 Task: Schedule a cooking class for the 26th at 6:00 PM.
Action: Mouse pressed left at (565, 184)
Screenshot: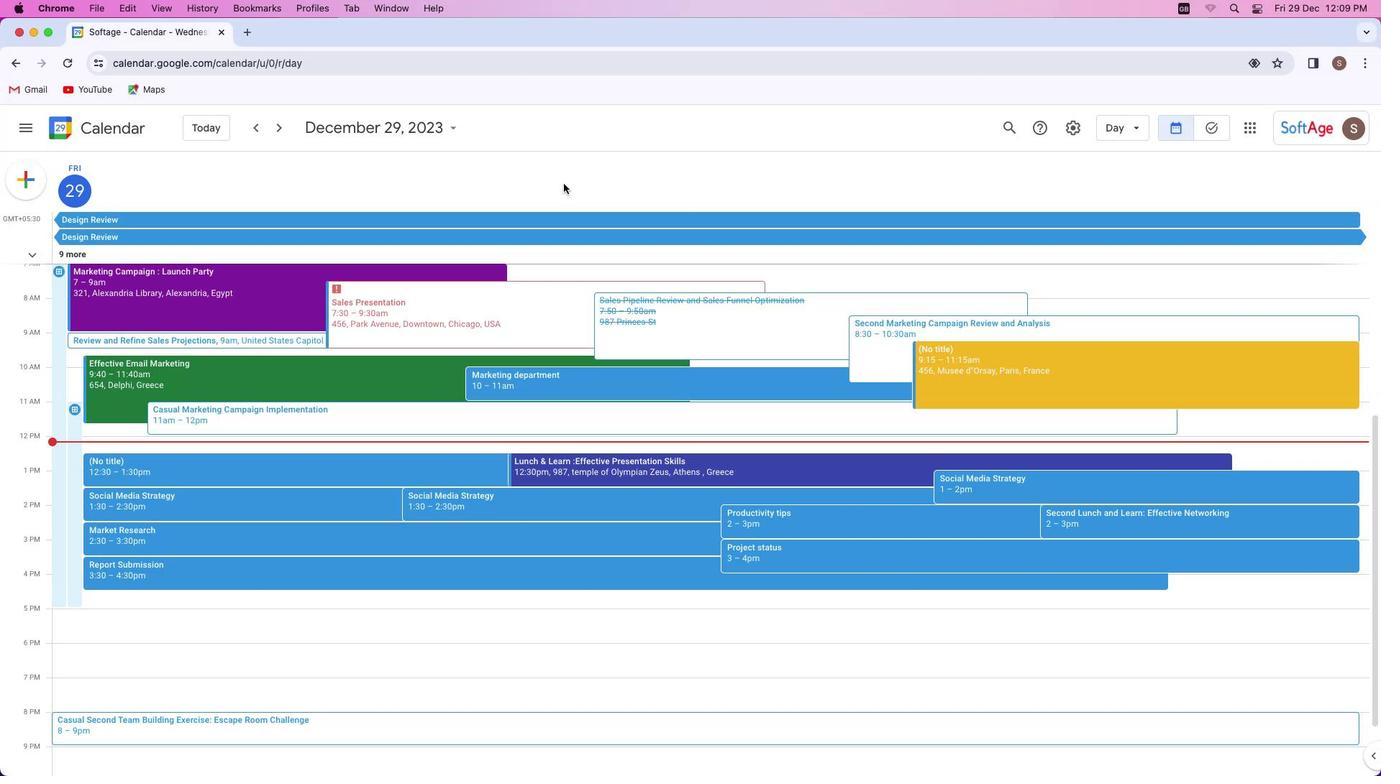 
Action: Mouse moved to (35, 181)
Screenshot: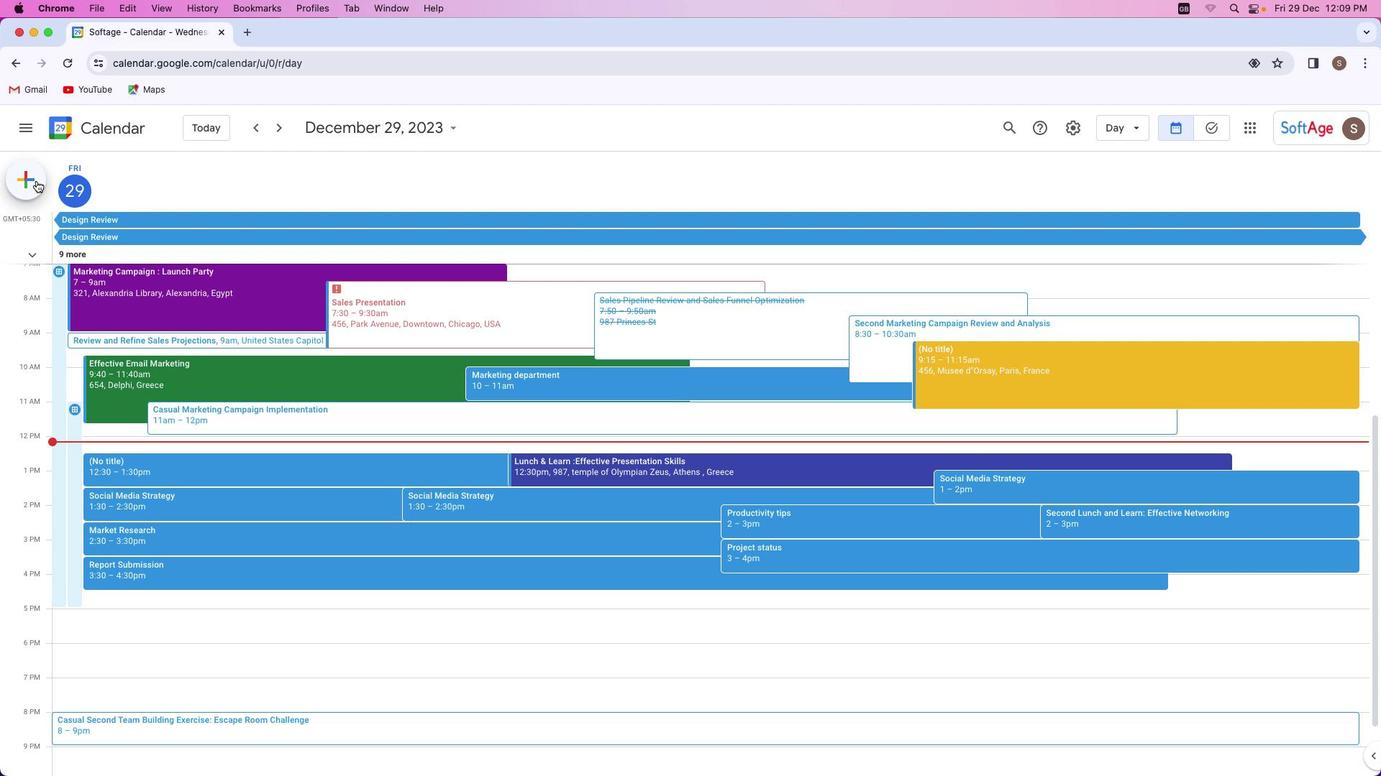 
Action: Mouse pressed left at (35, 181)
Screenshot: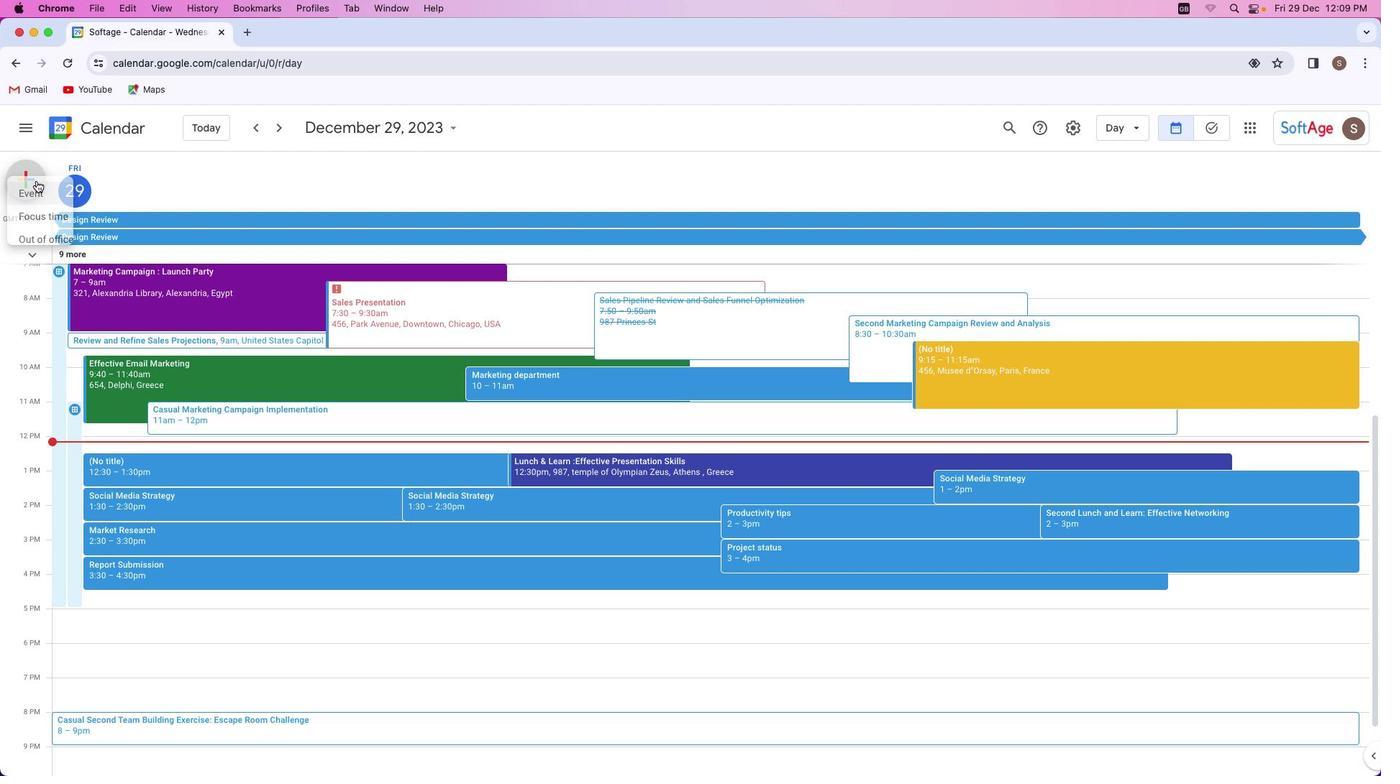 
Action: Mouse moved to (43, 219)
Screenshot: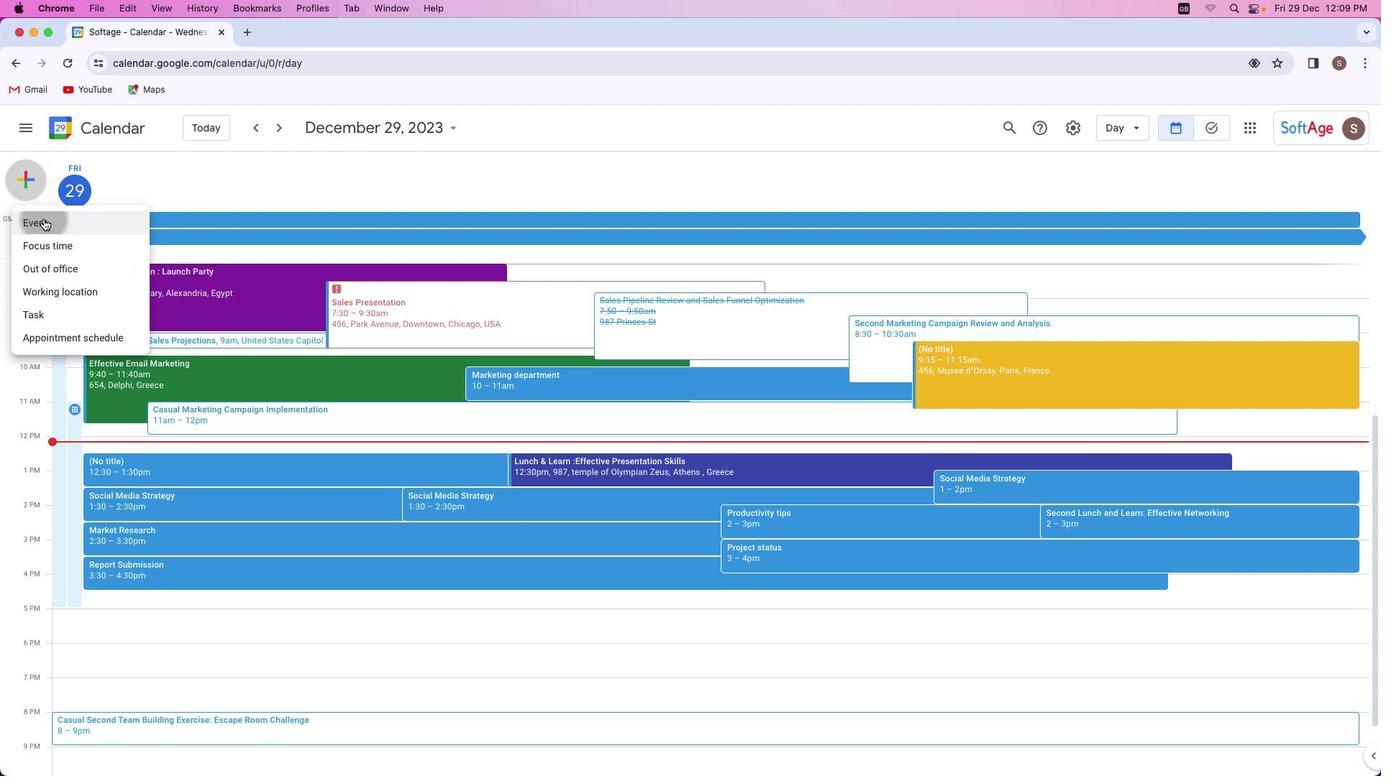
Action: Mouse pressed left at (43, 219)
Screenshot: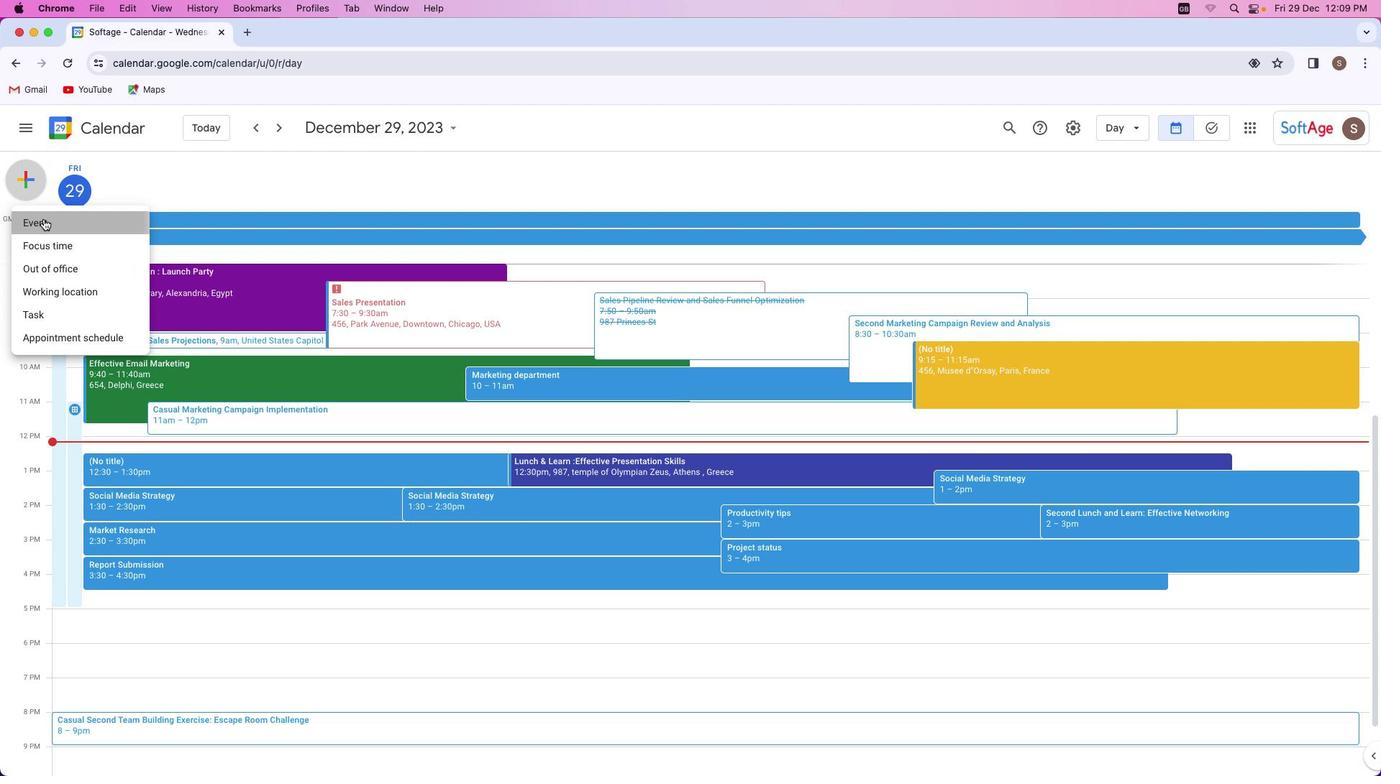 
Action: Mouse moved to (569, 297)
Screenshot: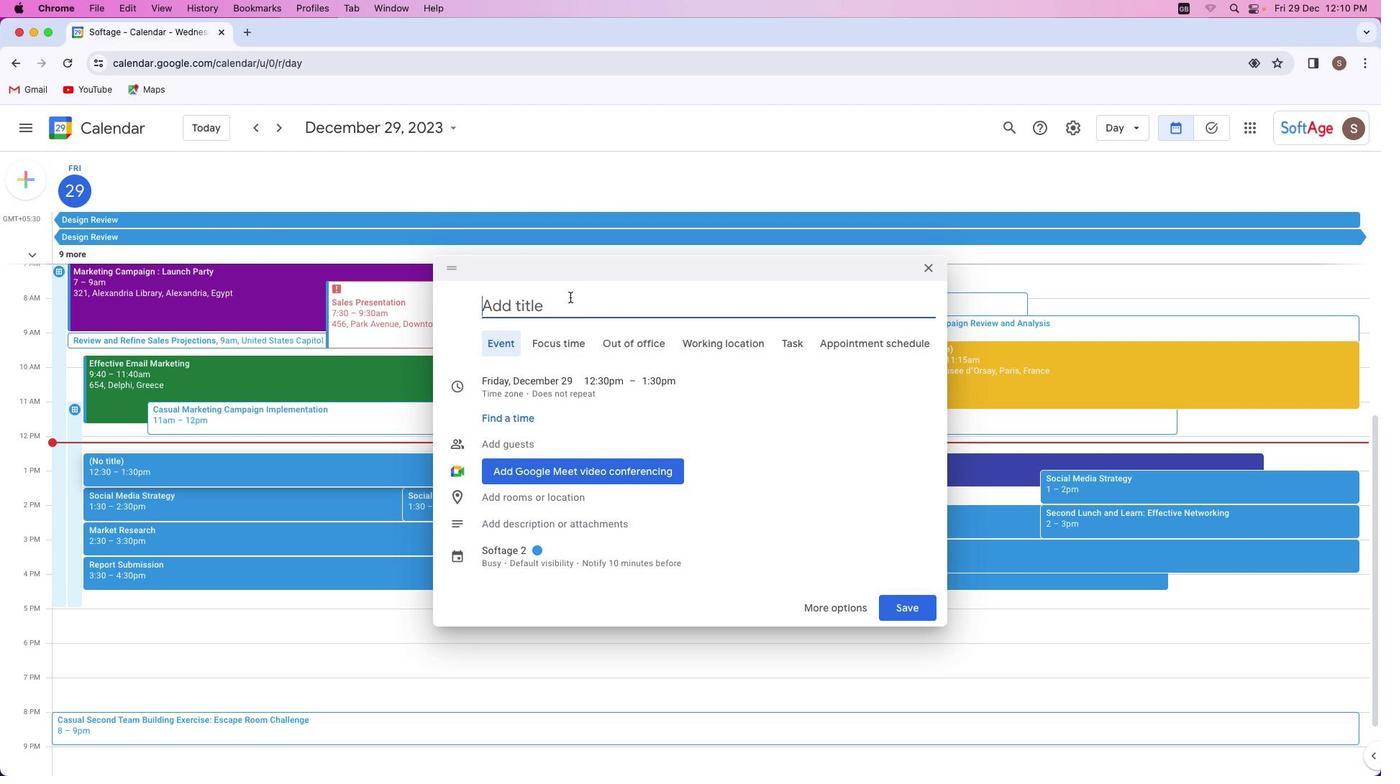 
Action: Mouse pressed left at (569, 297)
Screenshot: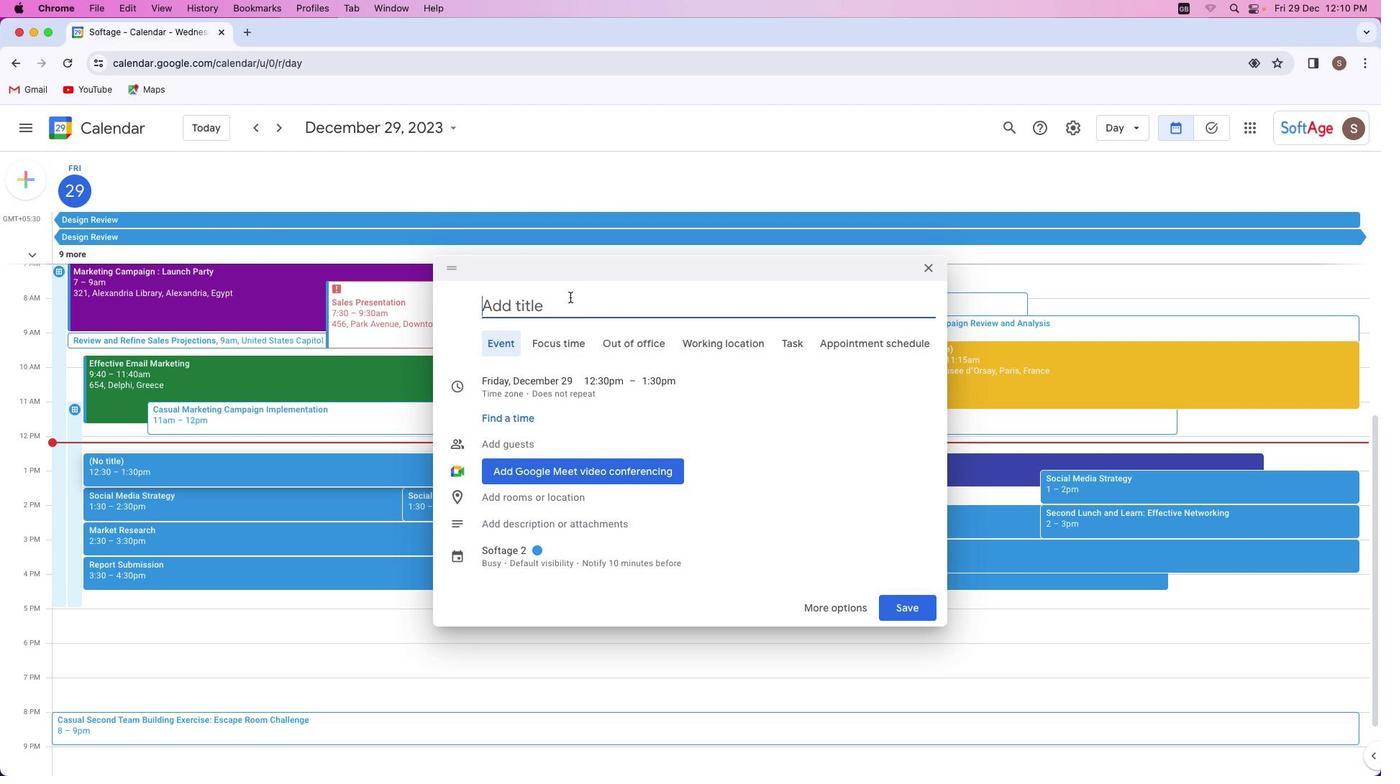 
Action: Key pressed Key.shift'C''o''o''k''i''n''g'Key.spaceKey.shift'C''l''a''s''s'
Screenshot: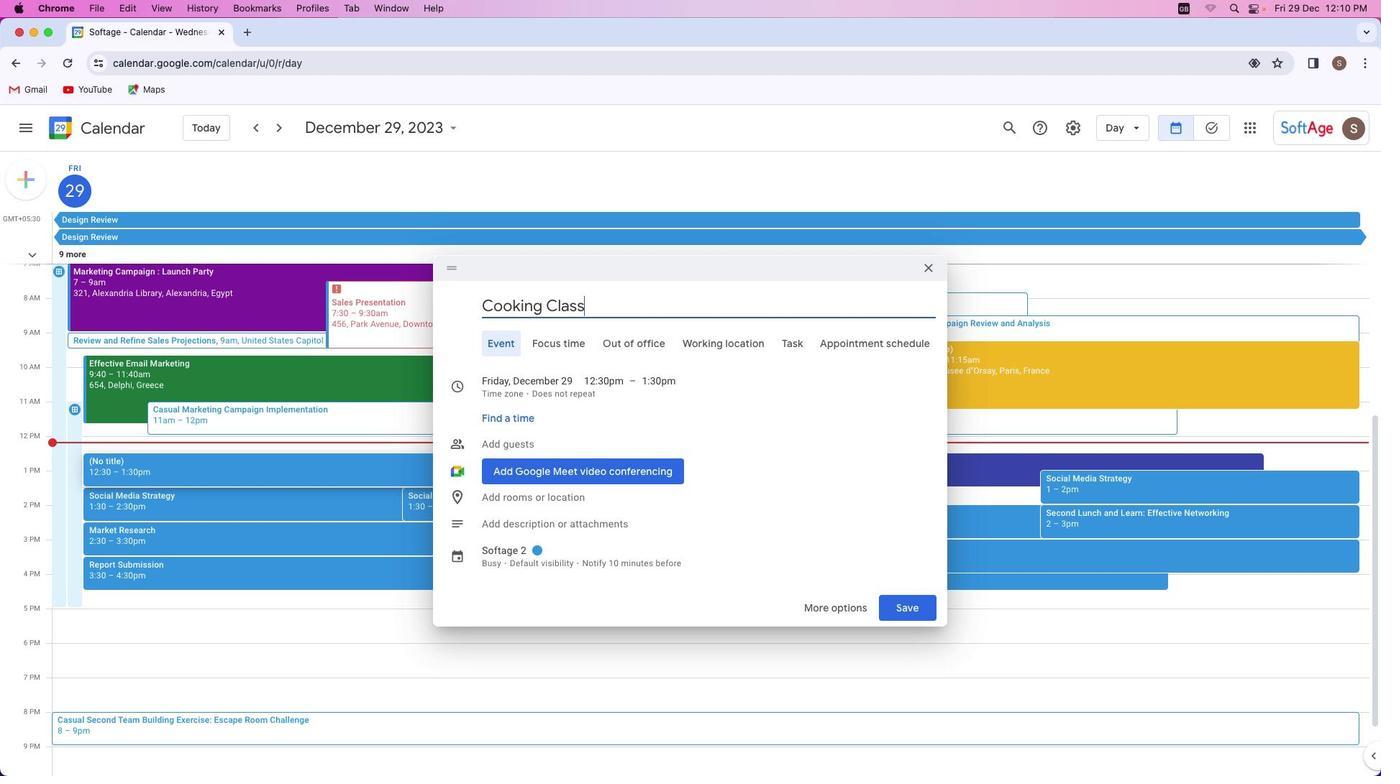 
Action: Mouse moved to (553, 392)
Screenshot: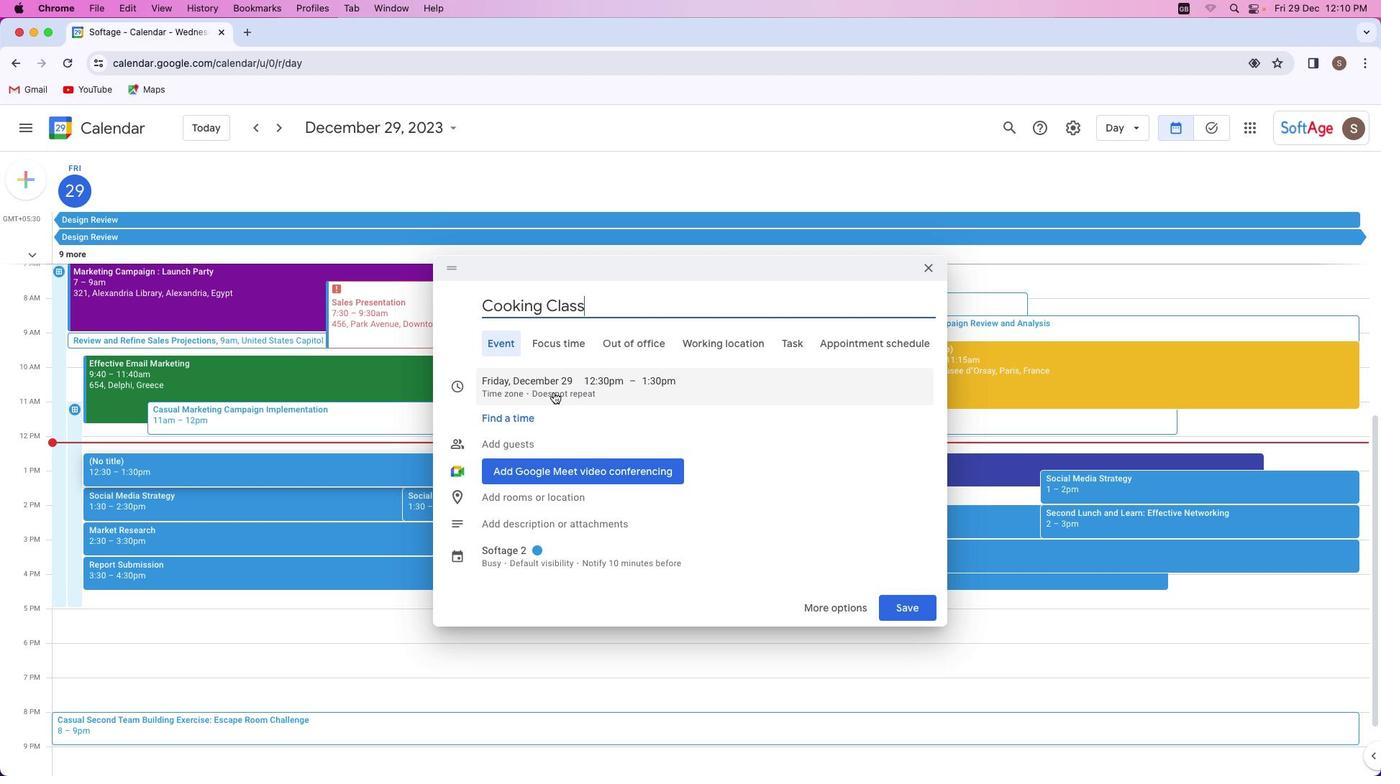 
Action: Mouse pressed left at (553, 392)
Screenshot: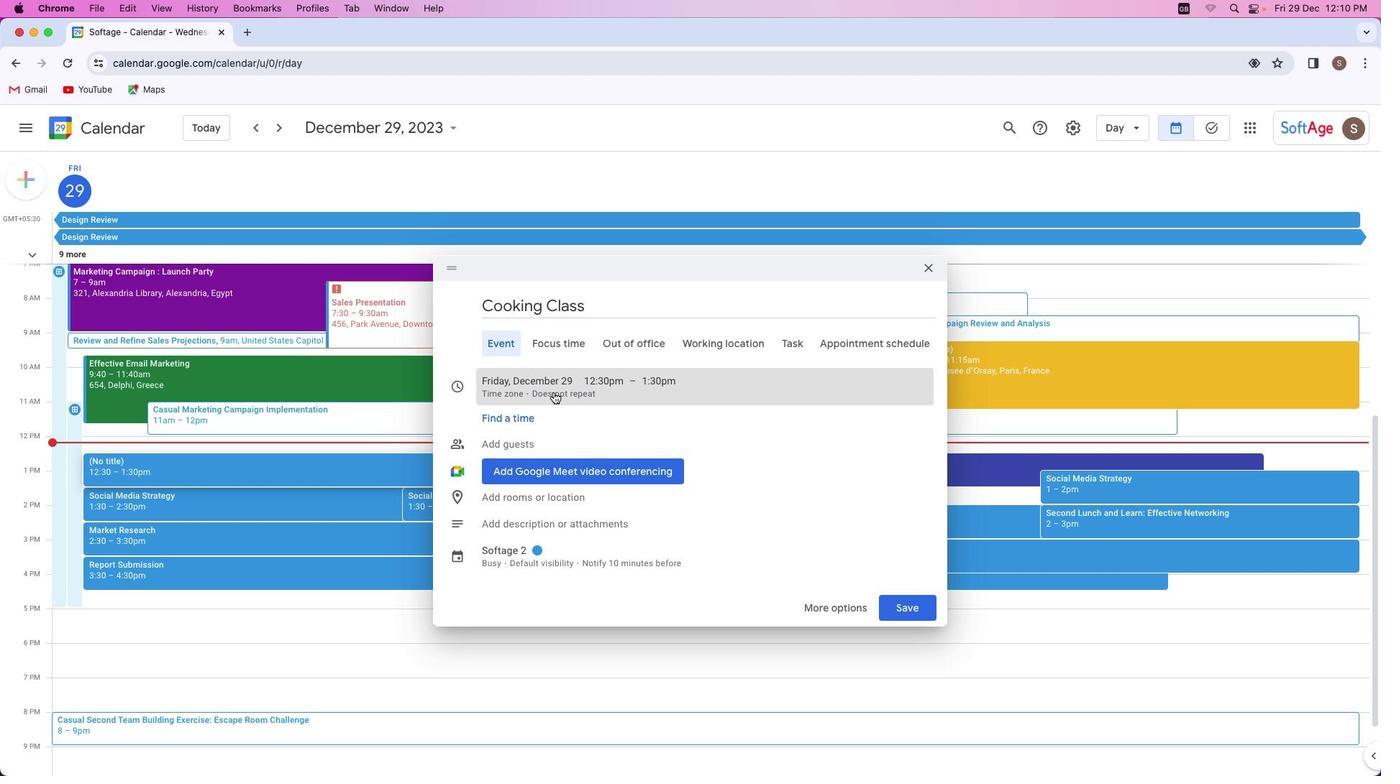
Action: Mouse moved to (558, 386)
Screenshot: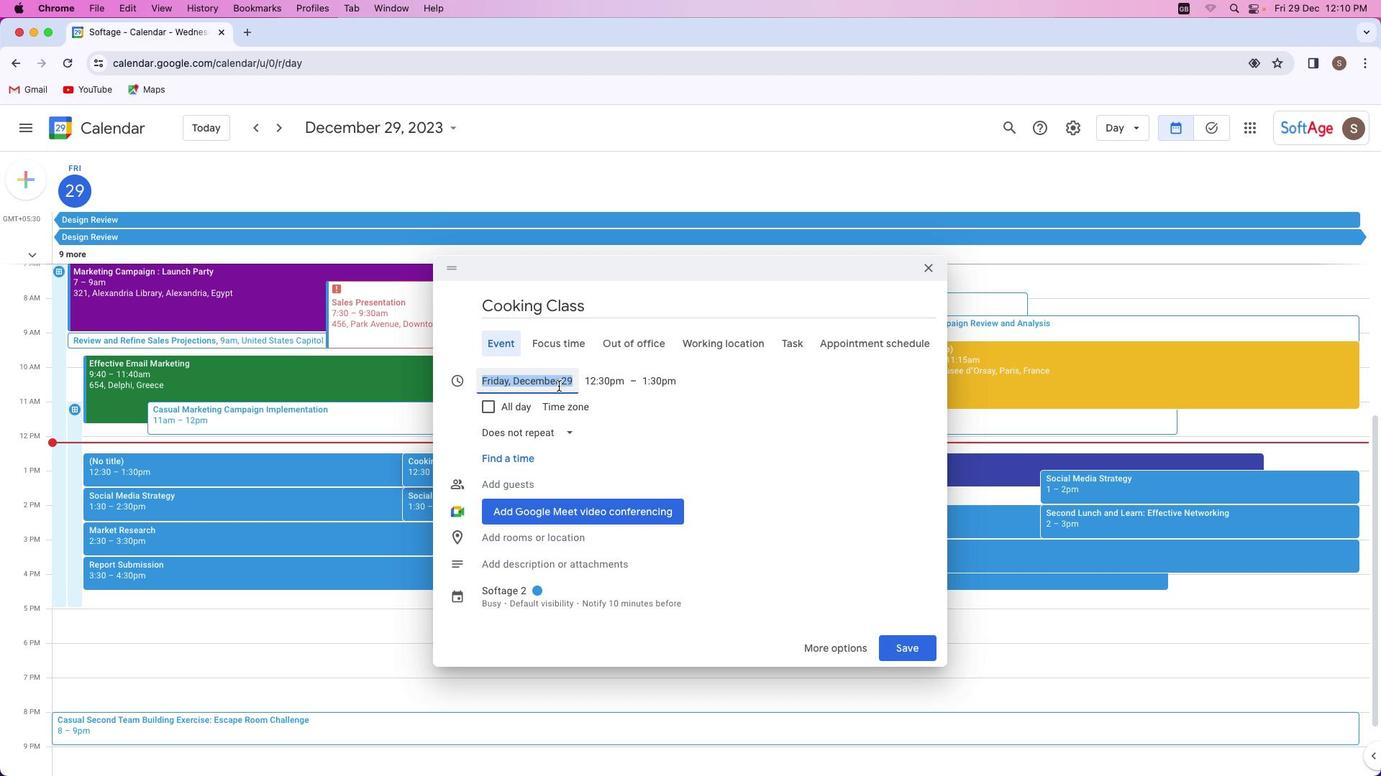 
Action: Mouse pressed left at (558, 386)
Screenshot: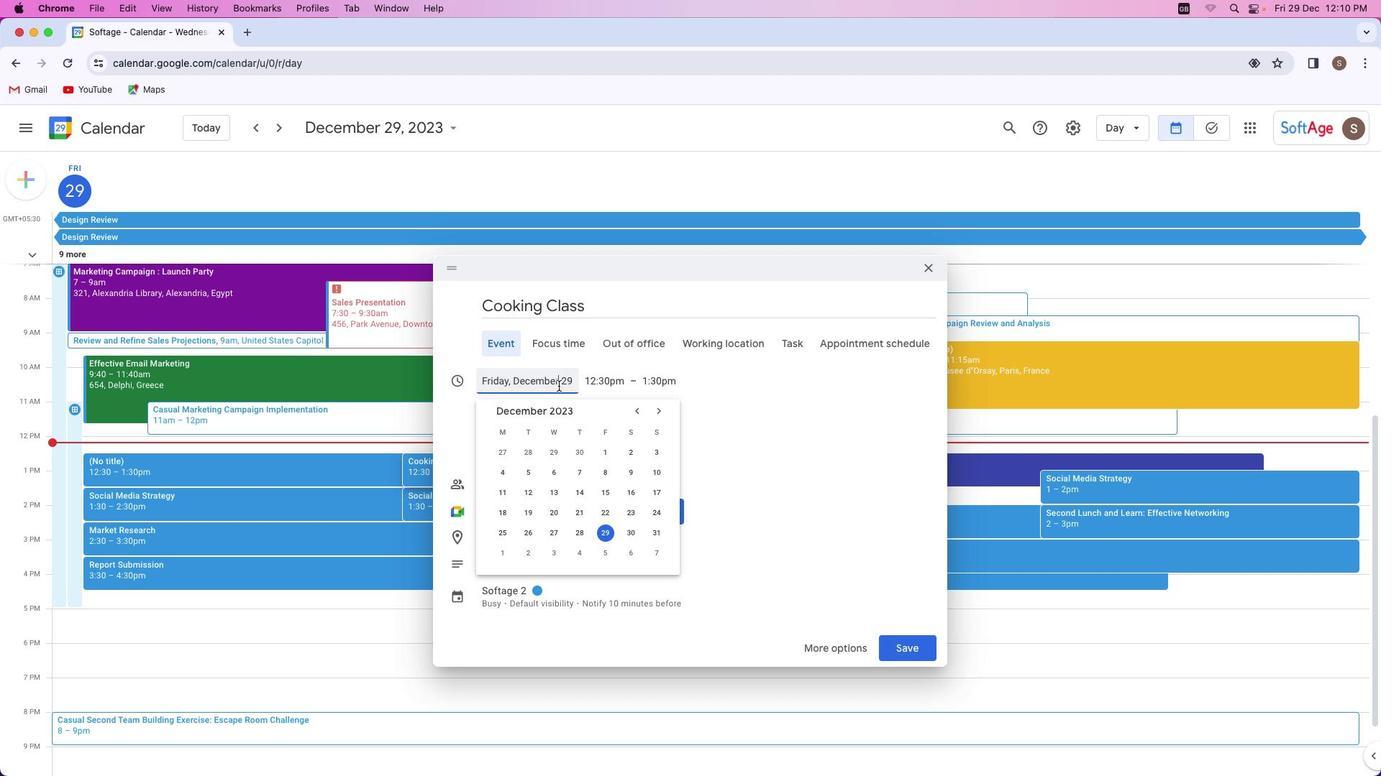 
Action: Mouse moved to (655, 409)
Screenshot: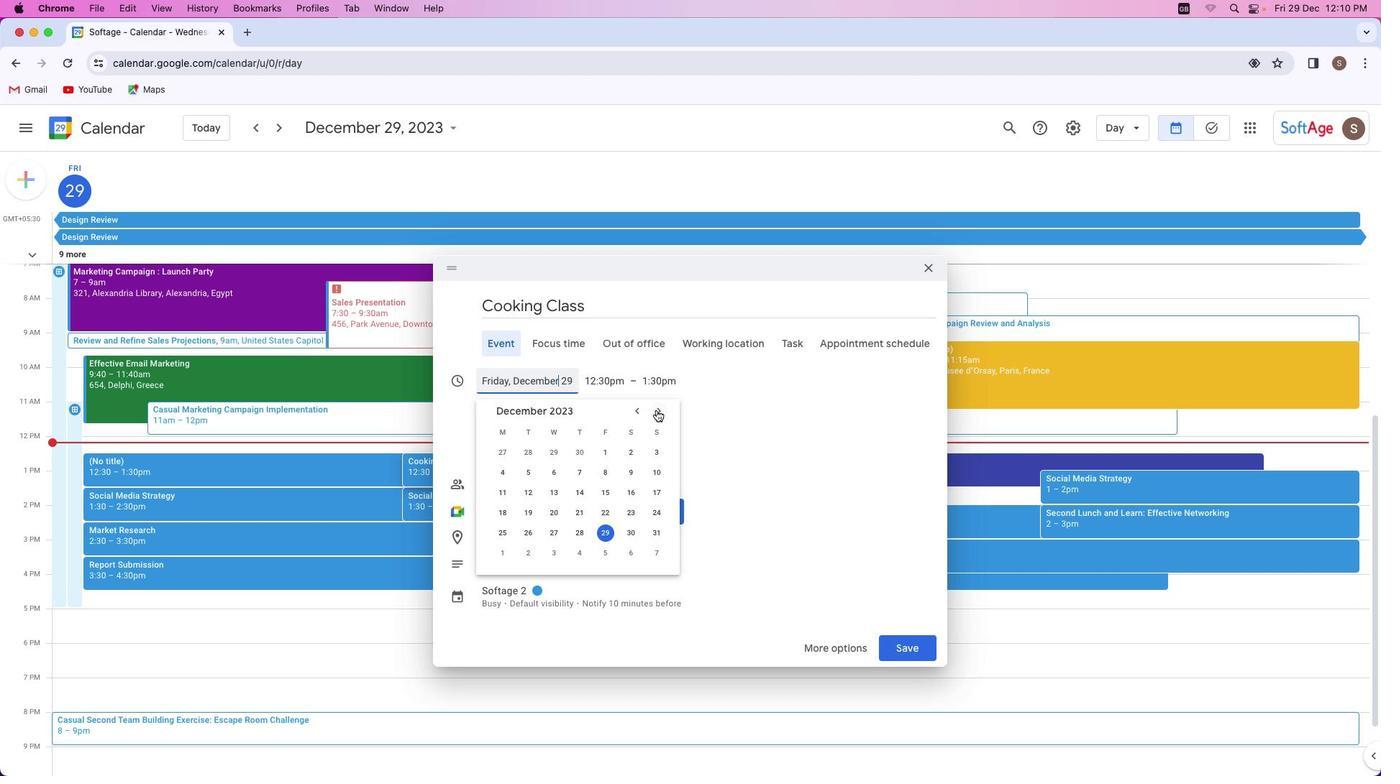 
Action: Mouse pressed left at (655, 409)
Screenshot: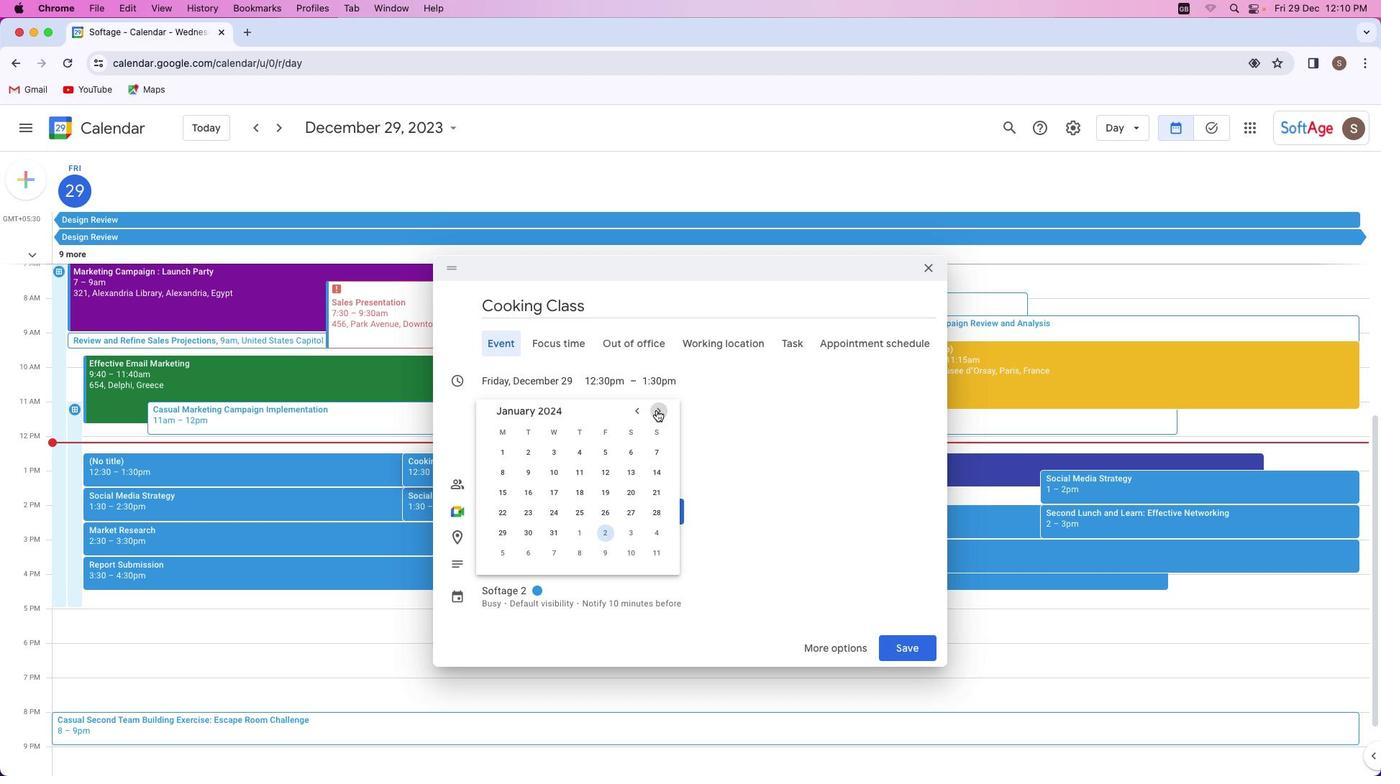 
Action: Mouse moved to (609, 511)
Screenshot: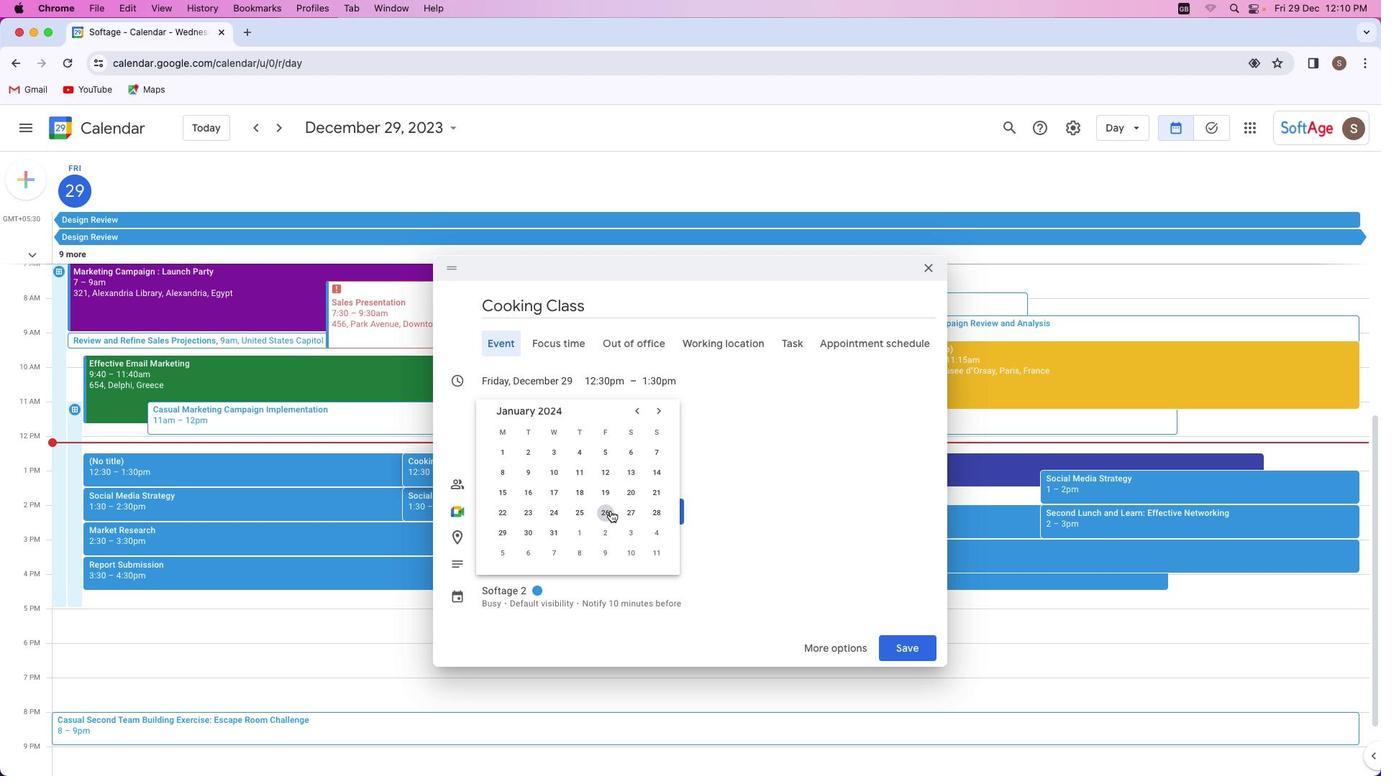 
Action: Mouse pressed left at (609, 511)
Screenshot: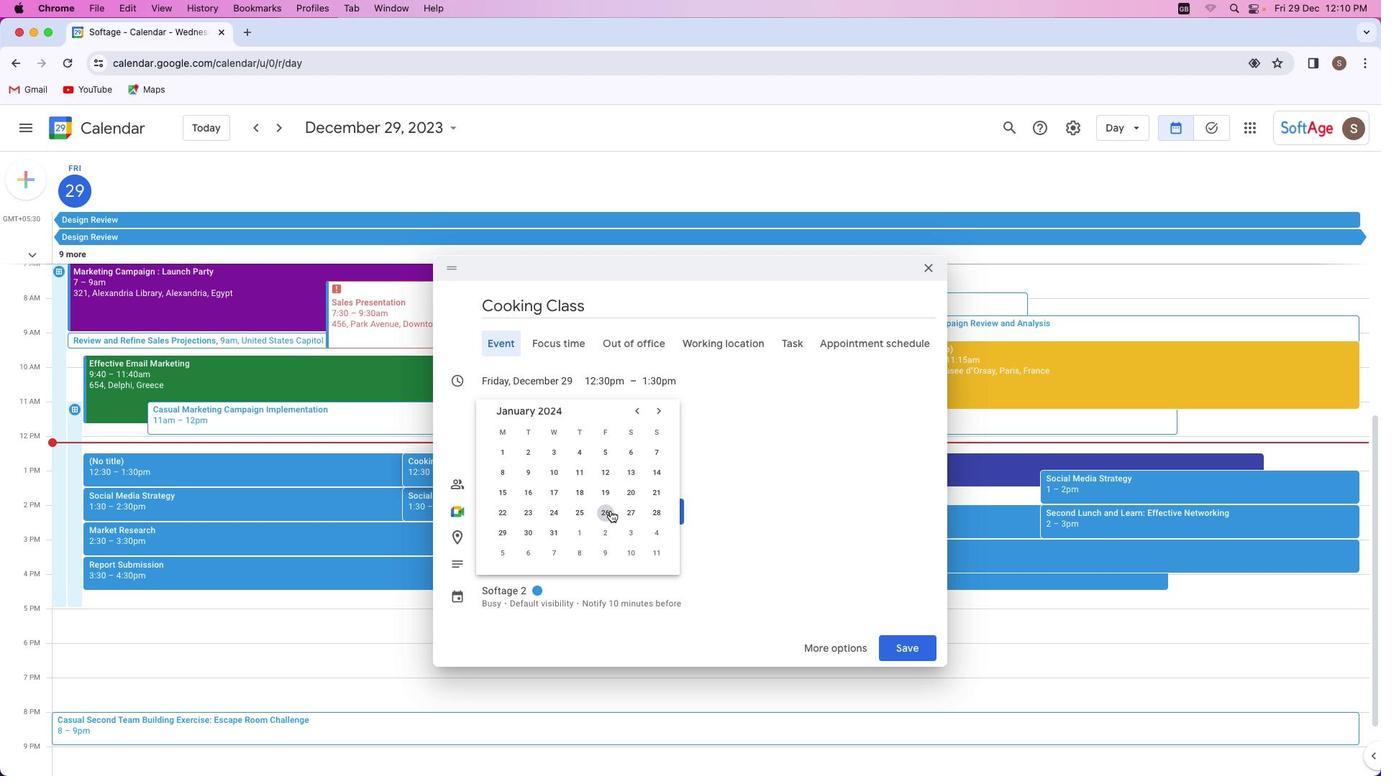 
Action: Mouse moved to (630, 382)
Screenshot: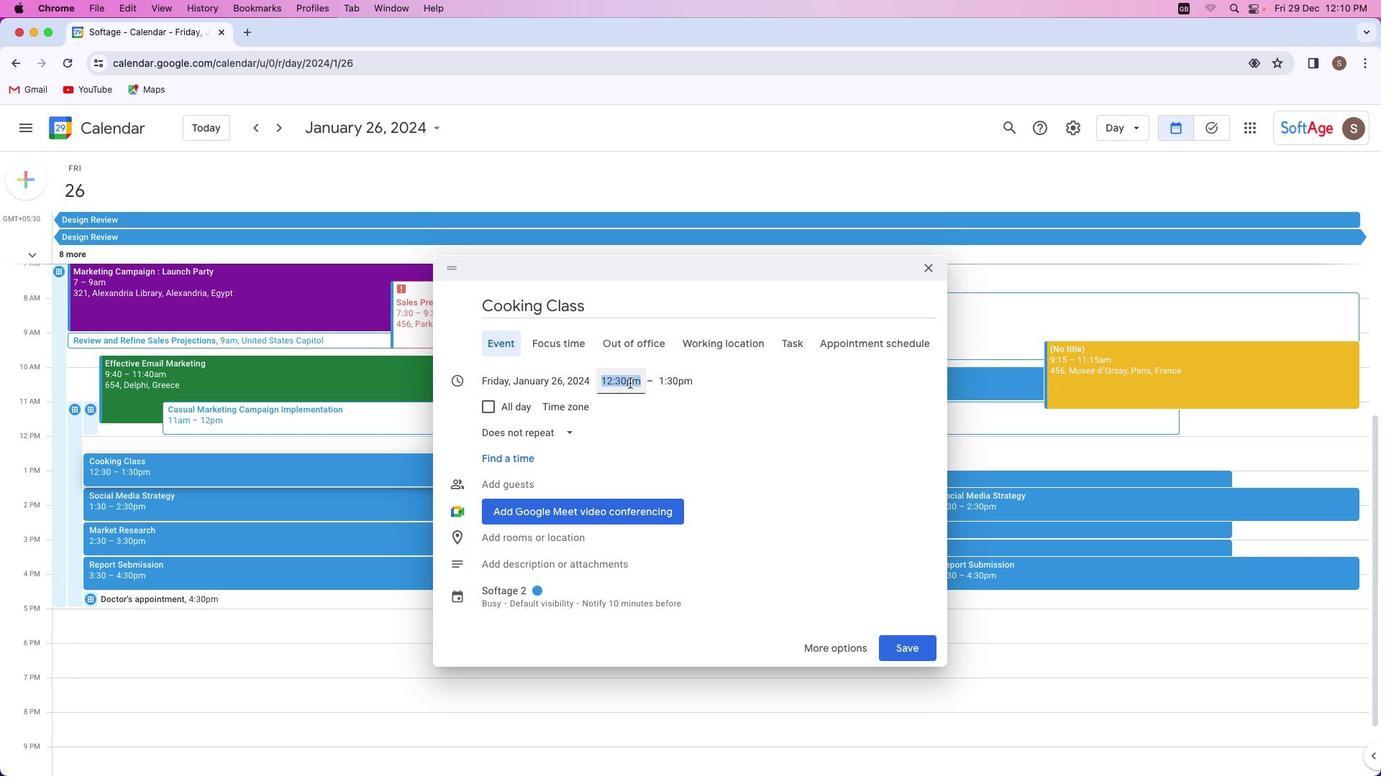 
Action: Mouse pressed left at (630, 382)
Screenshot: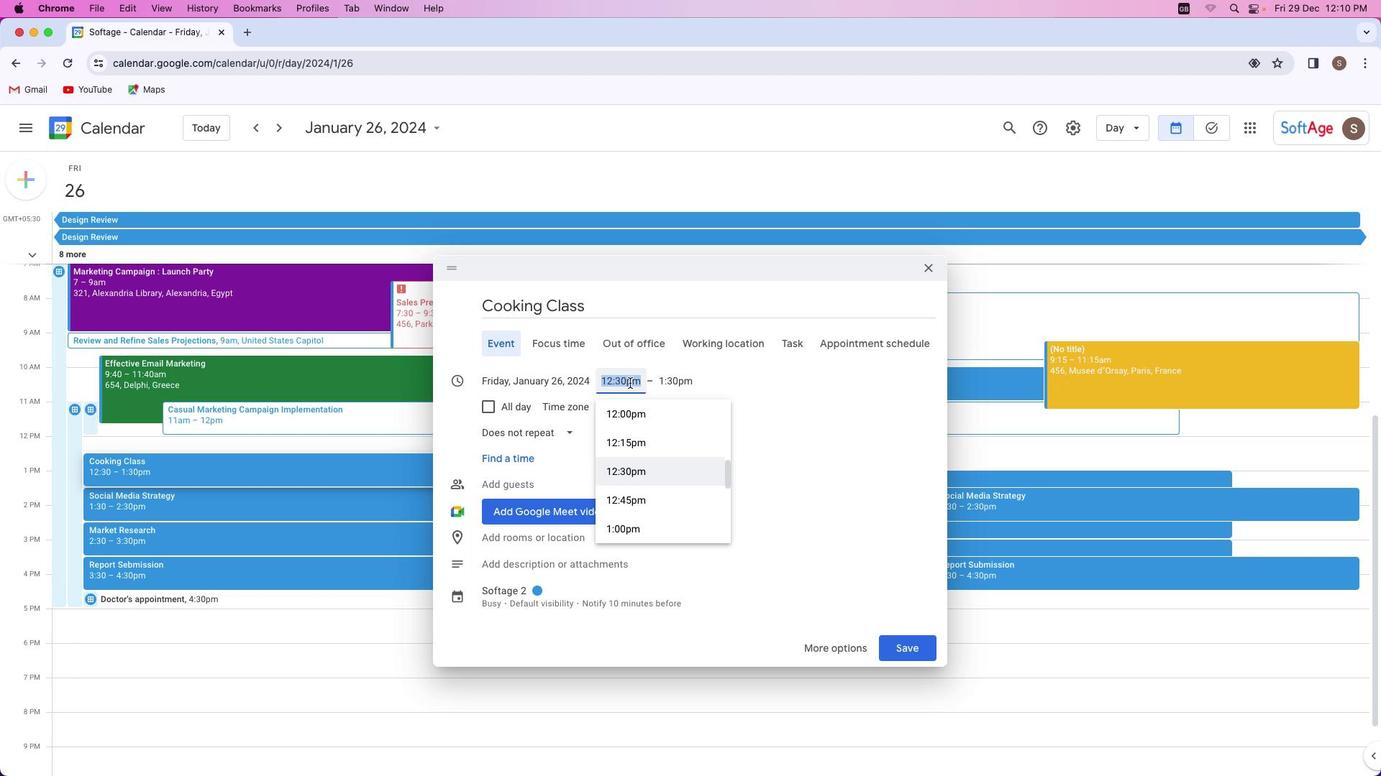 
Action: Mouse moved to (632, 443)
Screenshot: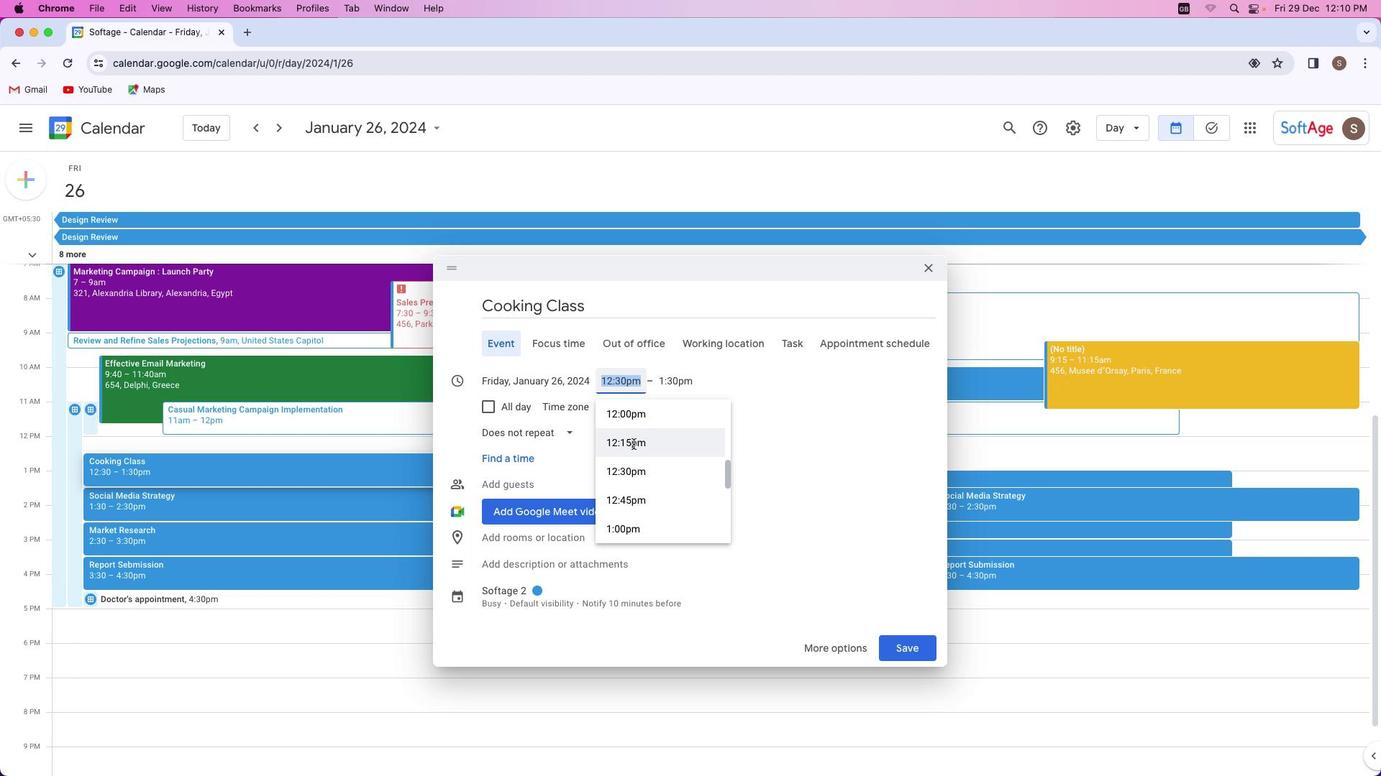 
Action: Mouse scrolled (632, 443) with delta (0, 0)
Screenshot: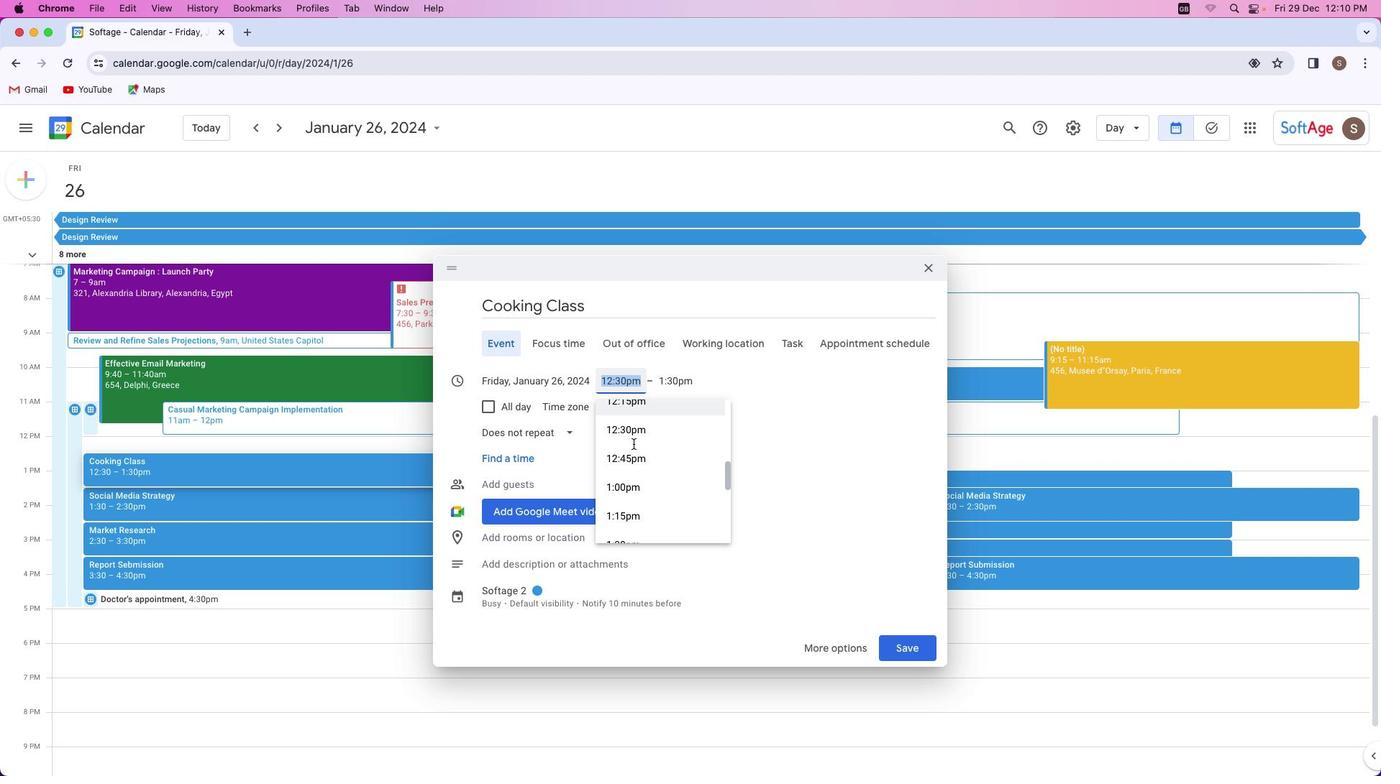
Action: Mouse scrolled (632, 443) with delta (0, 0)
Screenshot: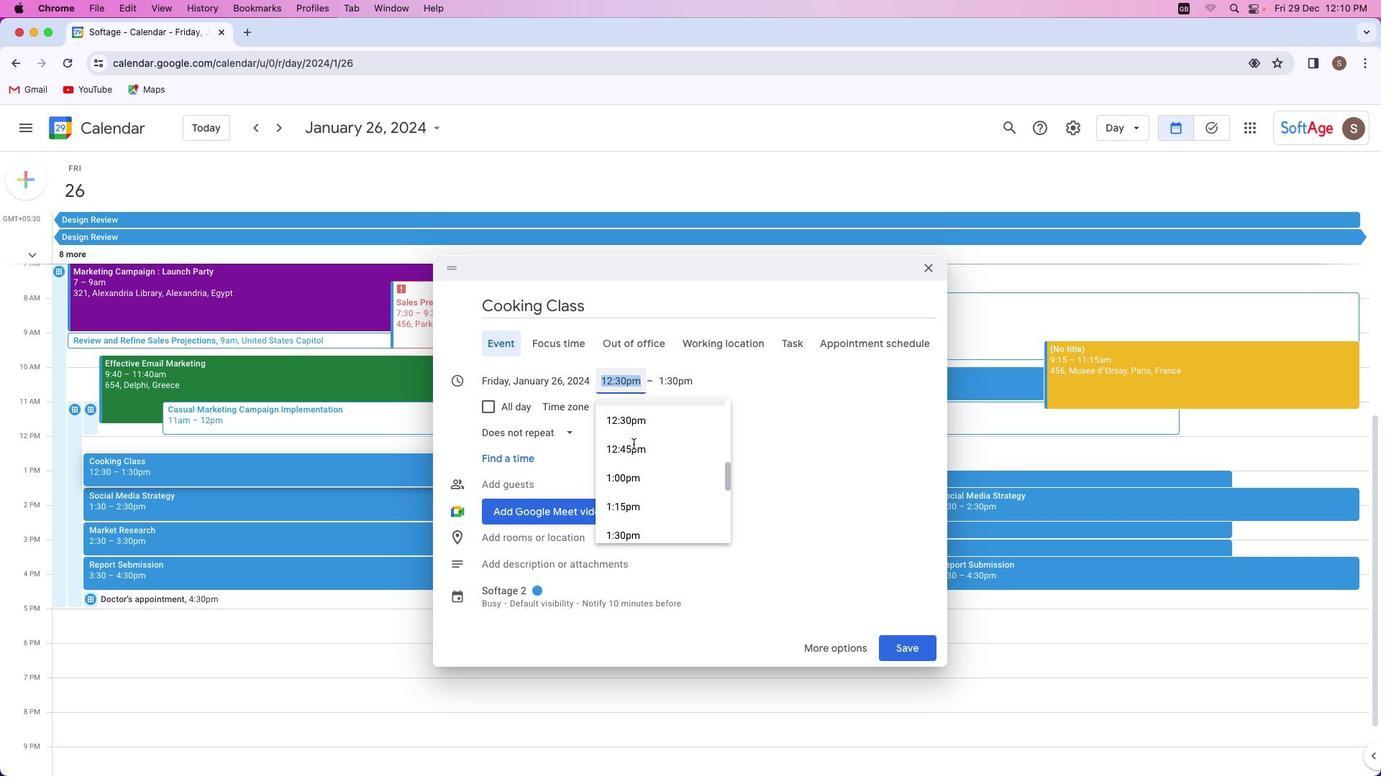 
Action: Mouse scrolled (632, 443) with delta (0, 0)
Screenshot: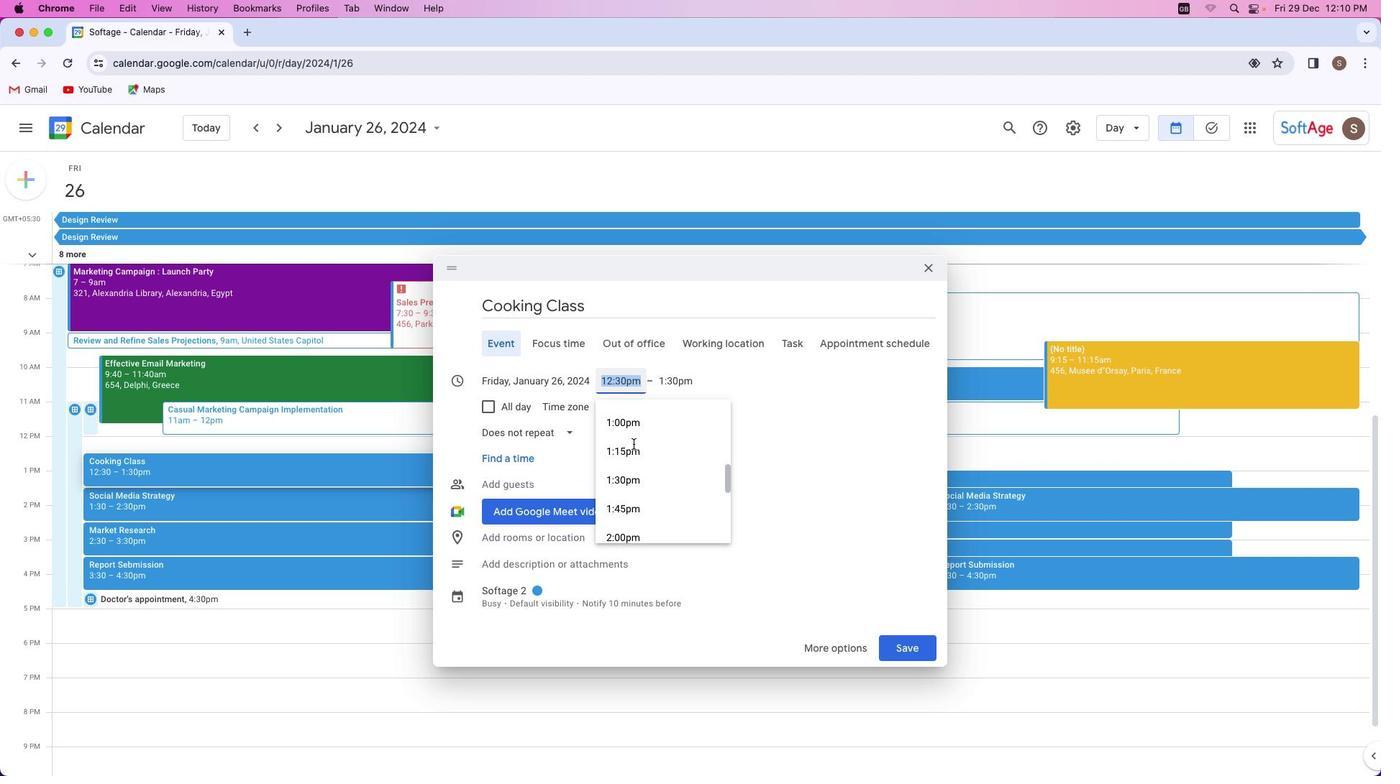 
Action: Mouse scrolled (632, 443) with delta (0, -1)
Screenshot: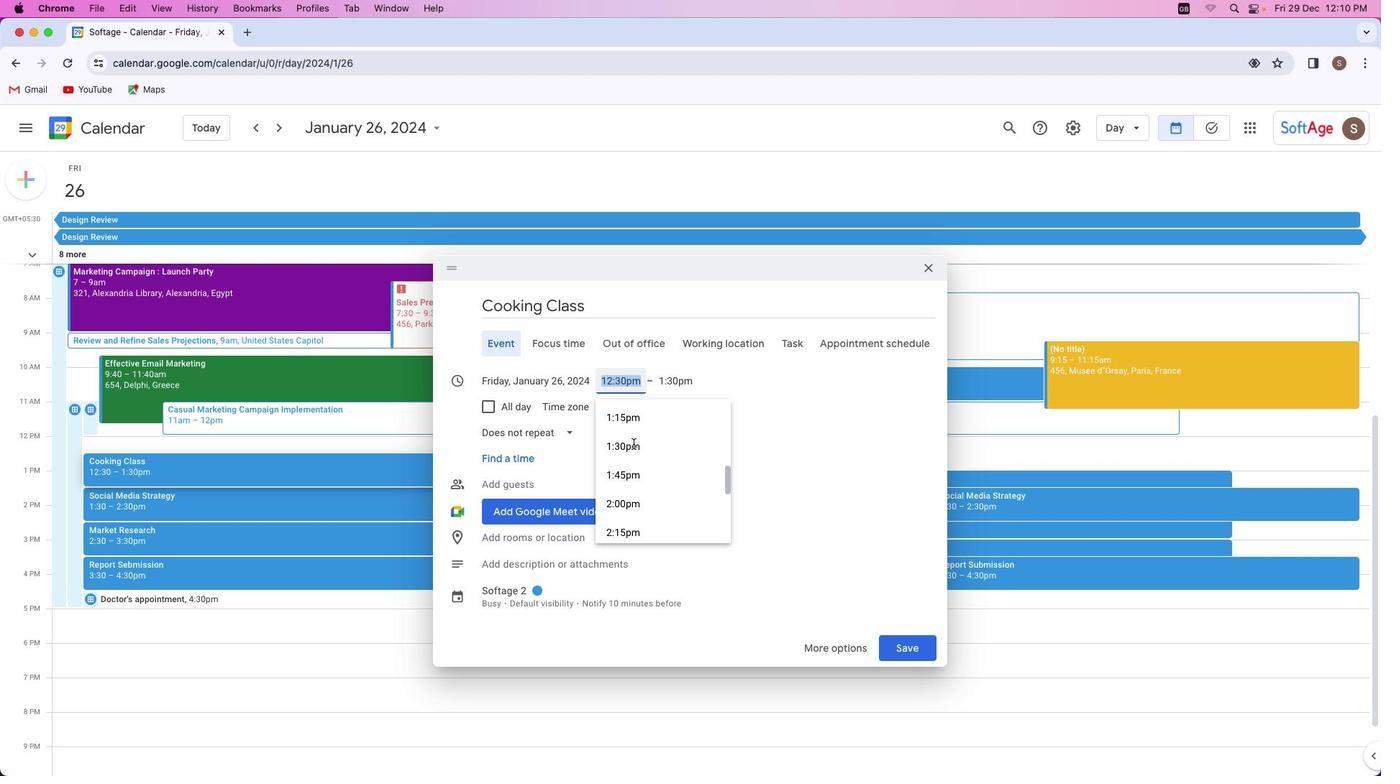 
Action: Mouse scrolled (632, 443) with delta (0, 0)
Screenshot: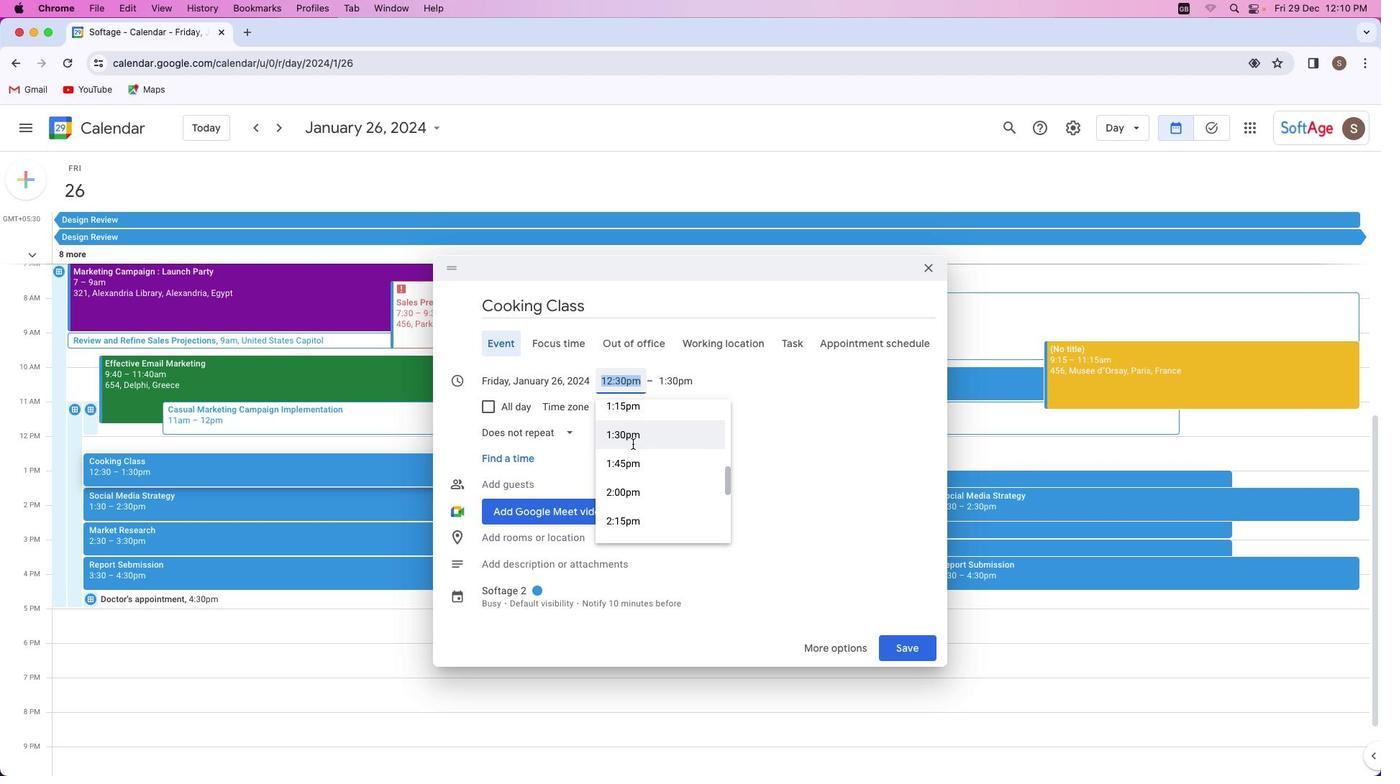 
Action: Mouse moved to (632, 444)
Screenshot: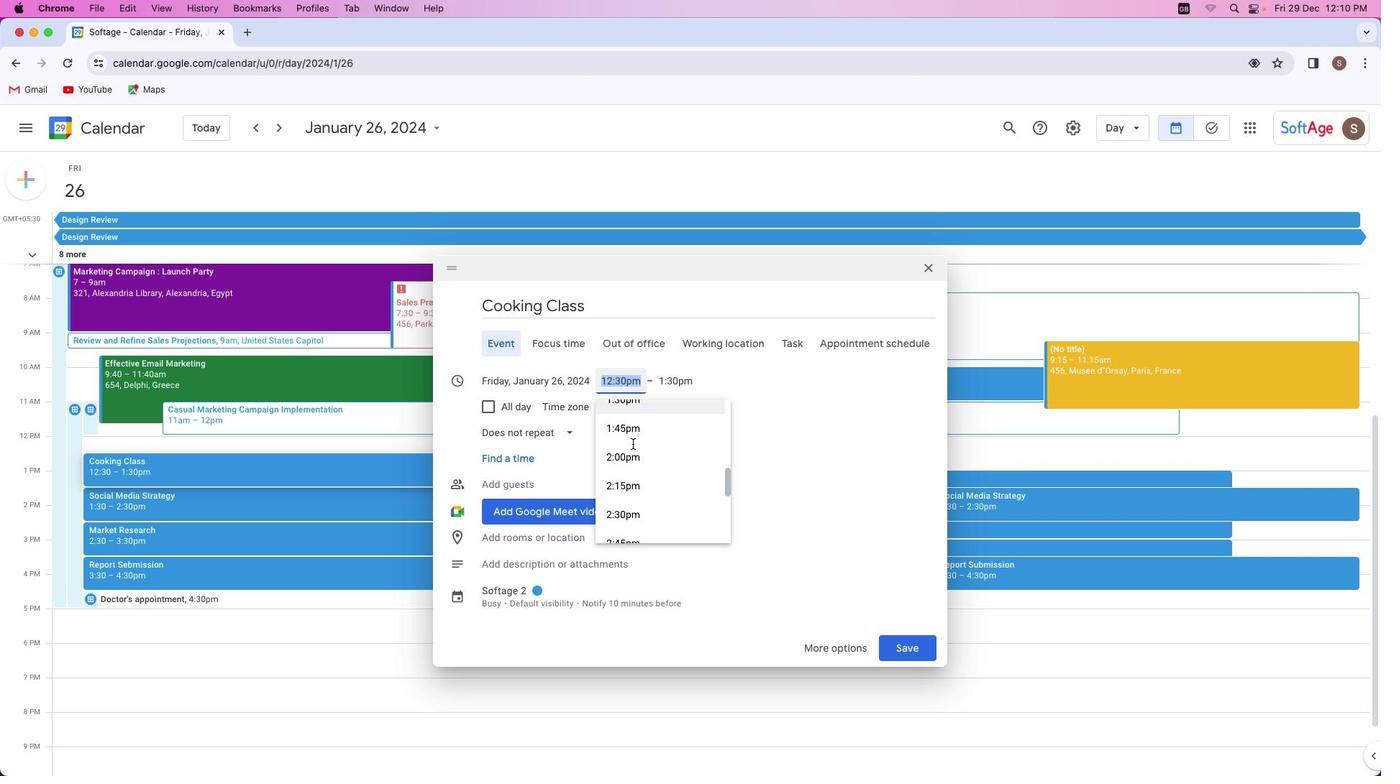 
Action: Mouse scrolled (632, 444) with delta (0, 0)
Screenshot: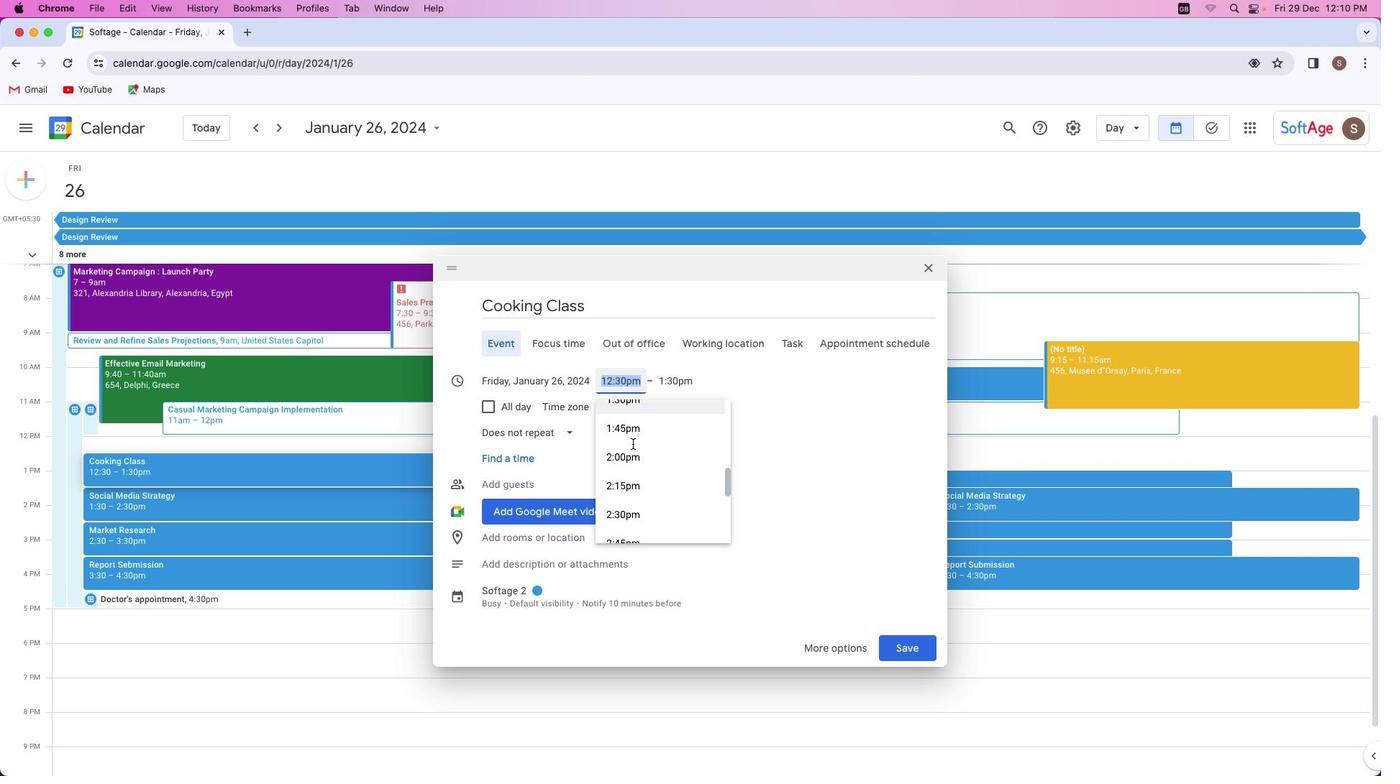 
Action: Mouse moved to (632, 444)
Screenshot: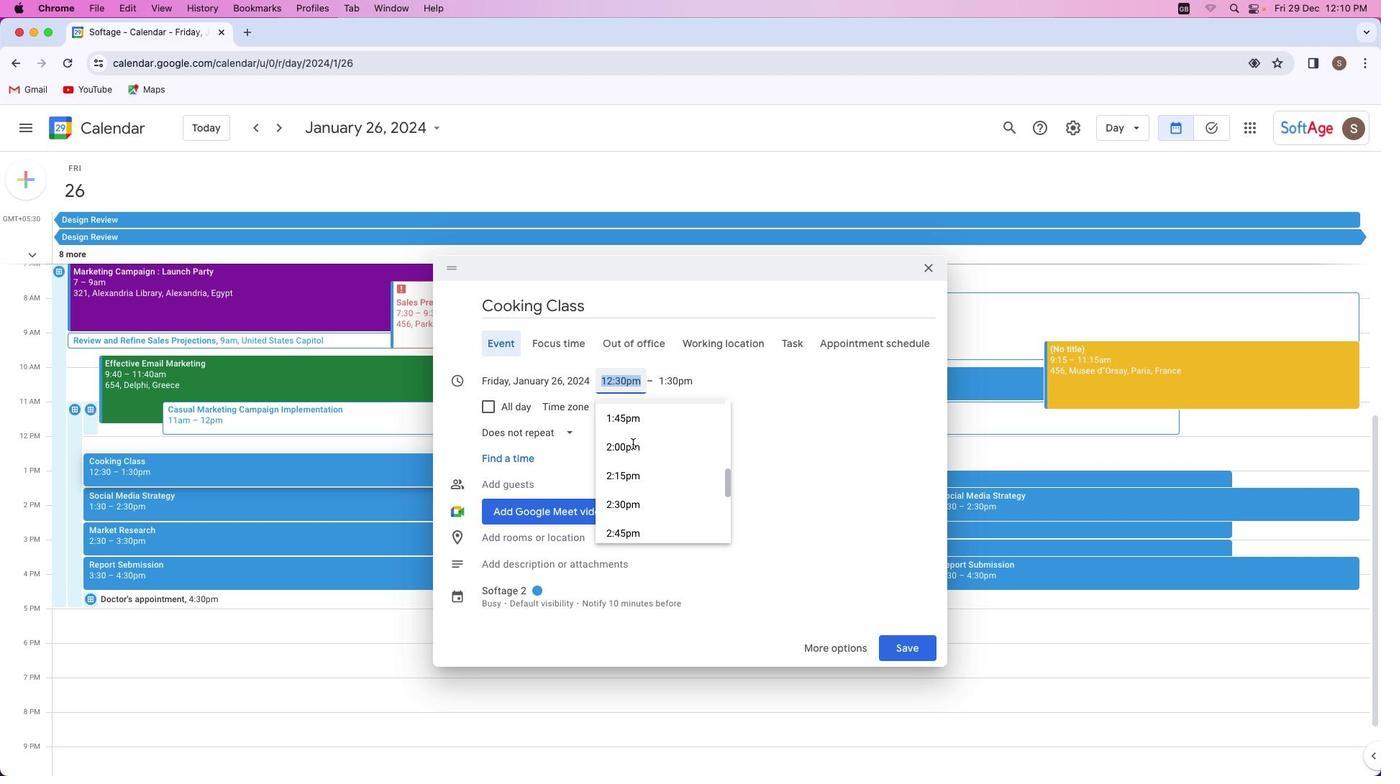 
Action: Mouse scrolled (632, 444) with delta (0, 0)
Screenshot: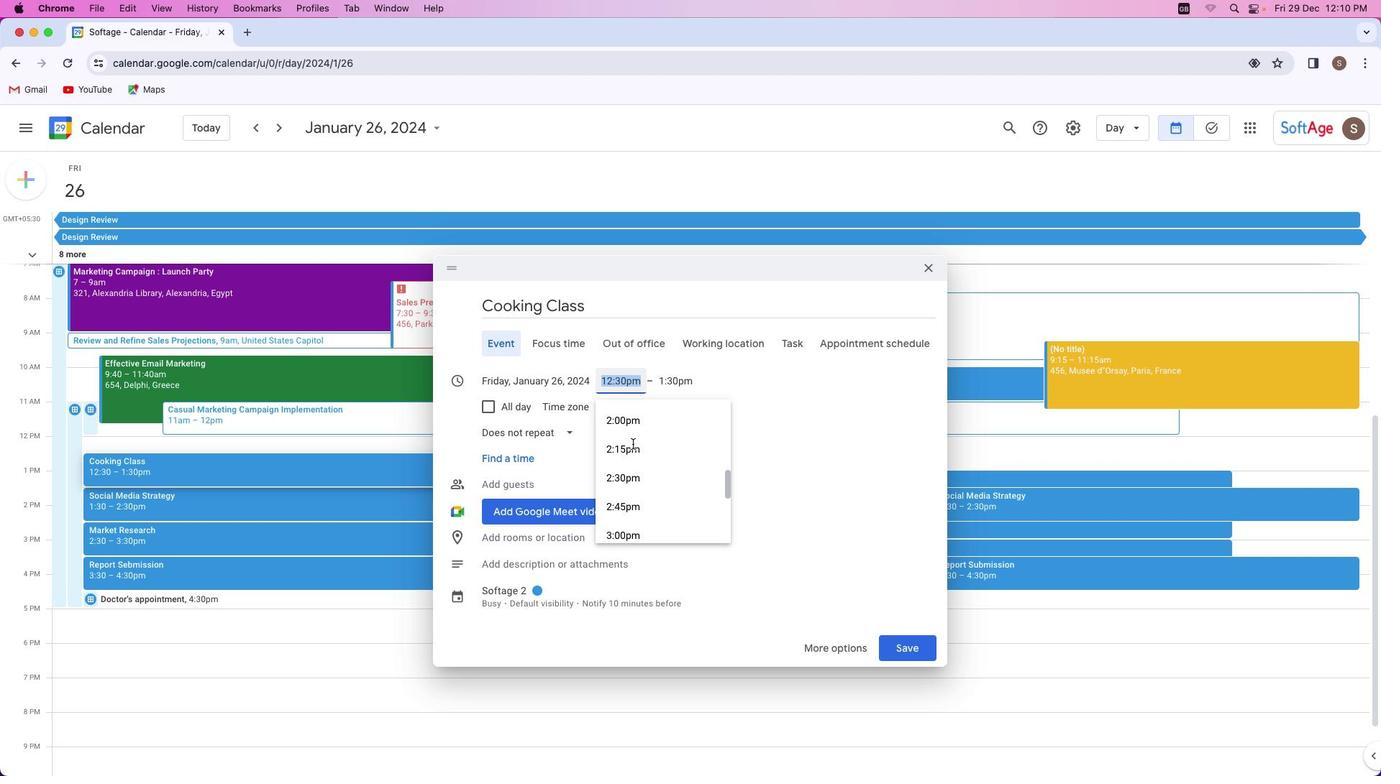 
Action: Mouse scrolled (632, 444) with delta (0, -1)
Screenshot: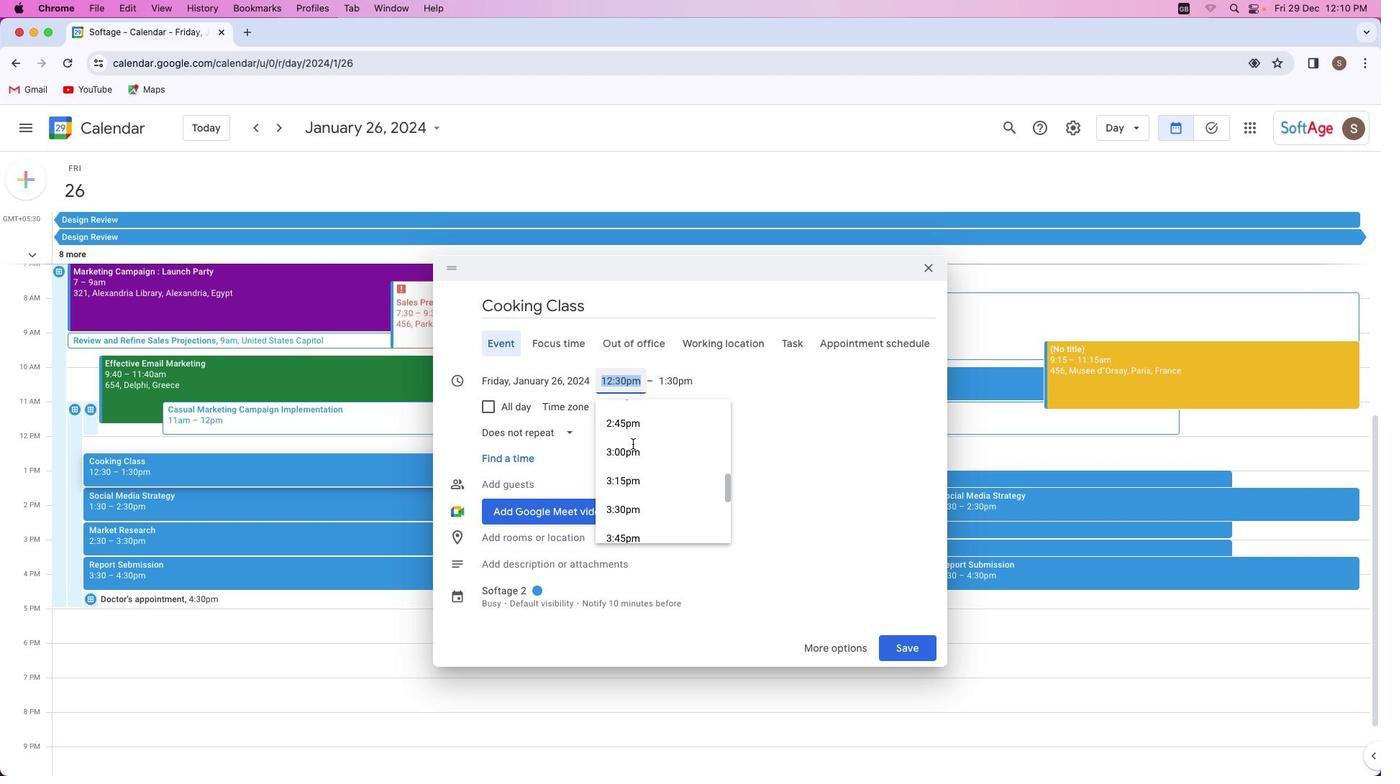 
Action: Mouse scrolled (632, 444) with delta (0, -1)
Screenshot: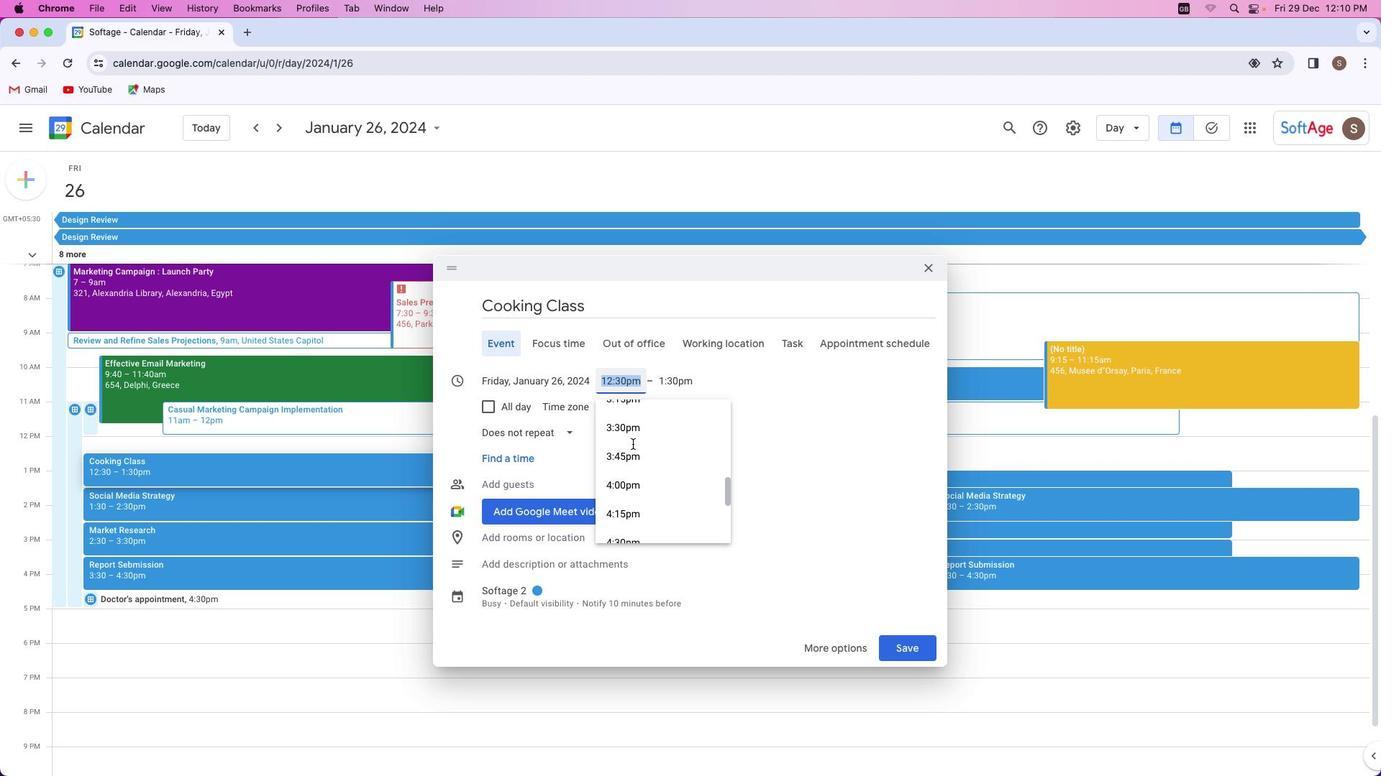 
Action: Mouse scrolled (632, 444) with delta (0, -2)
Screenshot: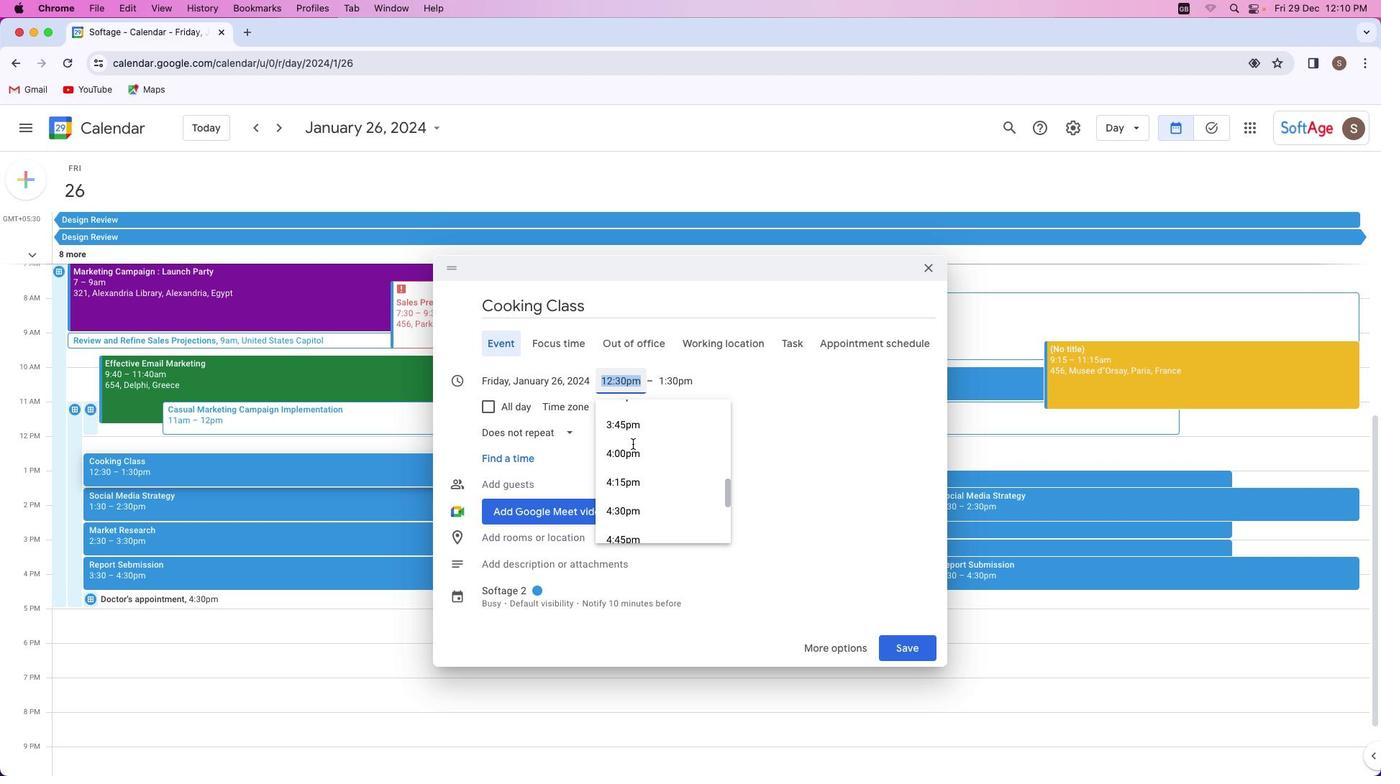 
Action: Mouse scrolled (632, 444) with delta (0, 0)
Screenshot: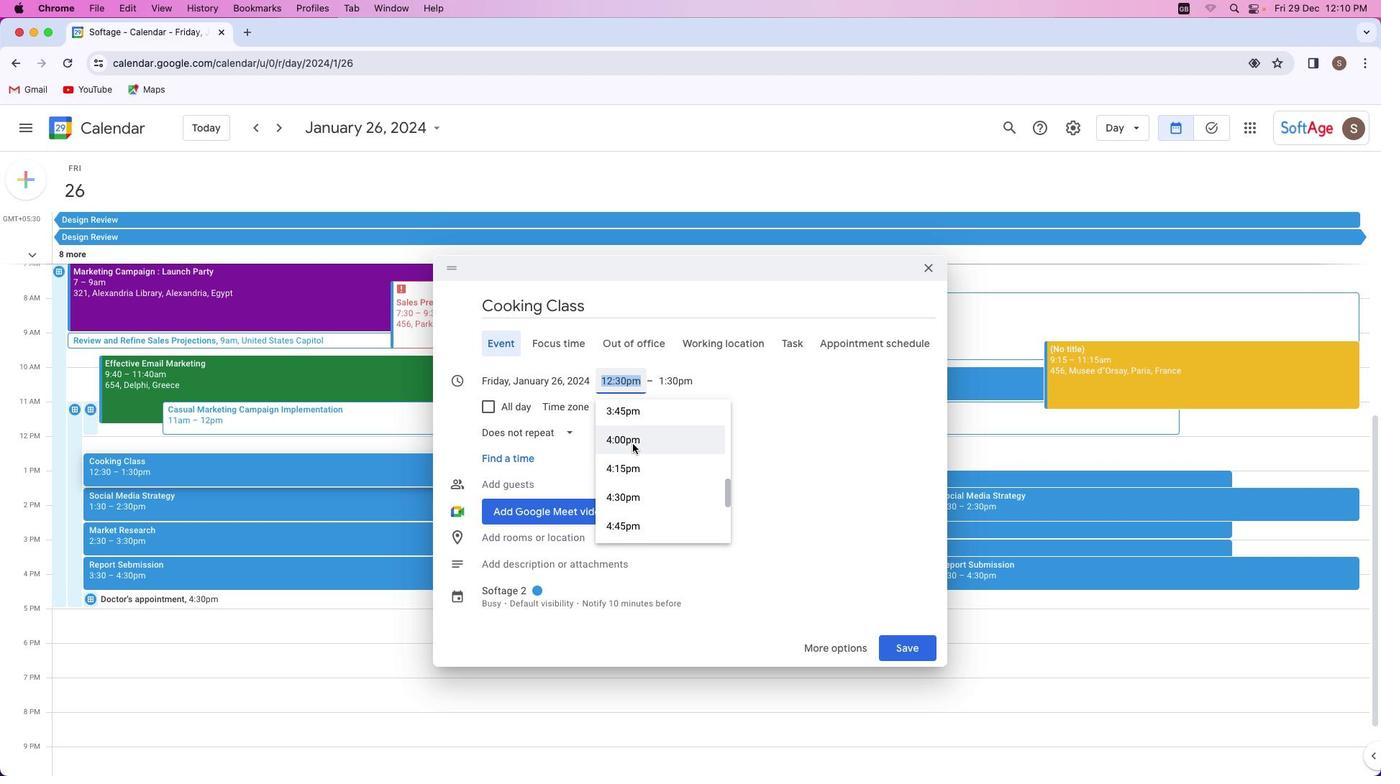 
Action: Mouse scrolled (632, 444) with delta (0, 0)
Screenshot: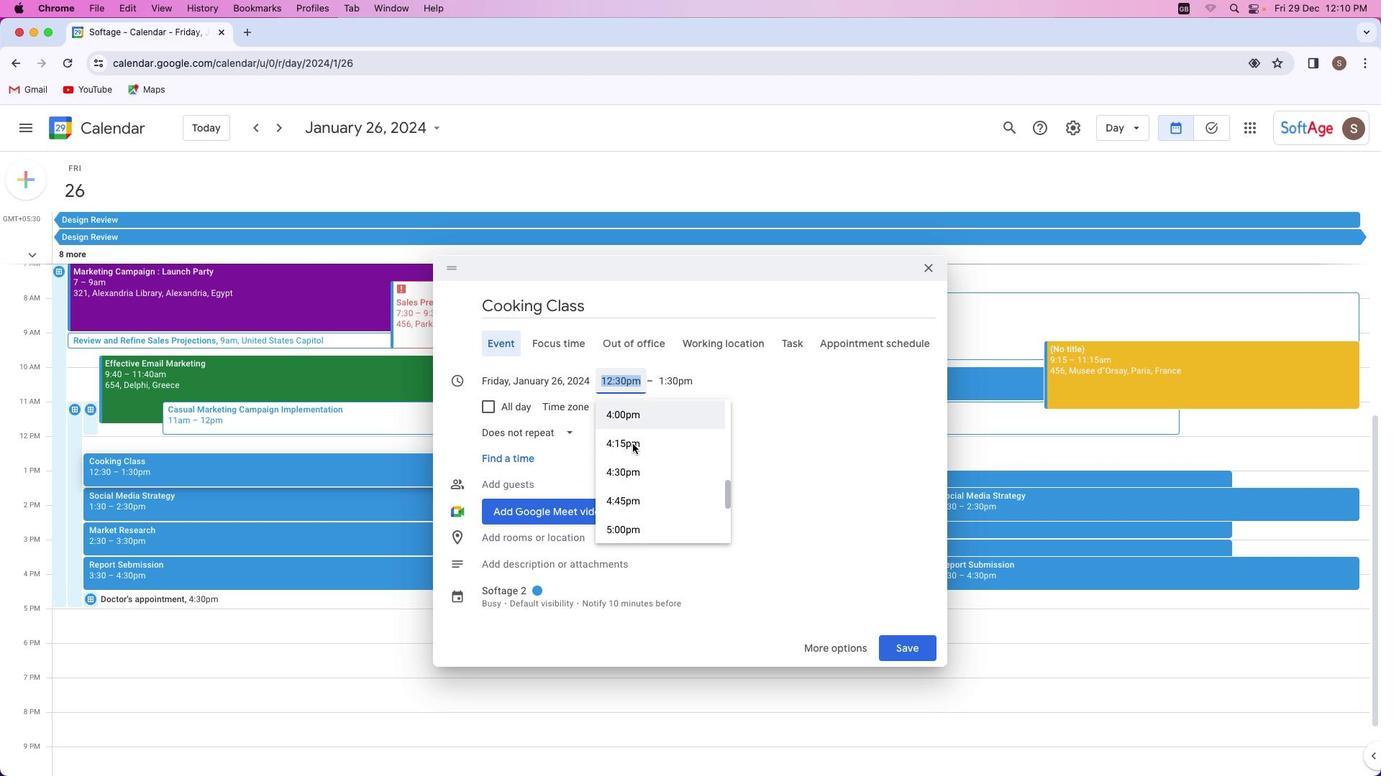 
Action: Mouse scrolled (632, 444) with delta (0, 0)
Screenshot: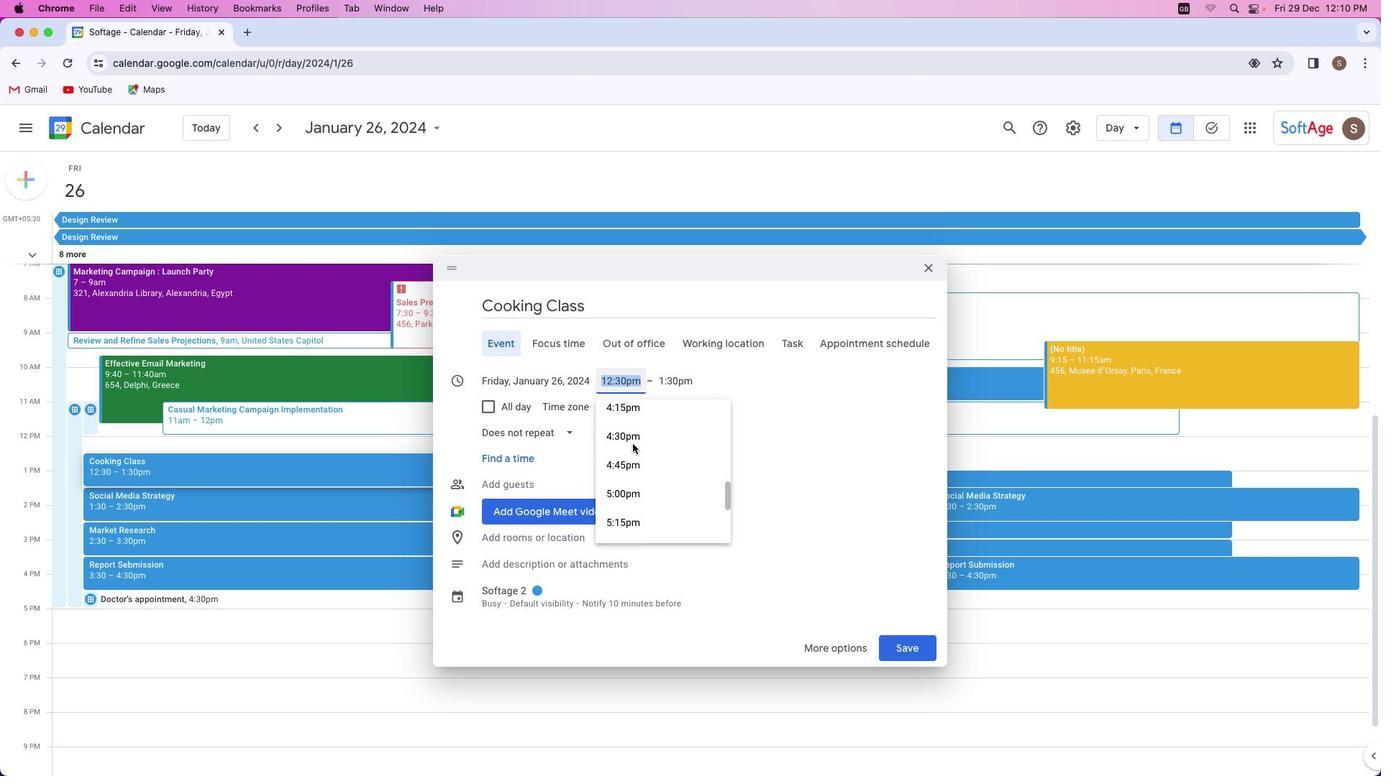 
Action: Mouse scrolled (632, 444) with delta (0, 0)
Screenshot: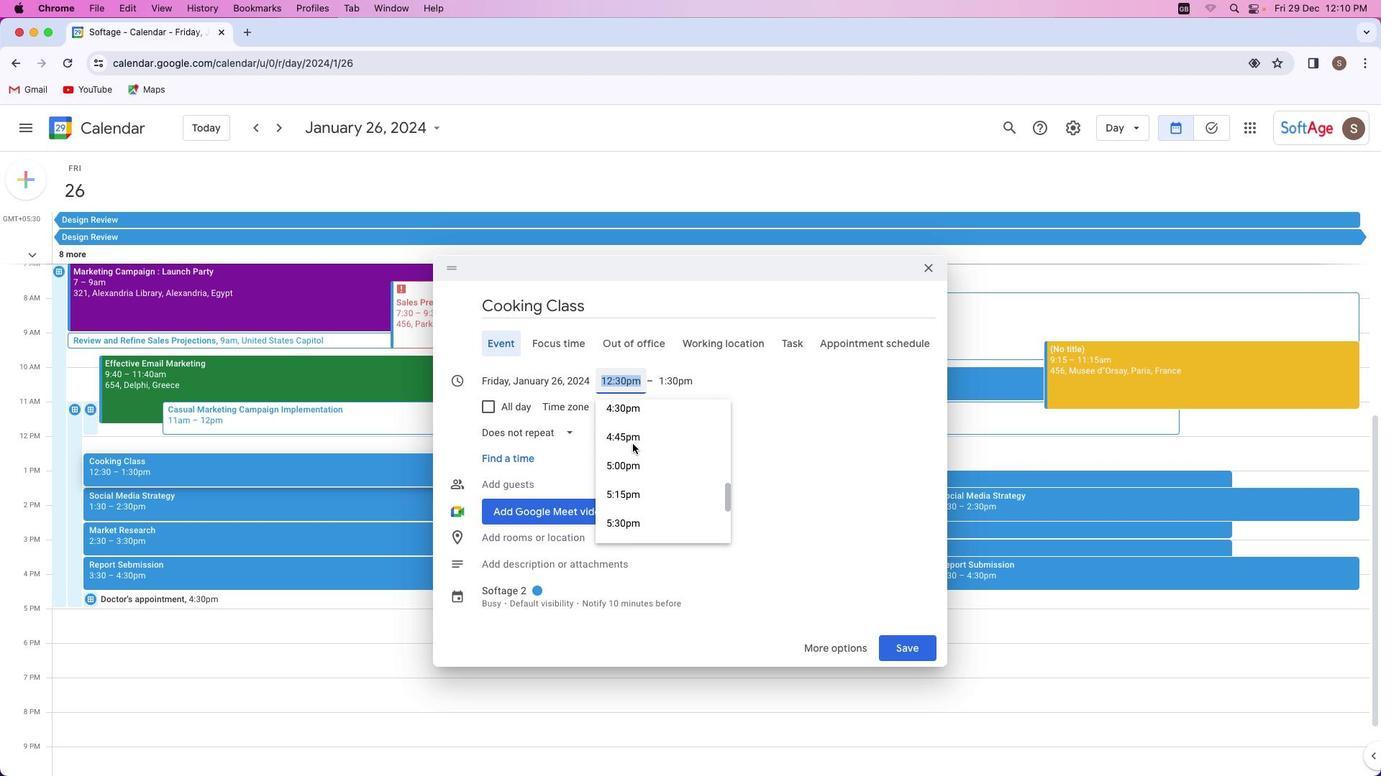 
Action: Mouse scrolled (632, 444) with delta (0, 0)
Screenshot: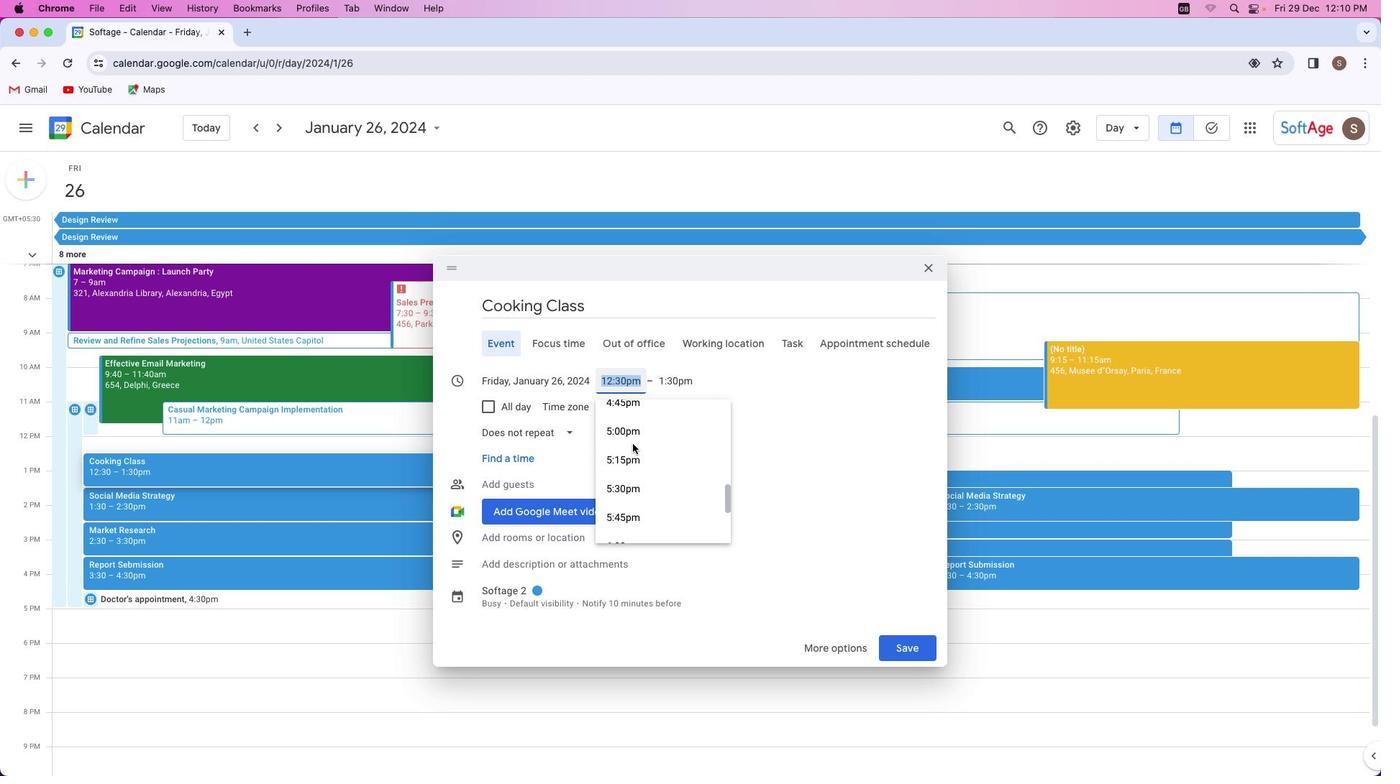 
Action: Mouse scrolled (632, 444) with delta (0, 0)
Screenshot: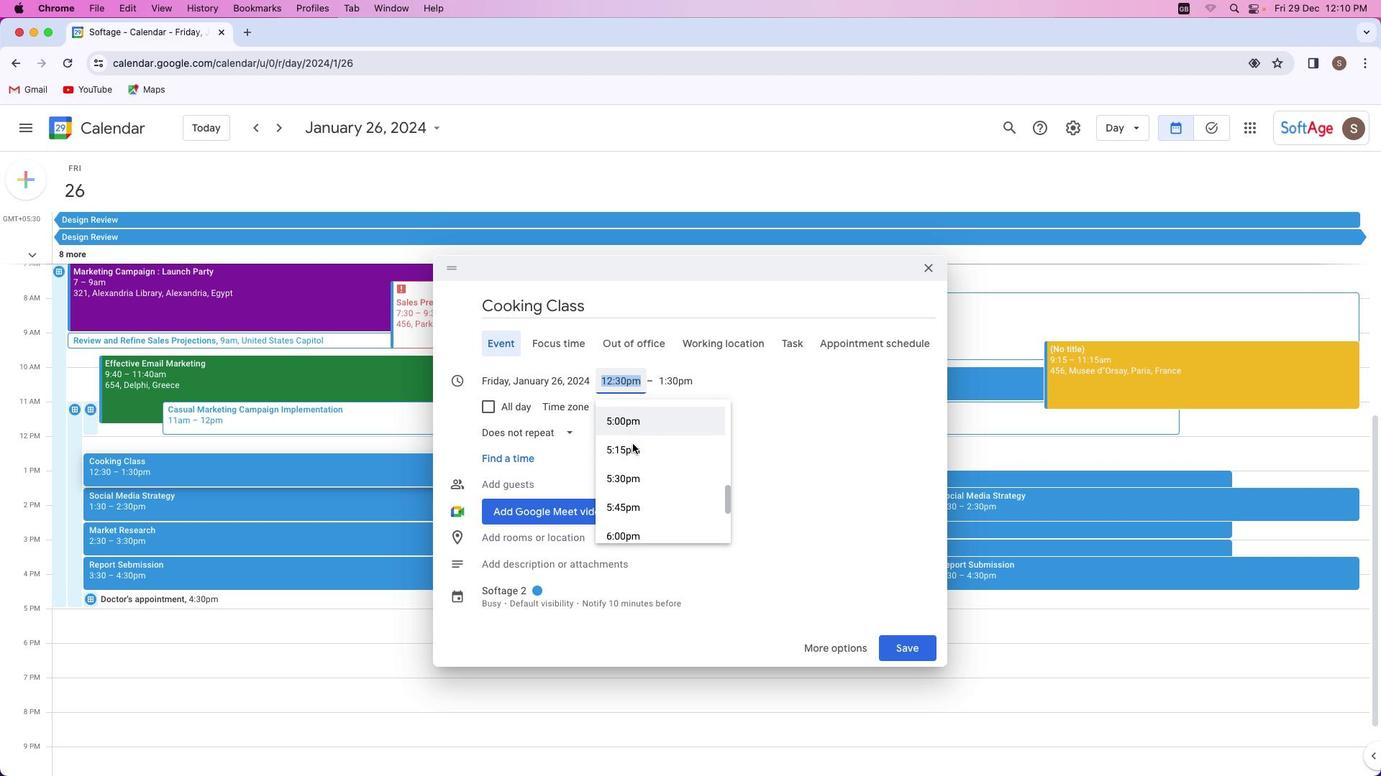 
Action: Mouse scrolled (632, 444) with delta (0, 0)
Screenshot: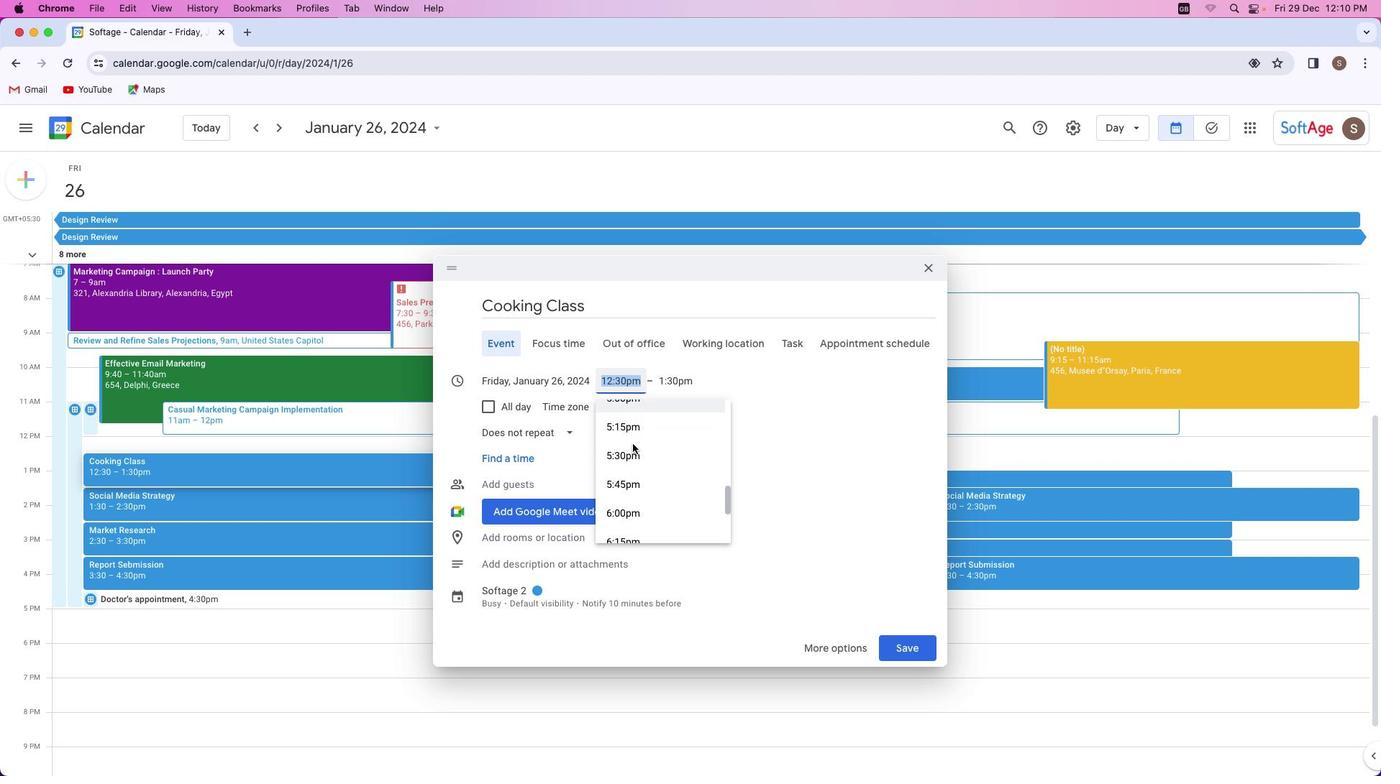 
Action: Mouse scrolled (632, 444) with delta (0, 0)
Screenshot: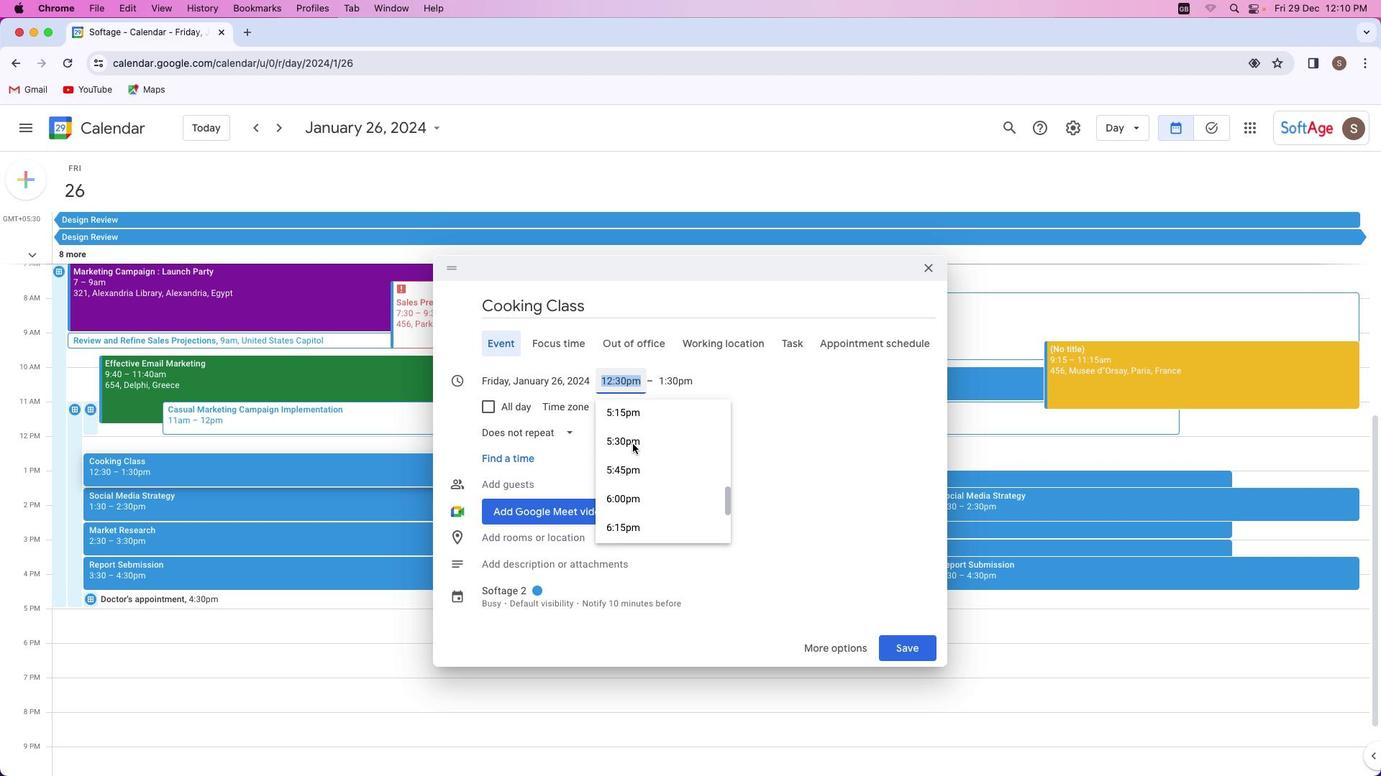 
Action: Mouse scrolled (632, 444) with delta (0, 0)
Screenshot: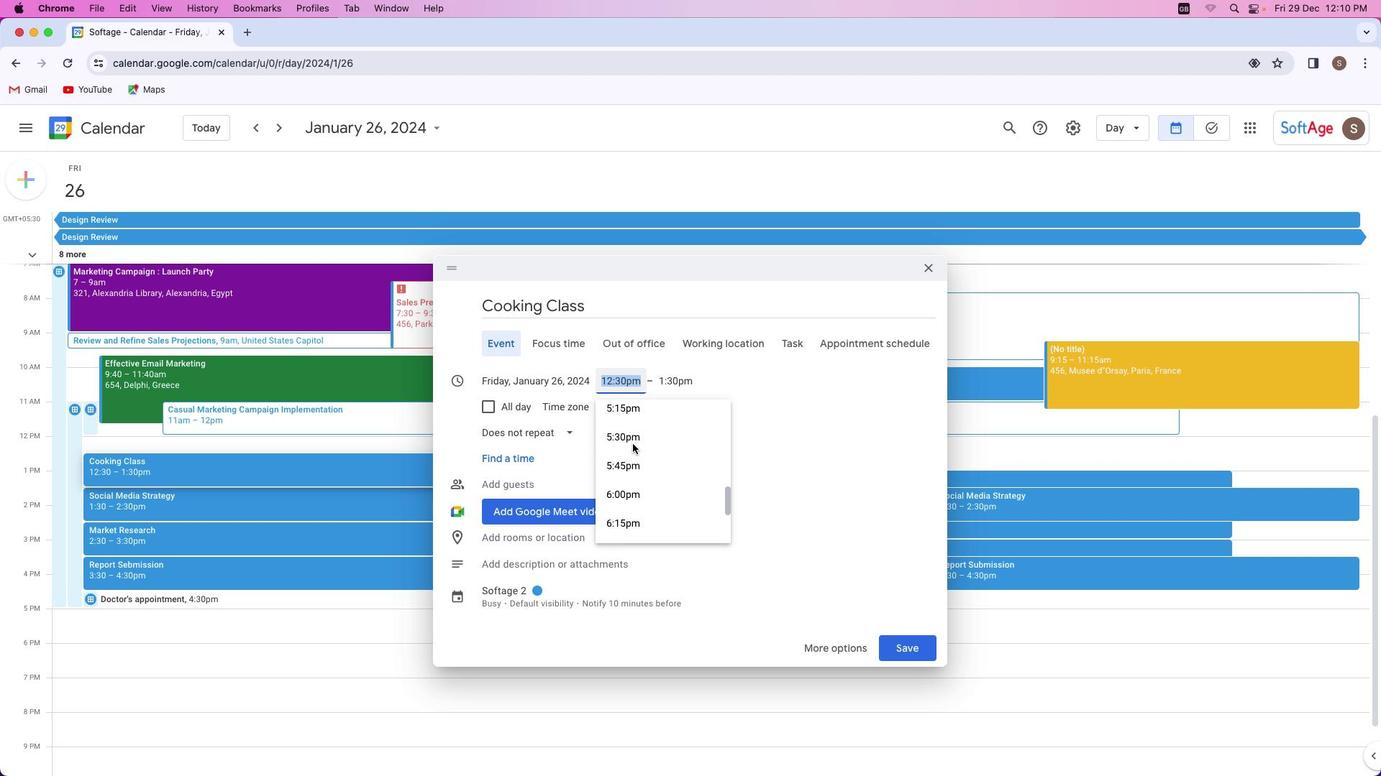 
Action: Mouse scrolled (632, 444) with delta (0, 0)
Screenshot: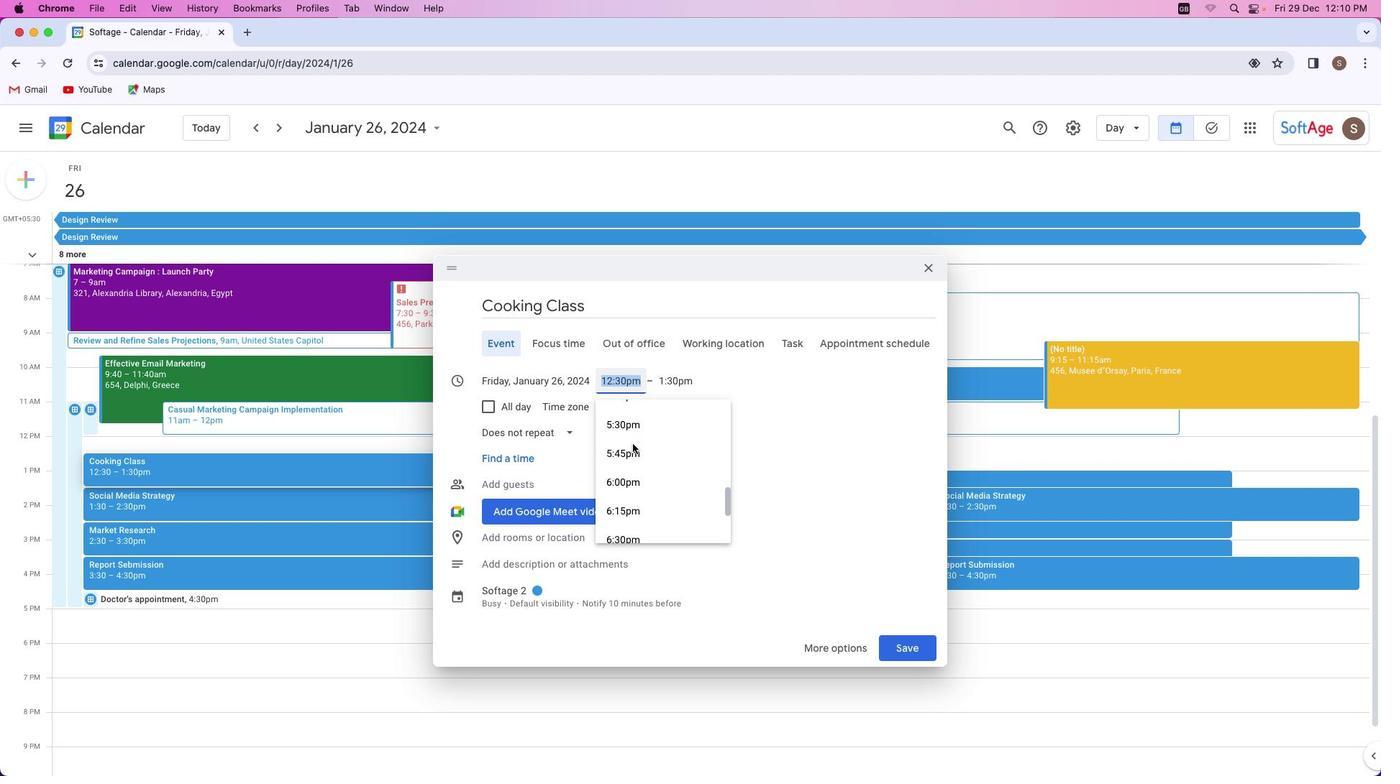 
Action: Mouse scrolled (632, 444) with delta (0, 0)
Screenshot: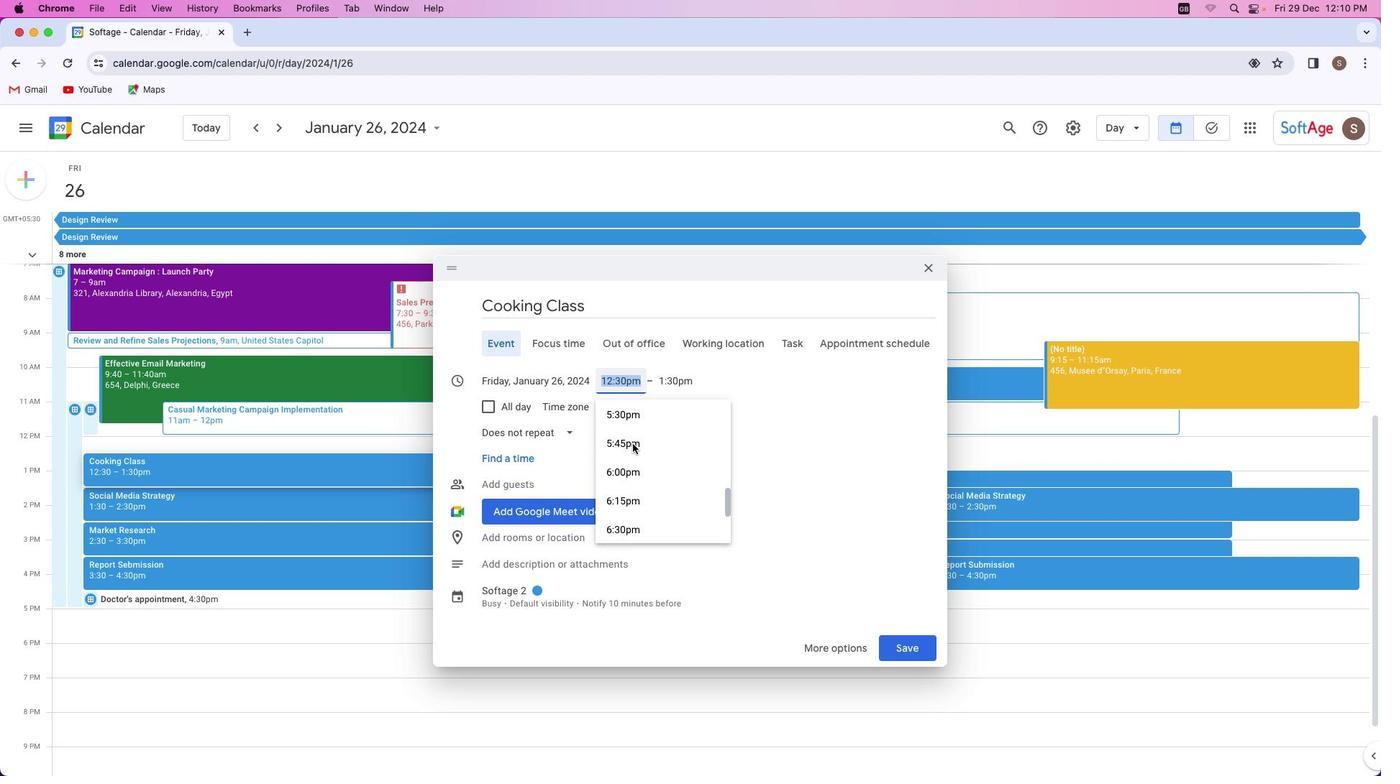 
Action: Mouse moved to (627, 472)
Screenshot: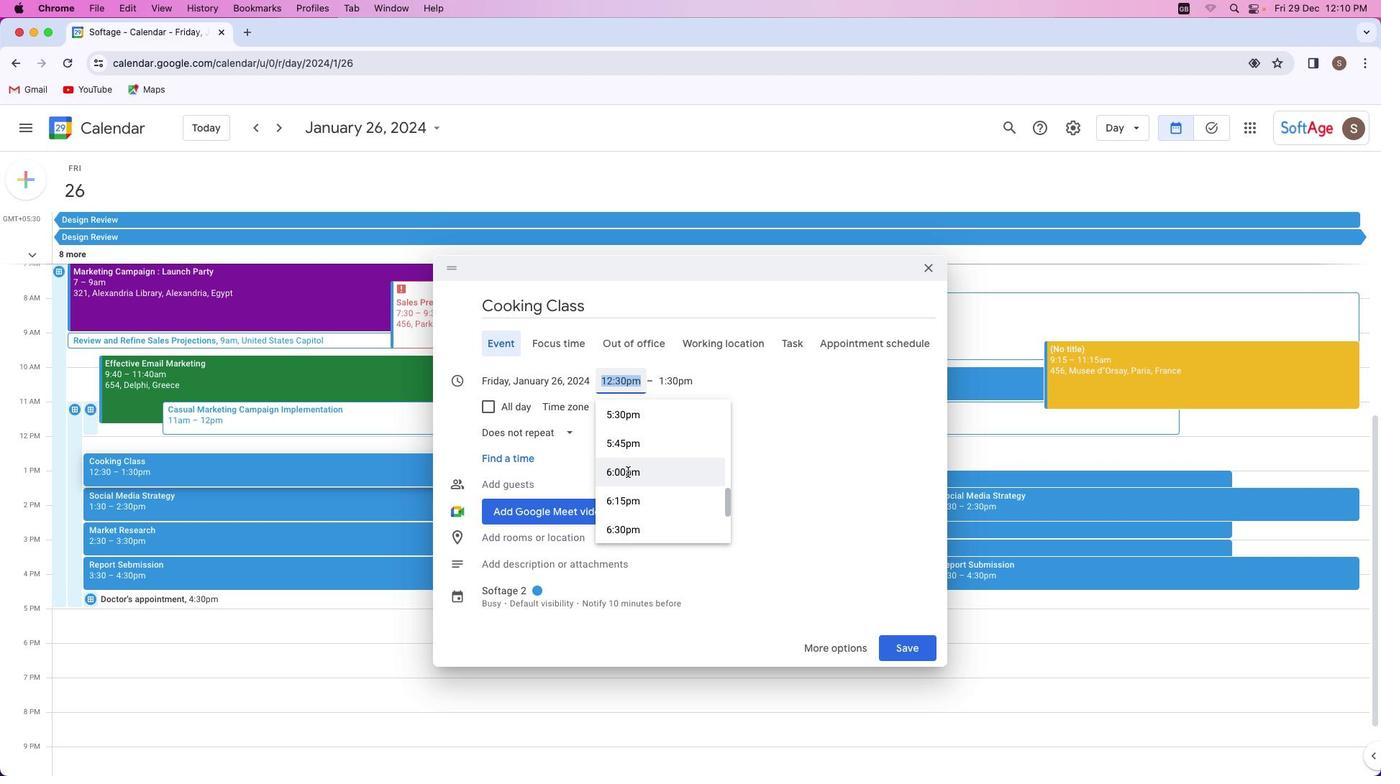 
Action: Mouse pressed left at (627, 472)
Screenshot: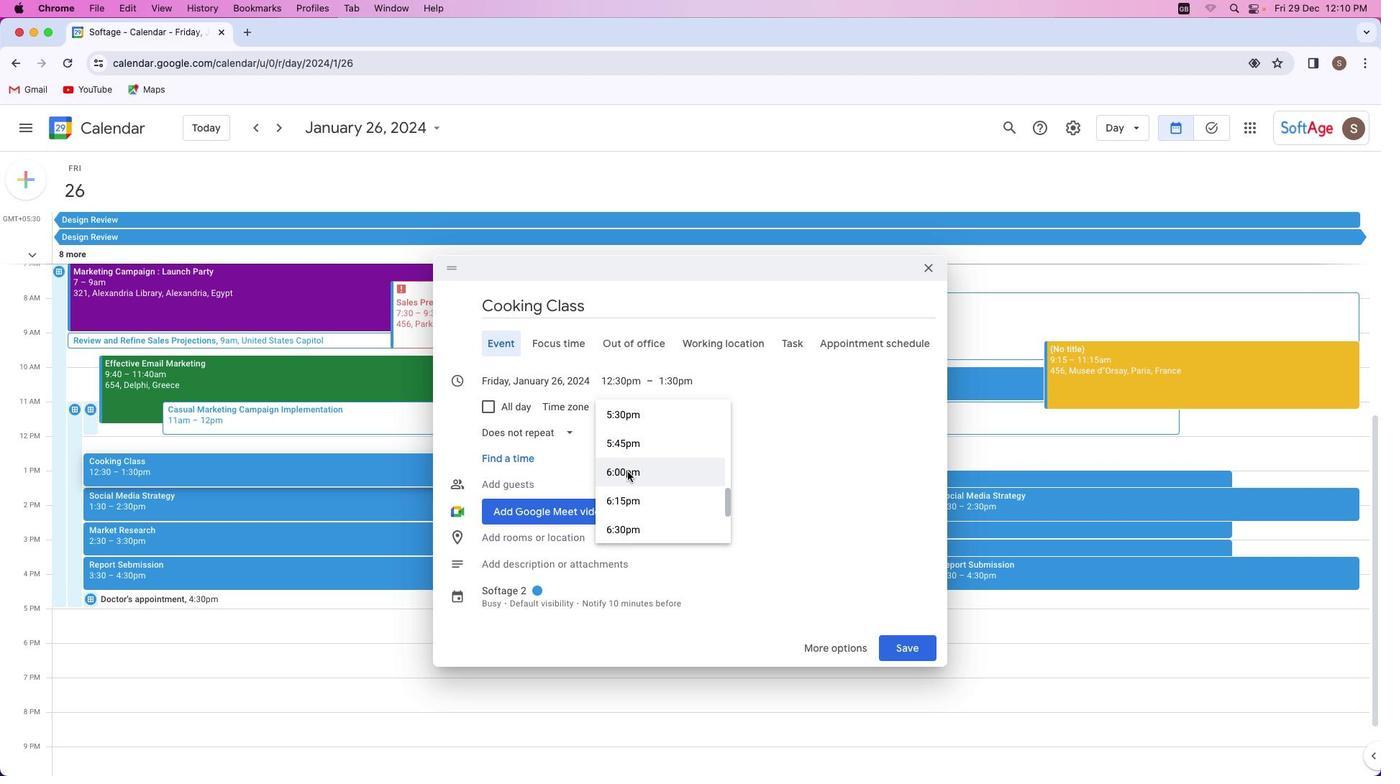 
Action: Mouse moved to (676, 395)
Screenshot: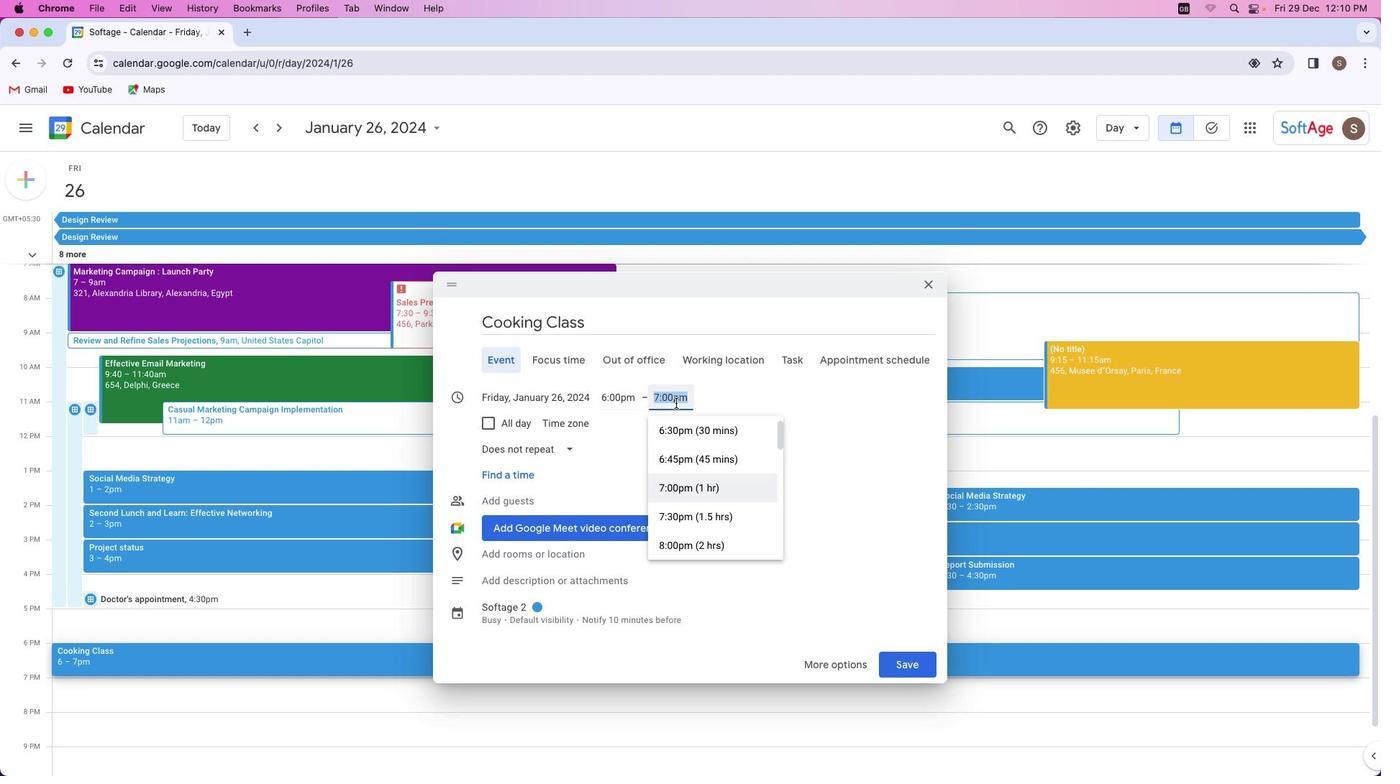
Action: Mouse pressed left at (676, 395)
Screenshot: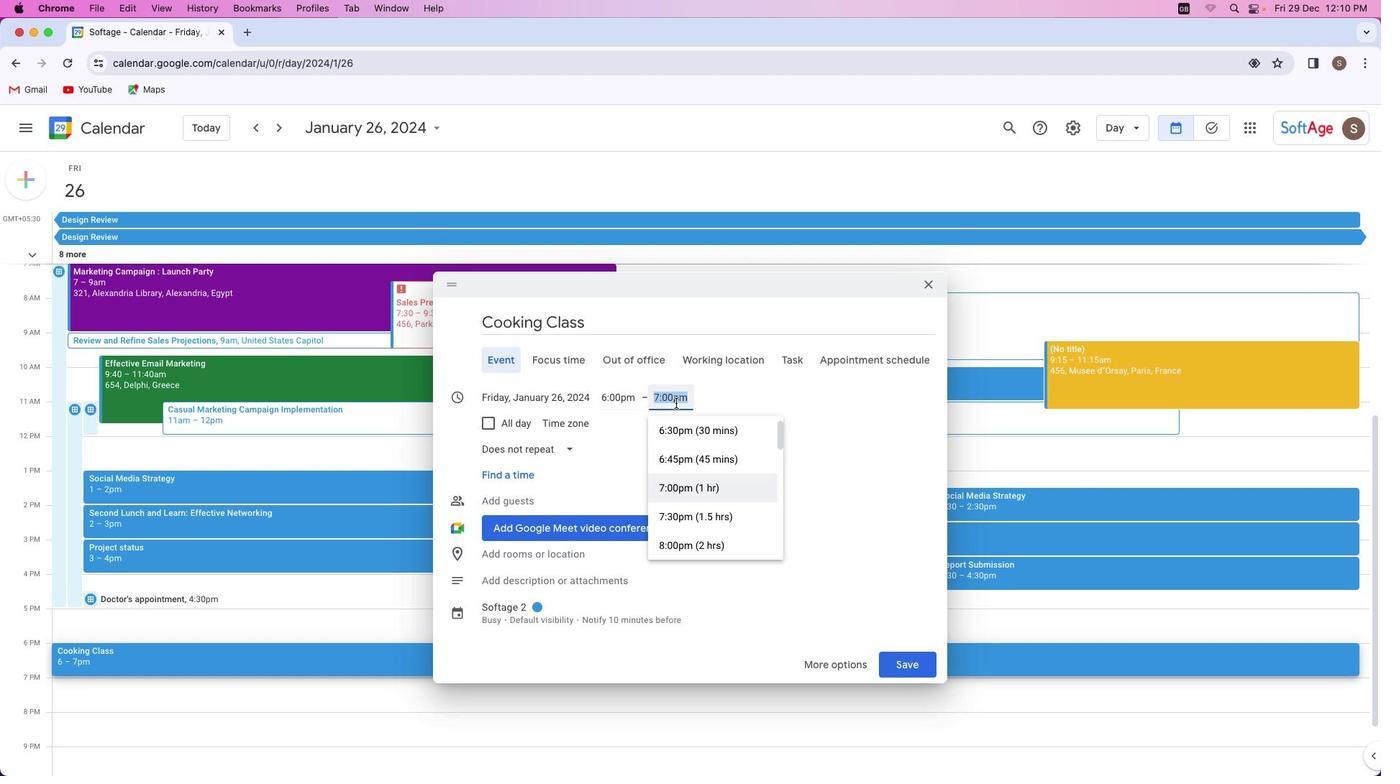 
Action: Mouse moved to (682, 452)
Screenshot: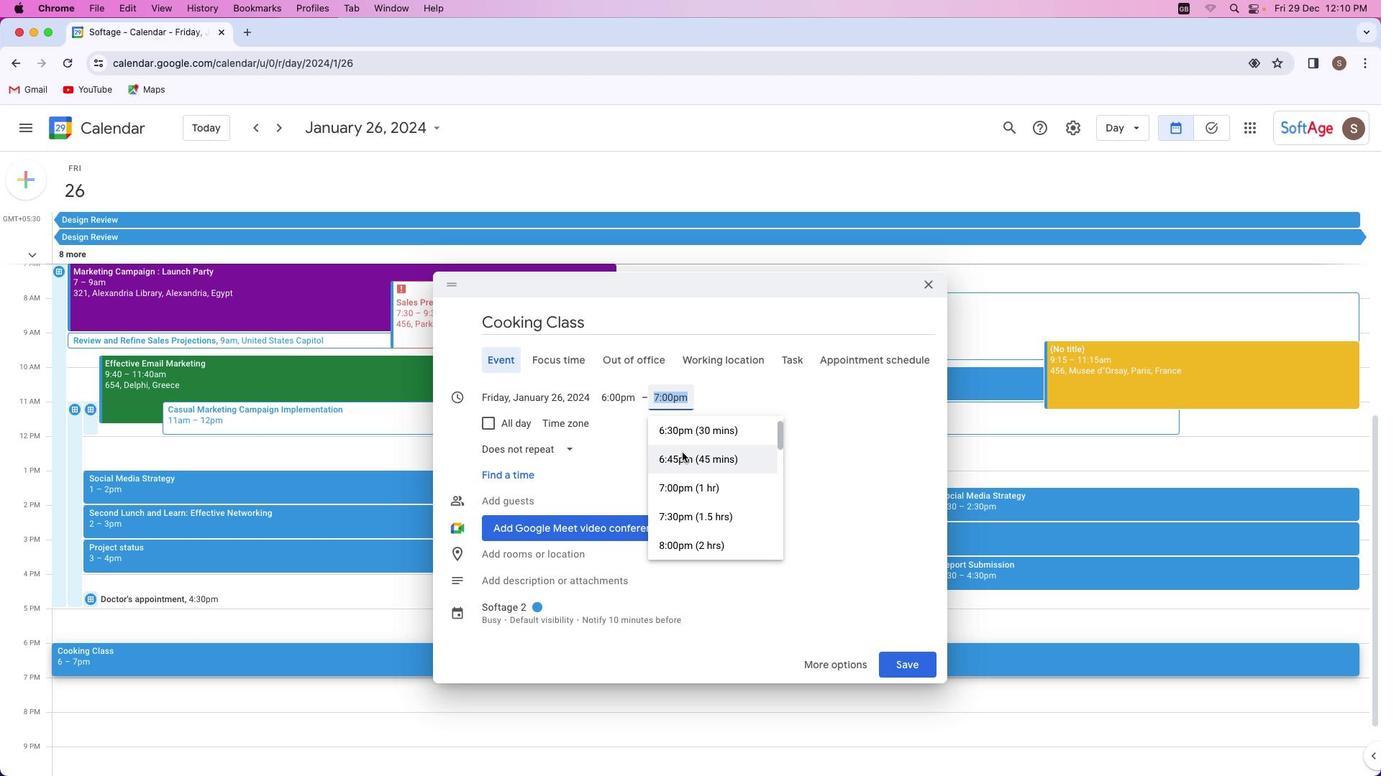 
Action: Mouse scrolled (682, 452) with delta (0, 0)
Screenshot: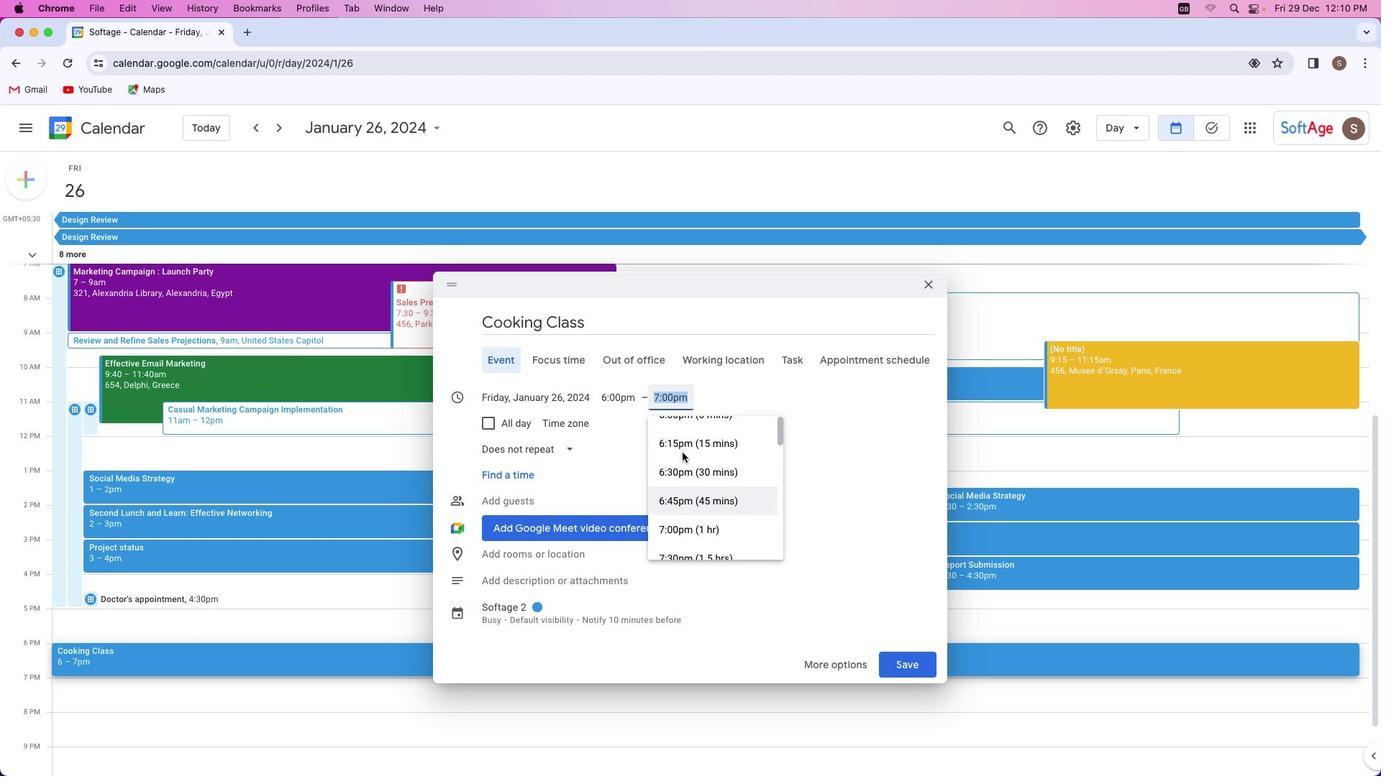 
Action: Mouse scrolled (682, 452) with delta (0, 0)
Screenshot: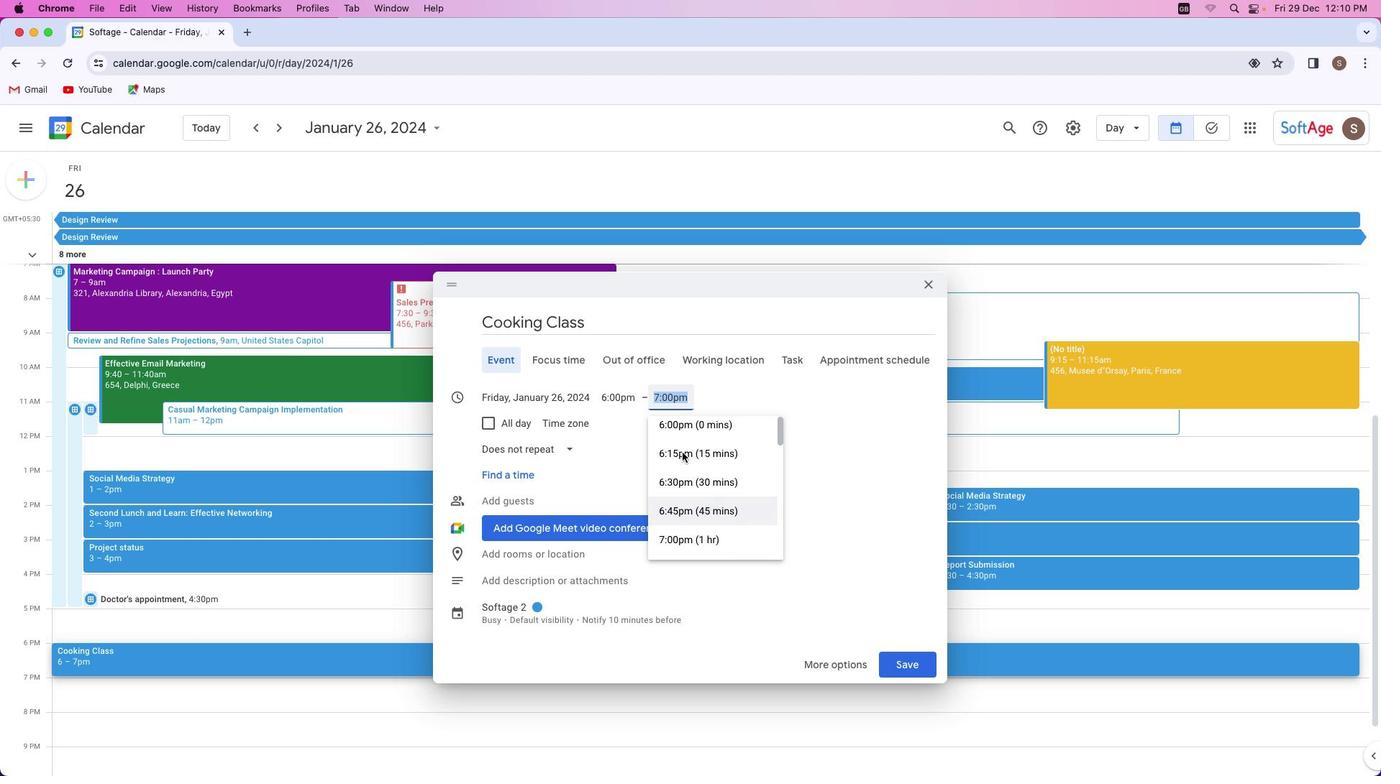 
Action: Mouse scrolled (682, 452) with delta (0, 2)
Screenshot: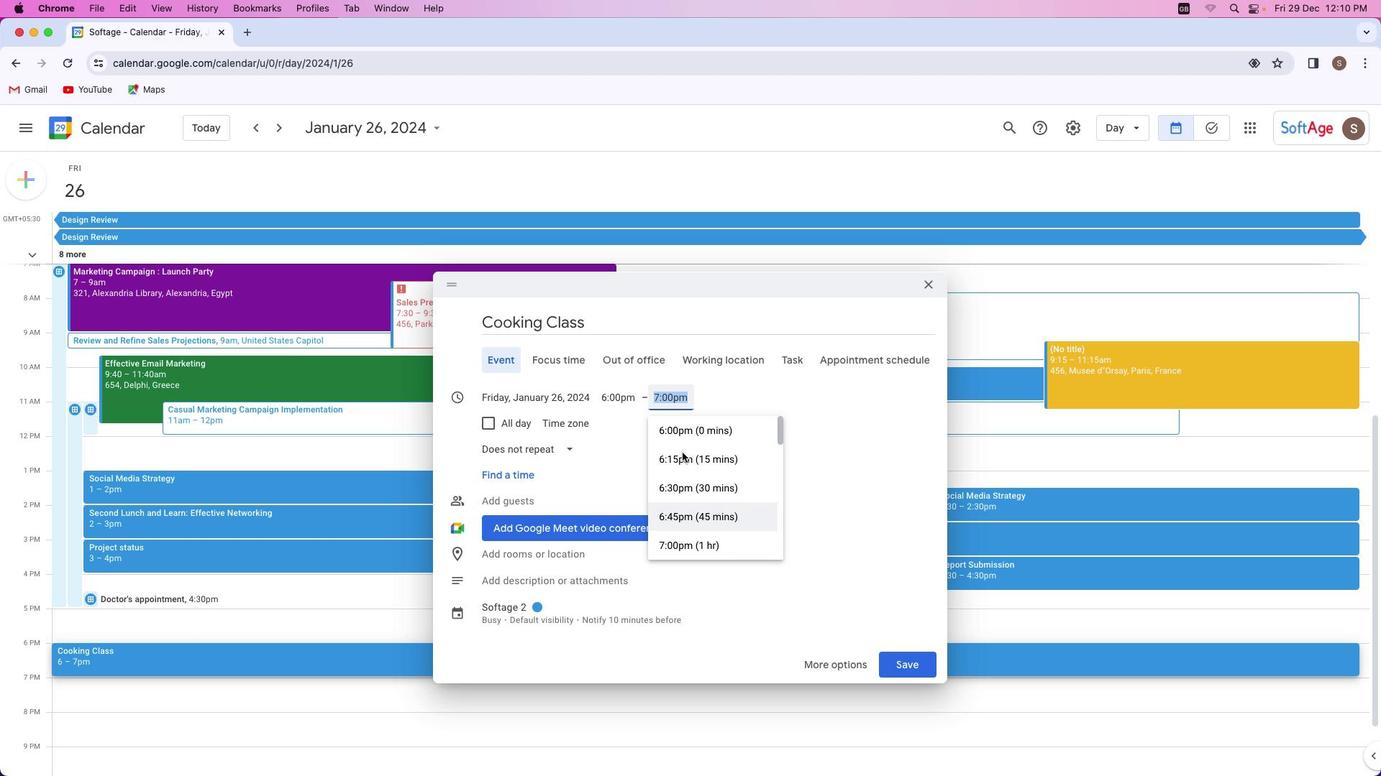 
Action: Mouse moved to (687, 434)
Screenshot: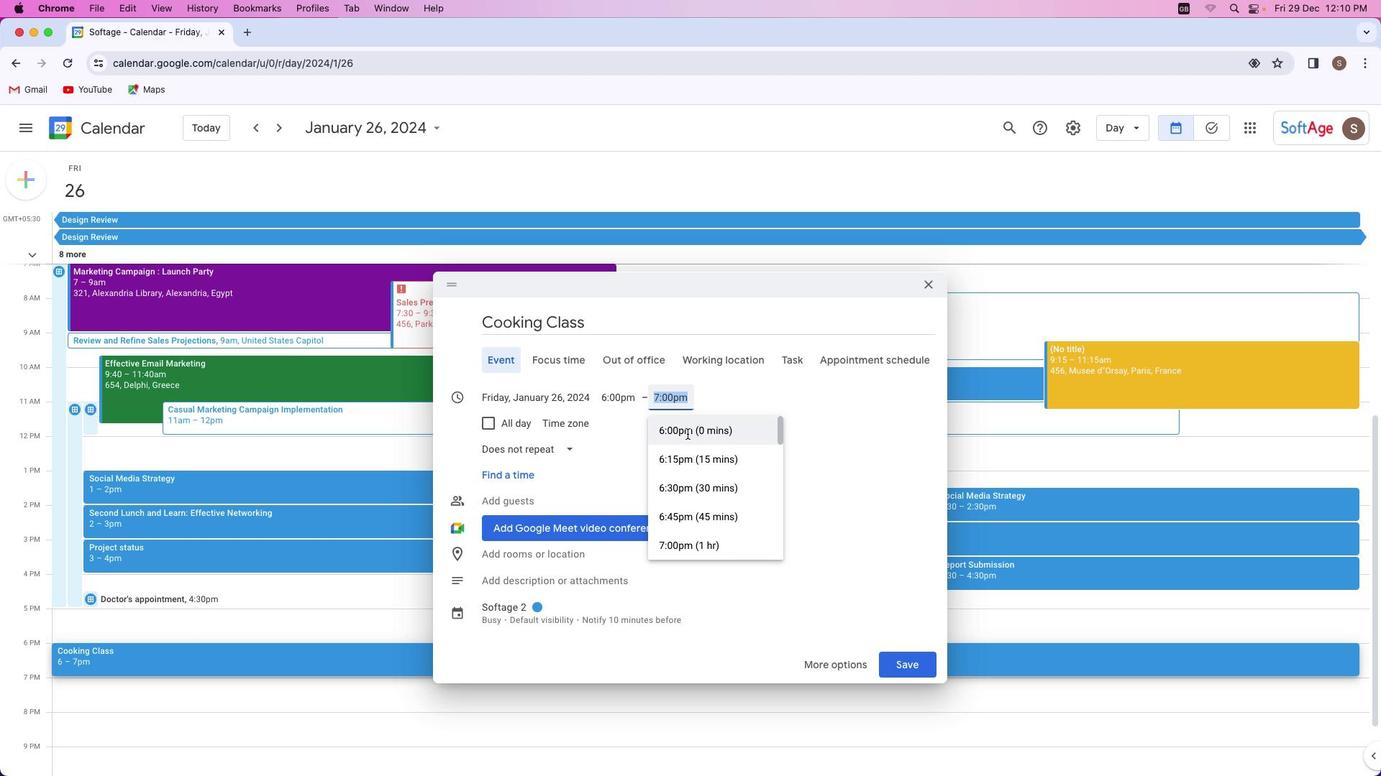 
Action: Mouse pressed left at (687, 434)
Screenshot: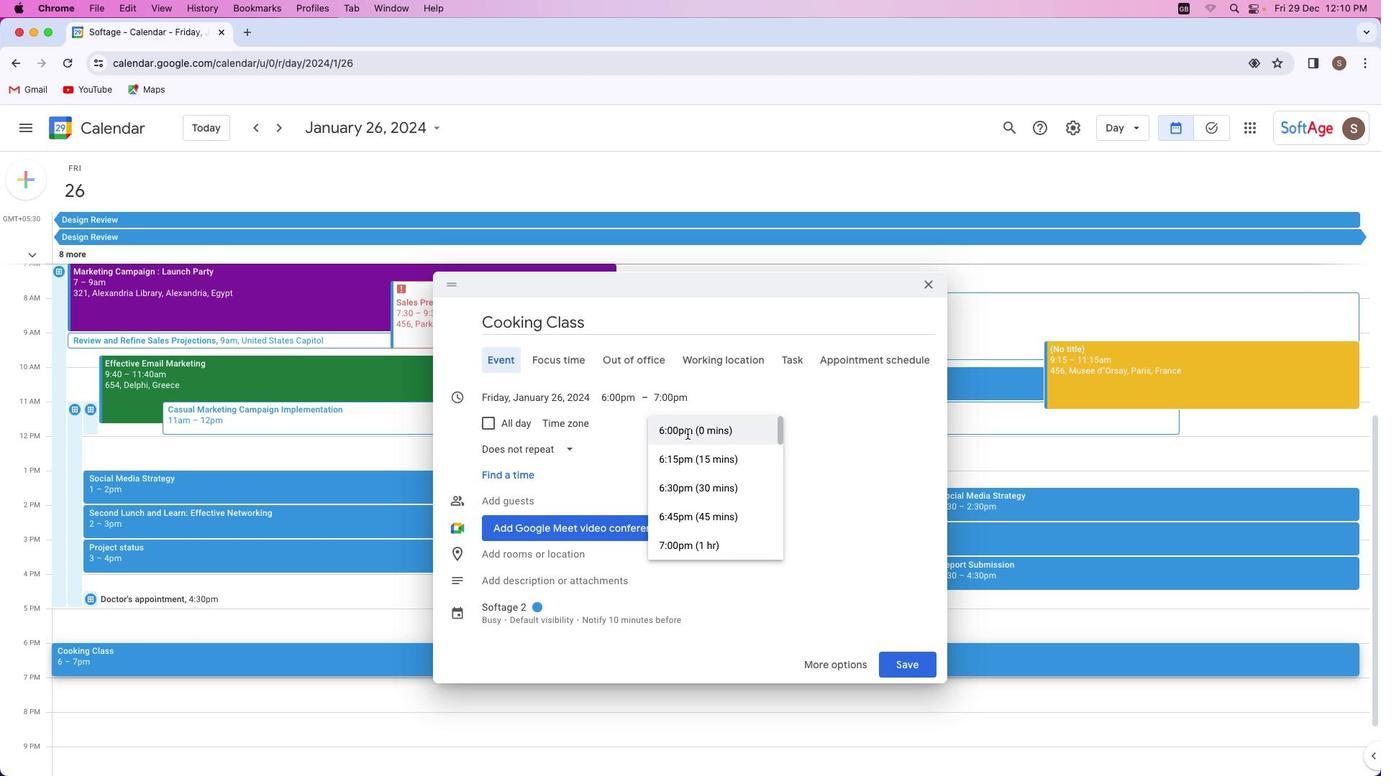 
Action: Mouse moved to (540, 579)
Screenshot: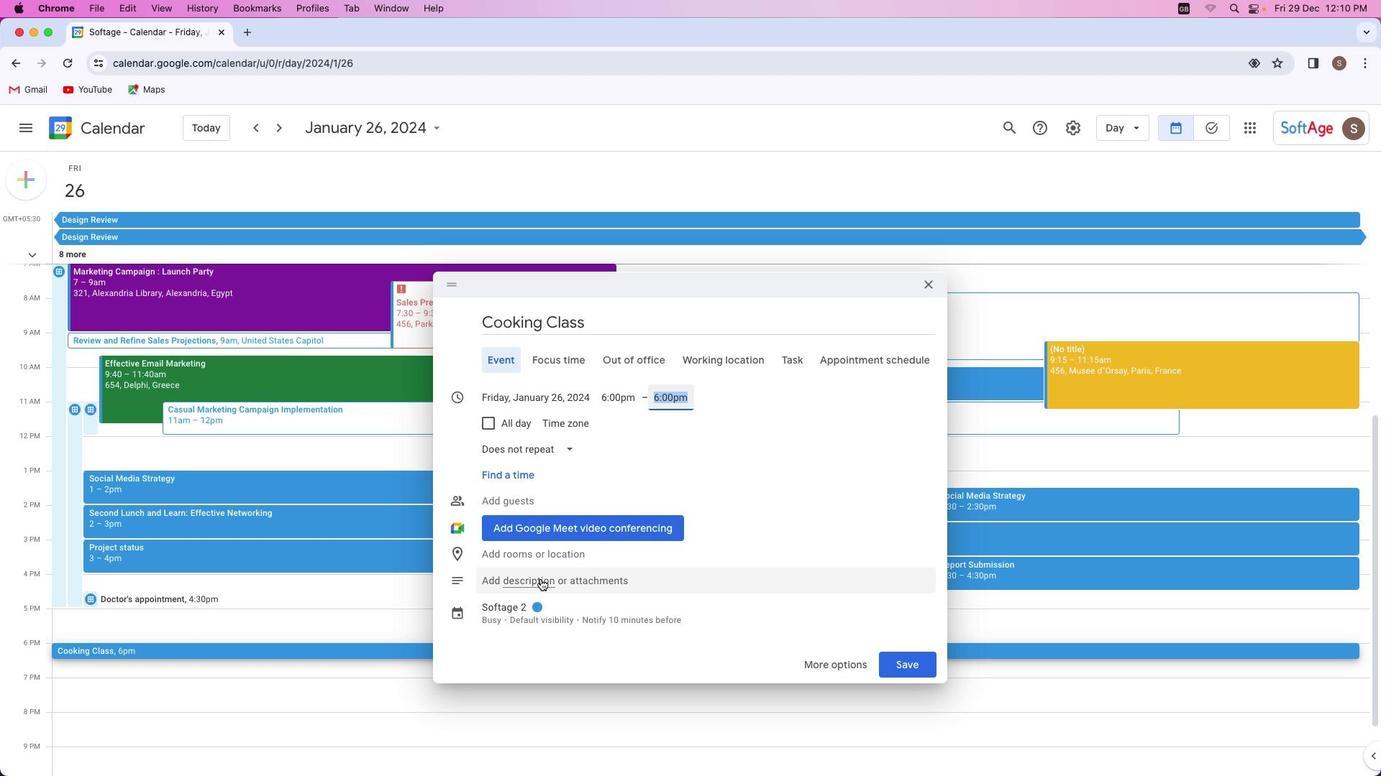 
Action: Mouse pressed left at (540, 579)
Screenshot: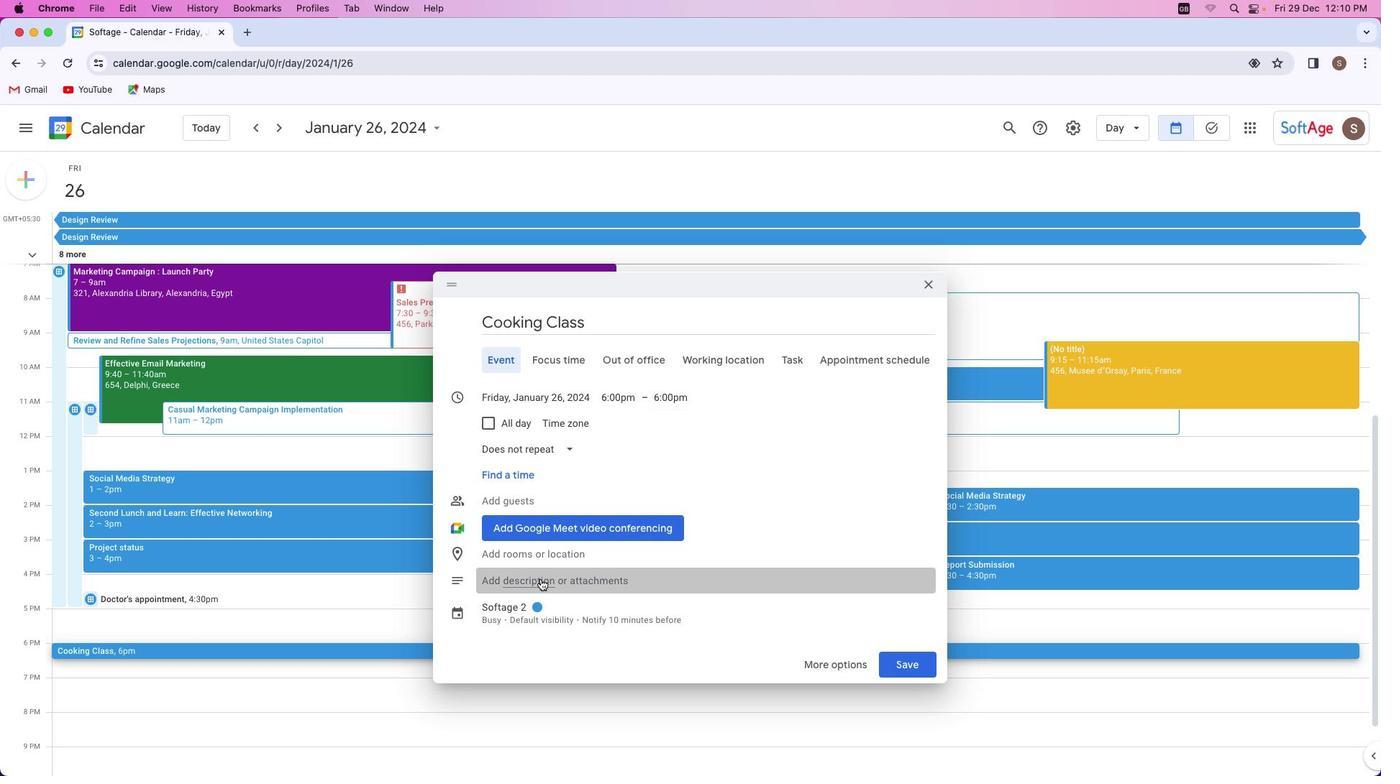 
Action: Mouse moved to (544, 579)
Screenshot: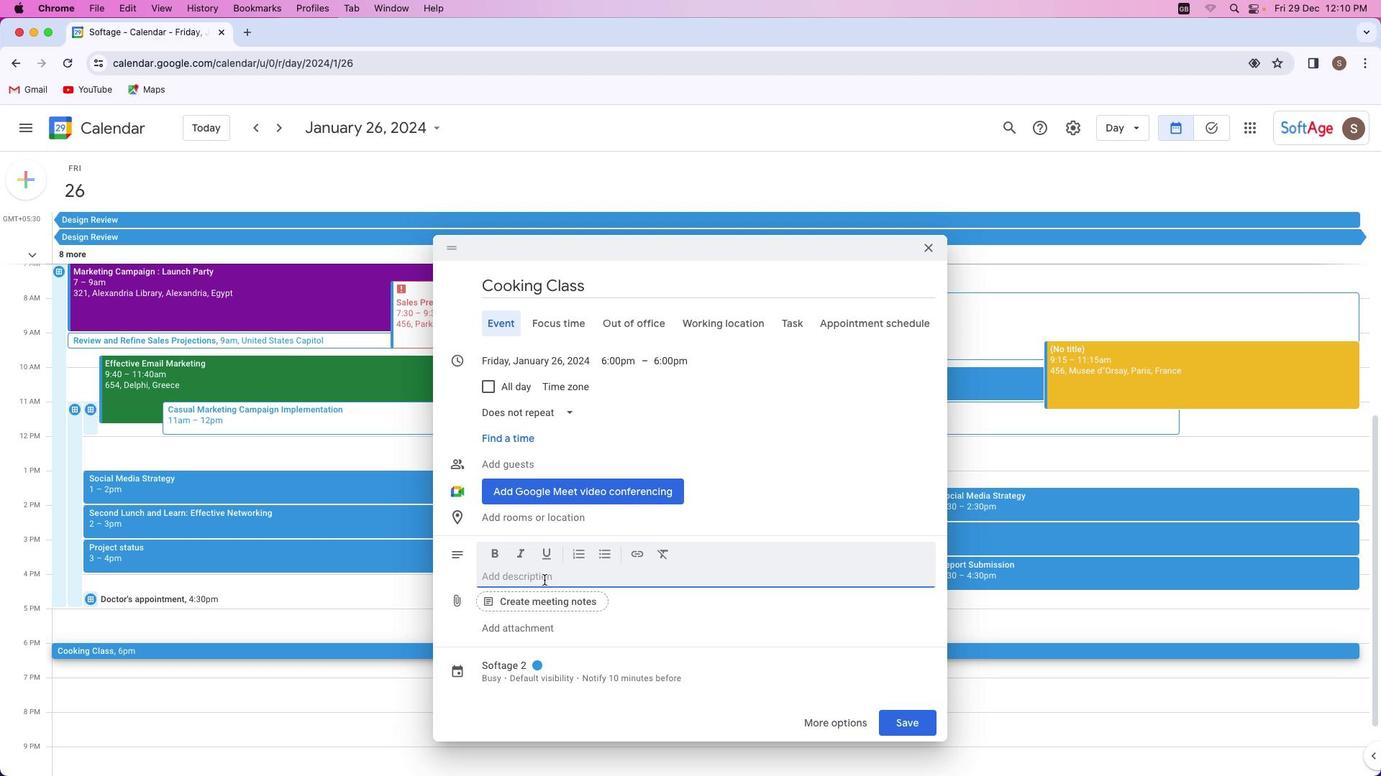 
Action: Key pressed Key.shift_r'I''t'Key.space'i''s'Key.space's''c''h''e''d''u''l''e'Key.space'f''o''r'Key.space'c''o''o''k''i''n''g'Key.space'c''l''a''s''s''.'
Screenshot: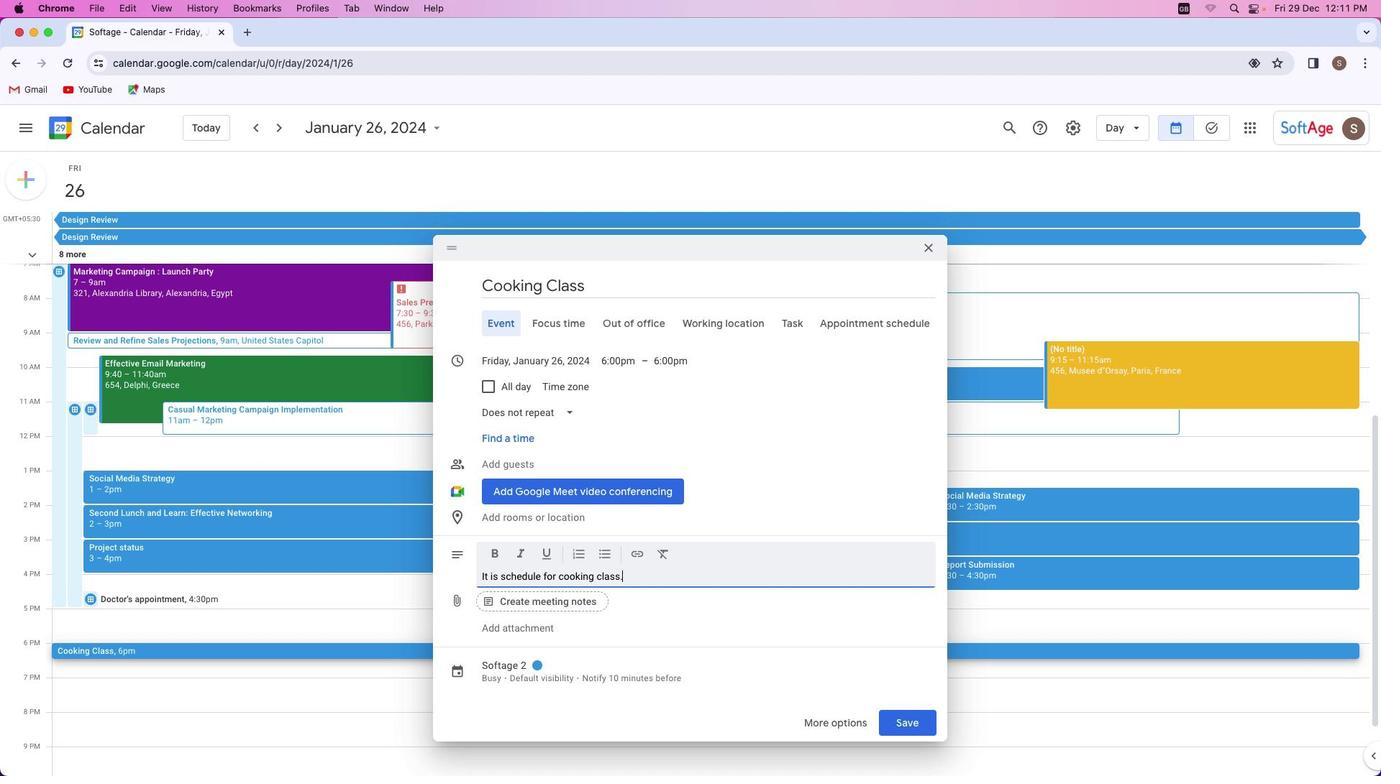 
Action: Mouse moved to (534, 662)
Screenshot: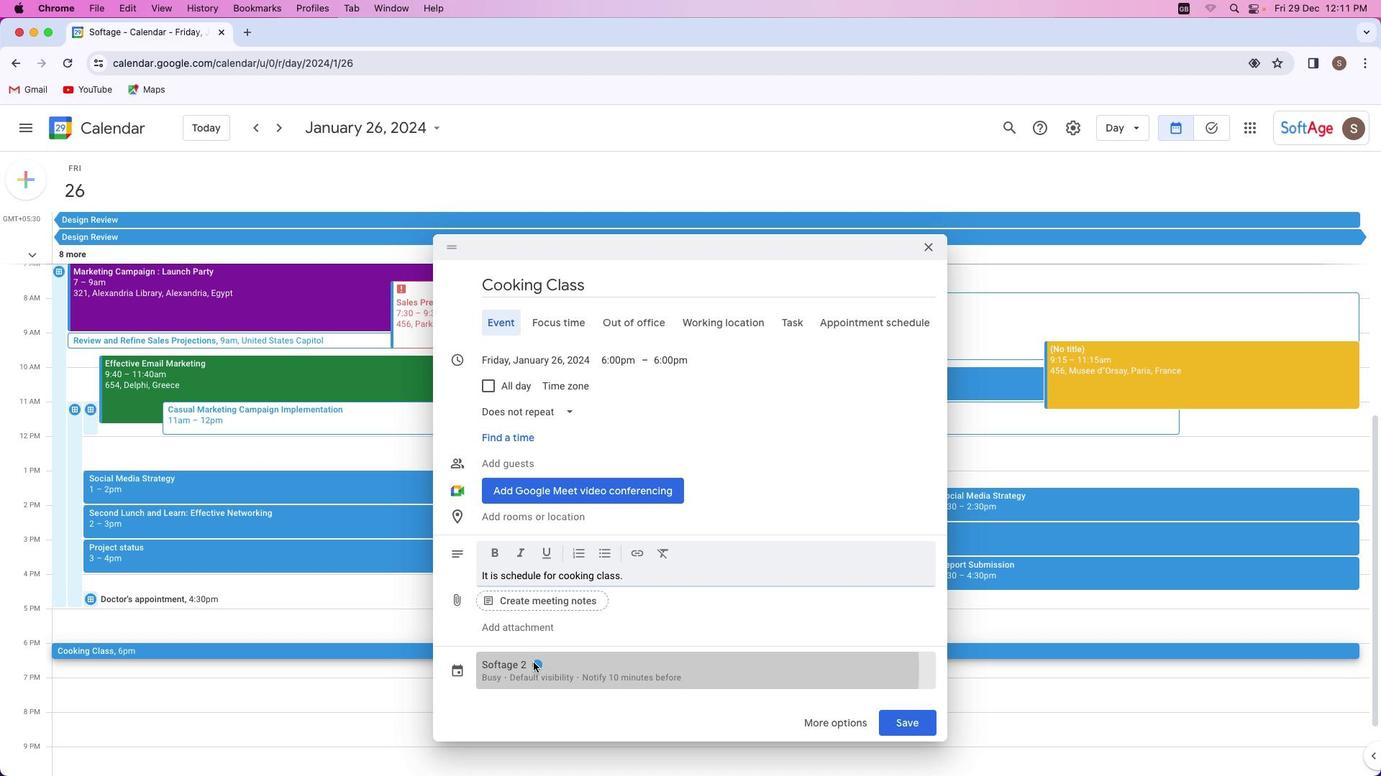 
Action: Mouse pressed left at (534, 662)
Screenshot: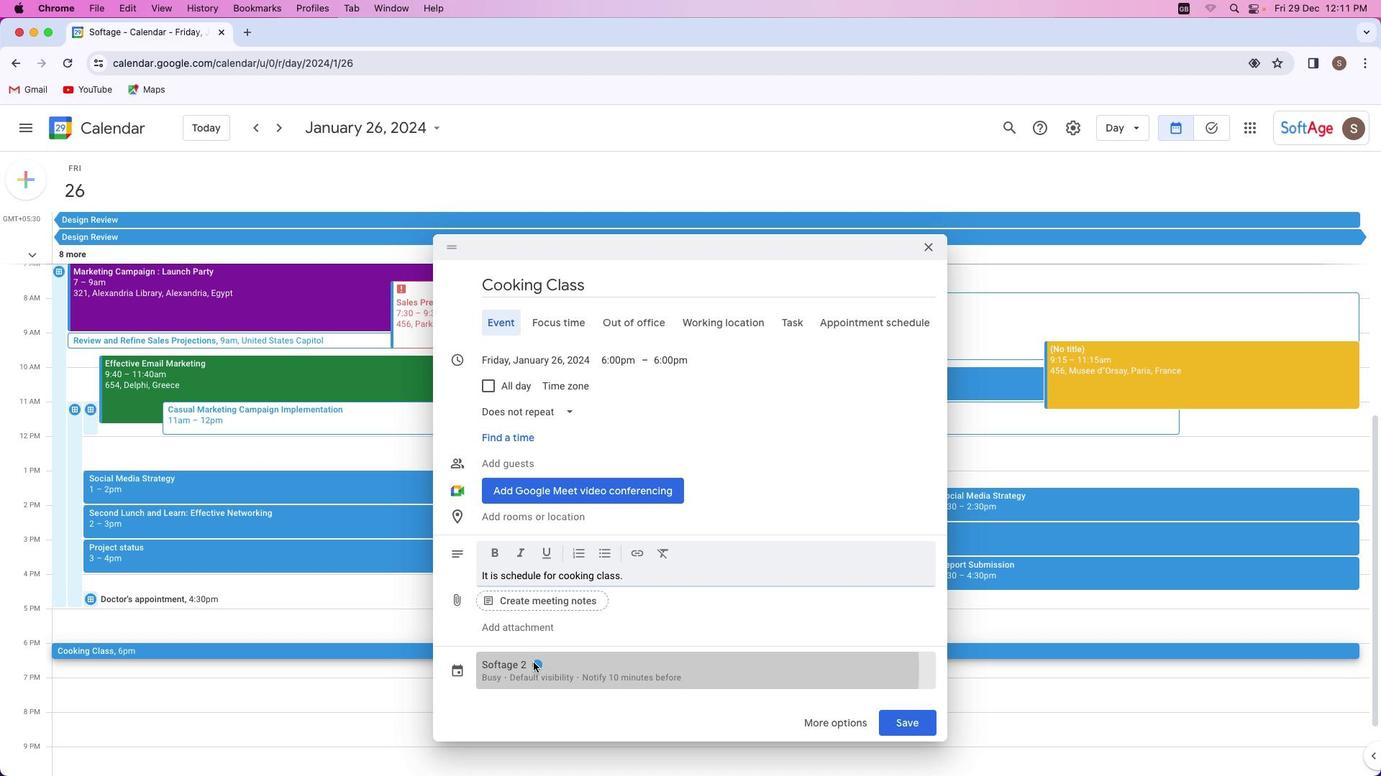 
Action: Mouse moved to (562, 567)
Screenshot: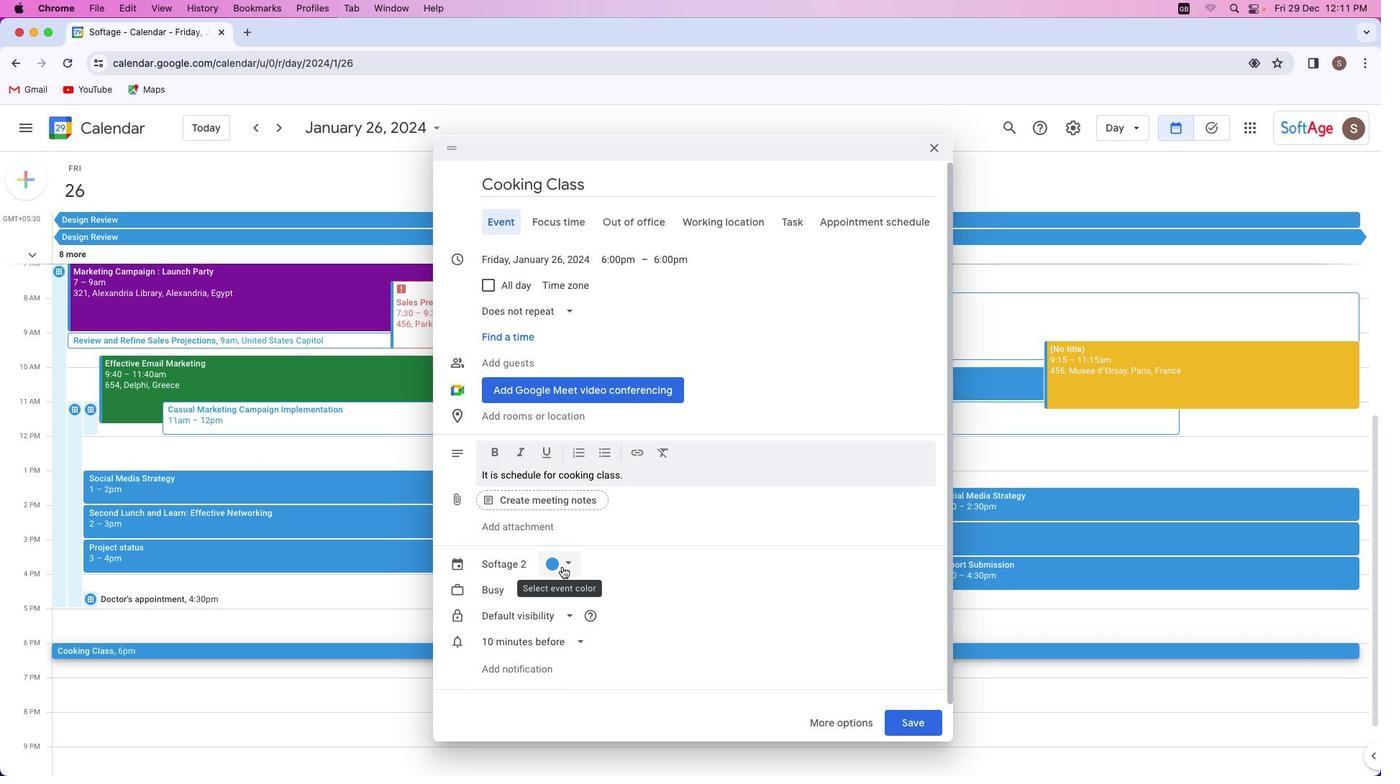 
Action: Mouse pressed left at (562, 567)
Screenshot: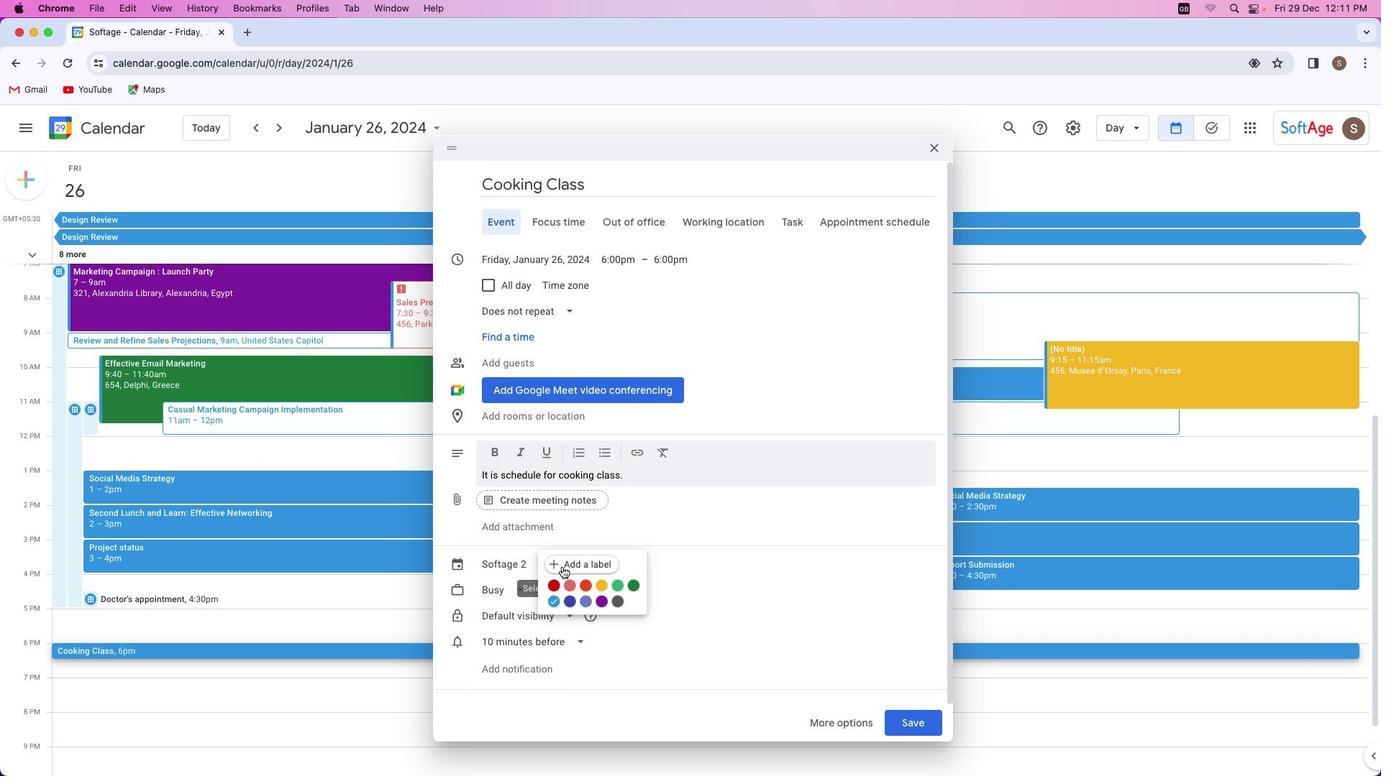 
Action: Mouse moved to (553, 586)
Screenshot: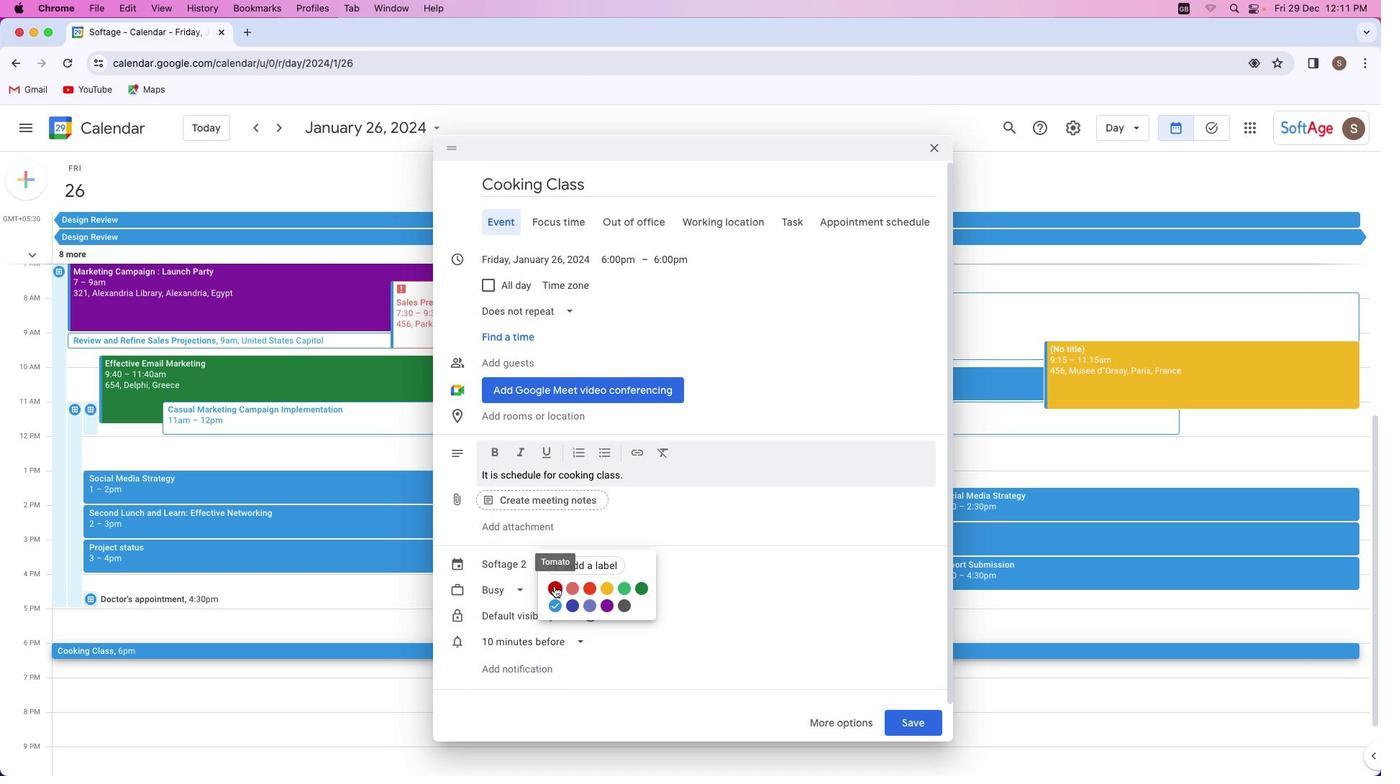 
Action: Mouse pressed left at (553, 586)
Screenshot: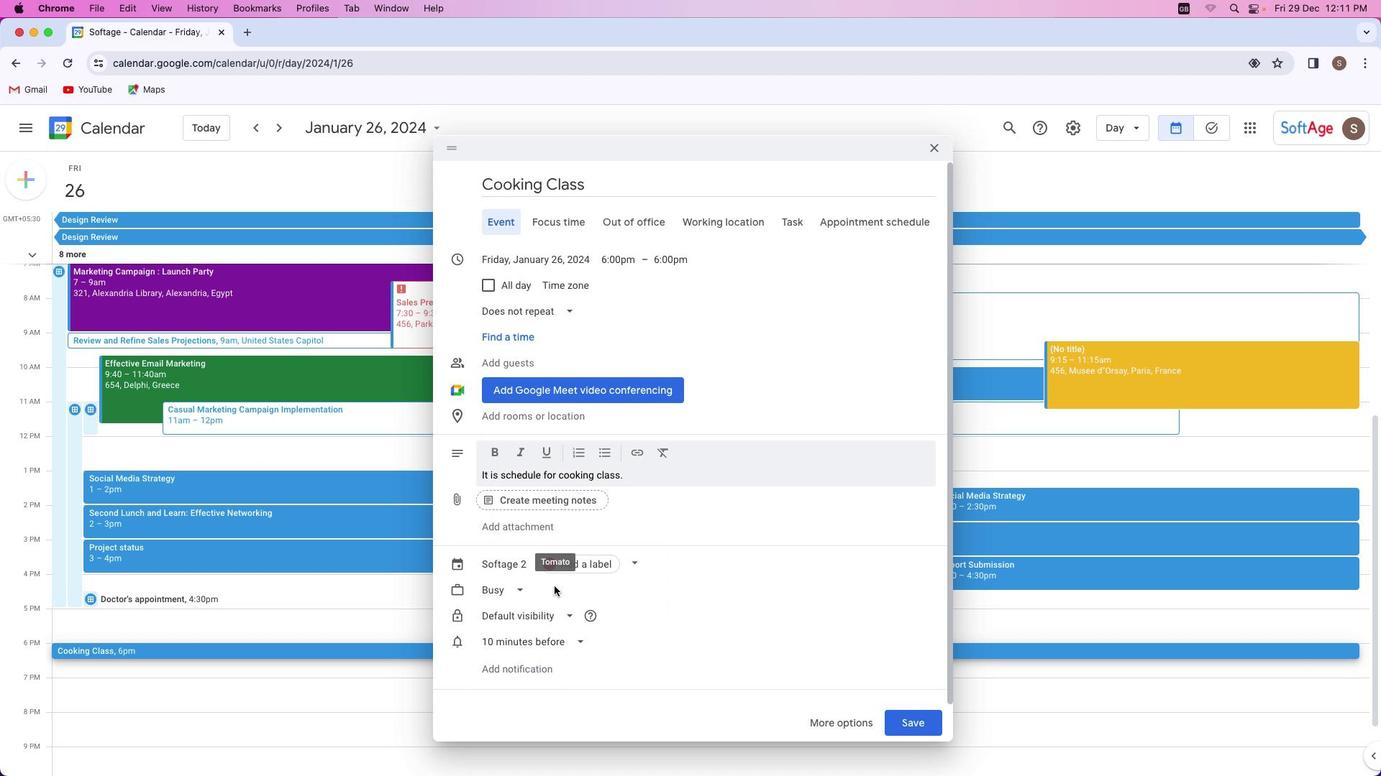 
Action: Mouse moved to (904, 719)
Screenshot: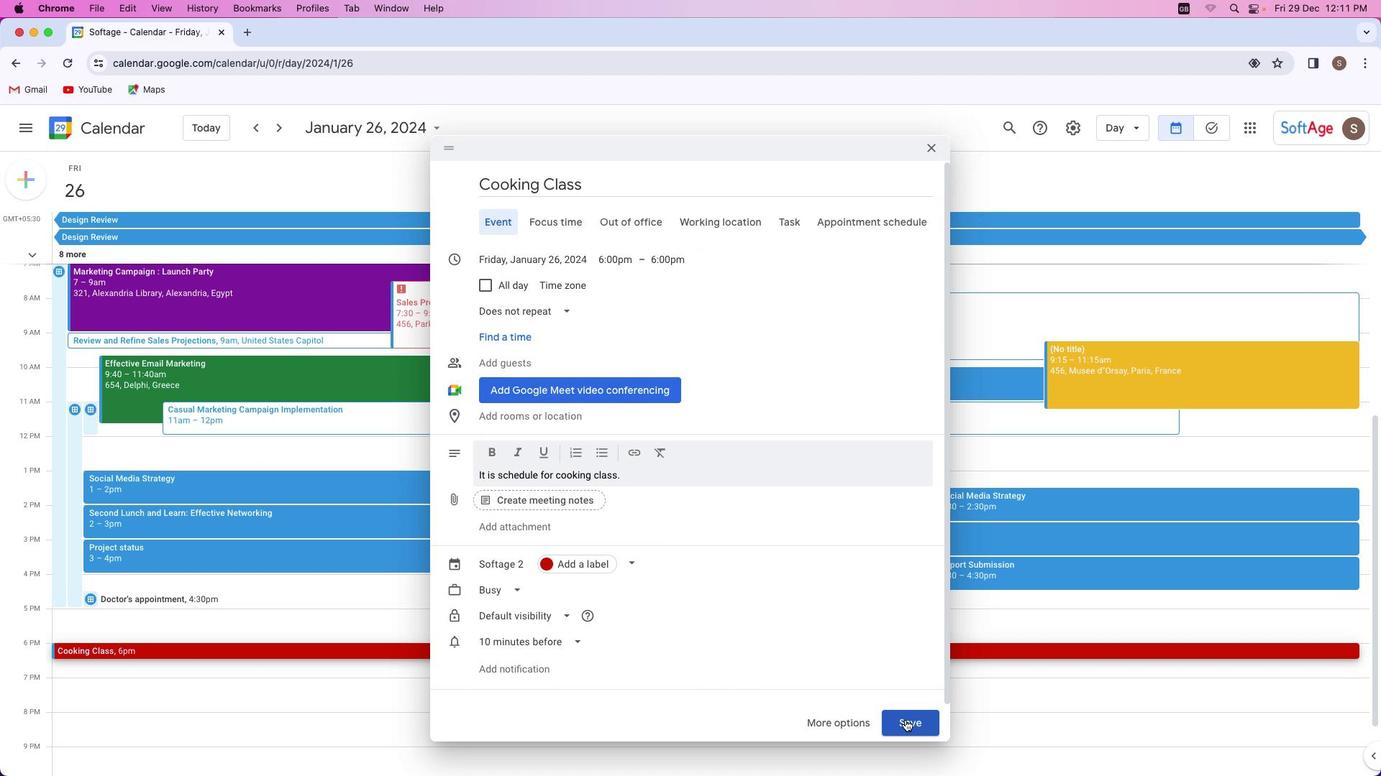 
Action: Mouse pressed left at (904, 719)
Screenshot: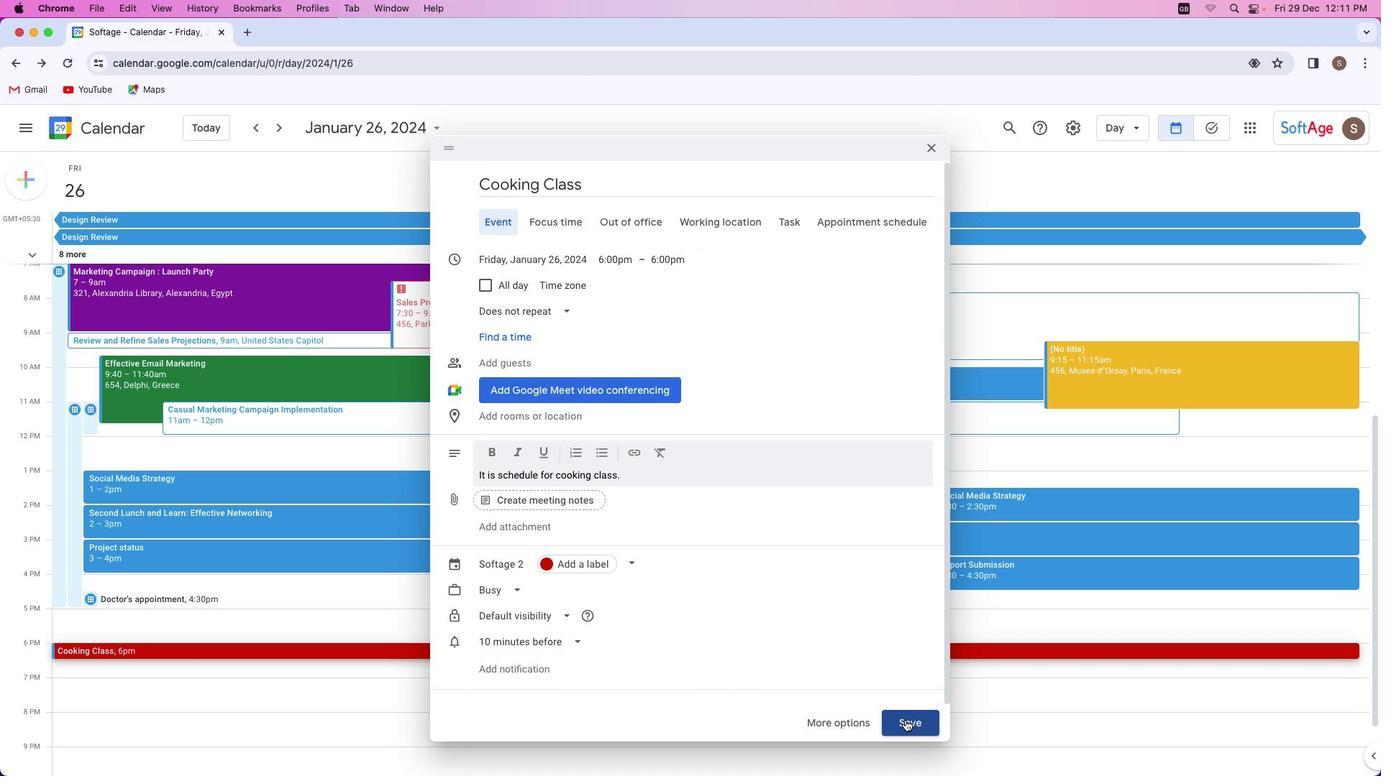 
Action: Mouse moved to (481, 643)
Screenshot: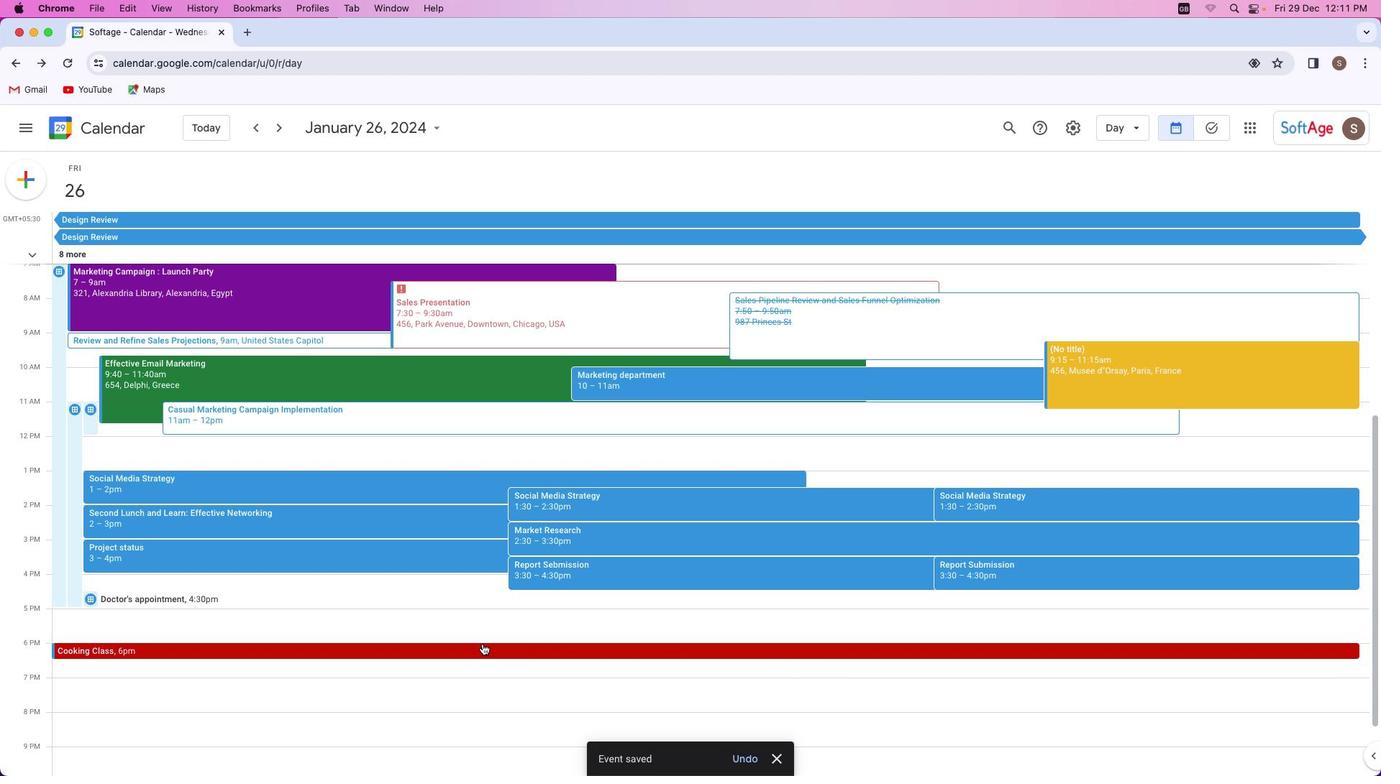 
Action: Mouse pressed left at (481, 643)
Screenshot: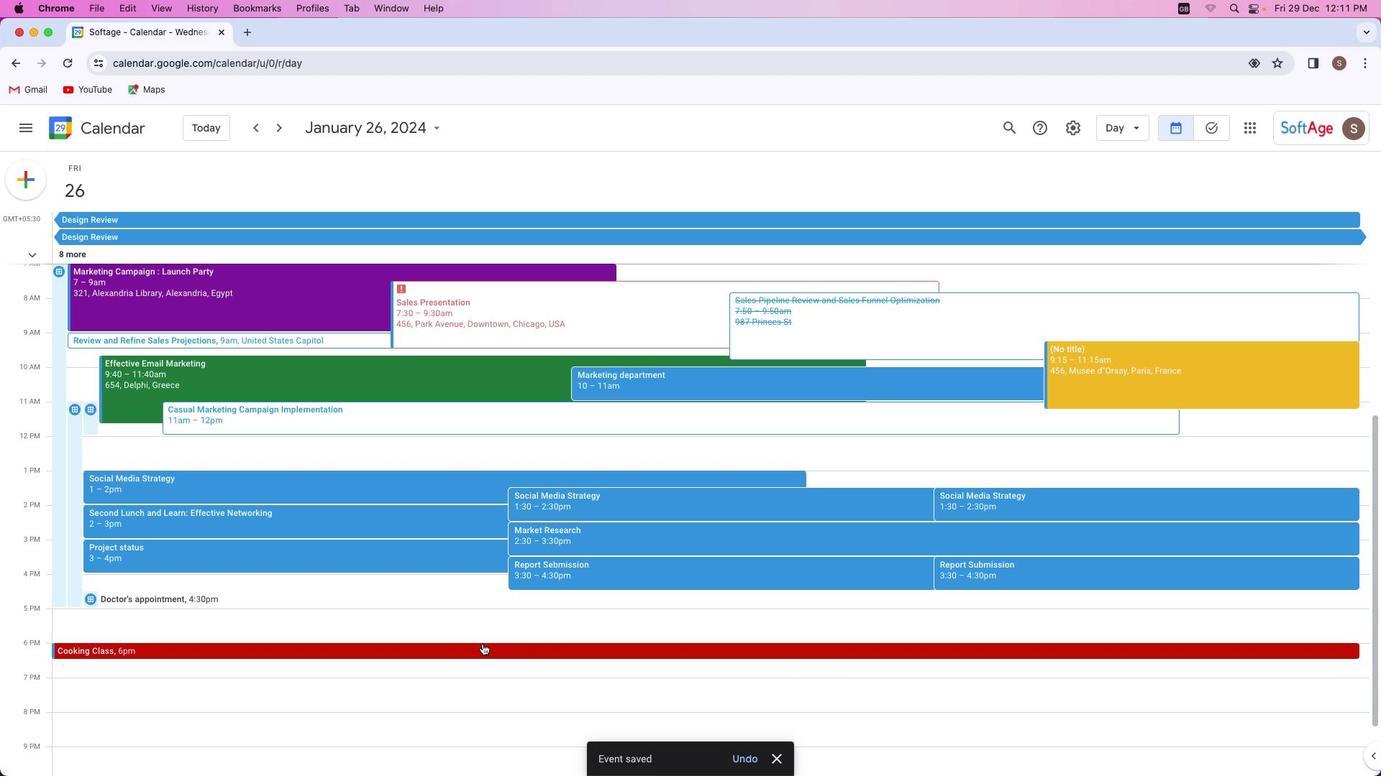 
Action: Mouse moved to (703, 505)
Screenshot: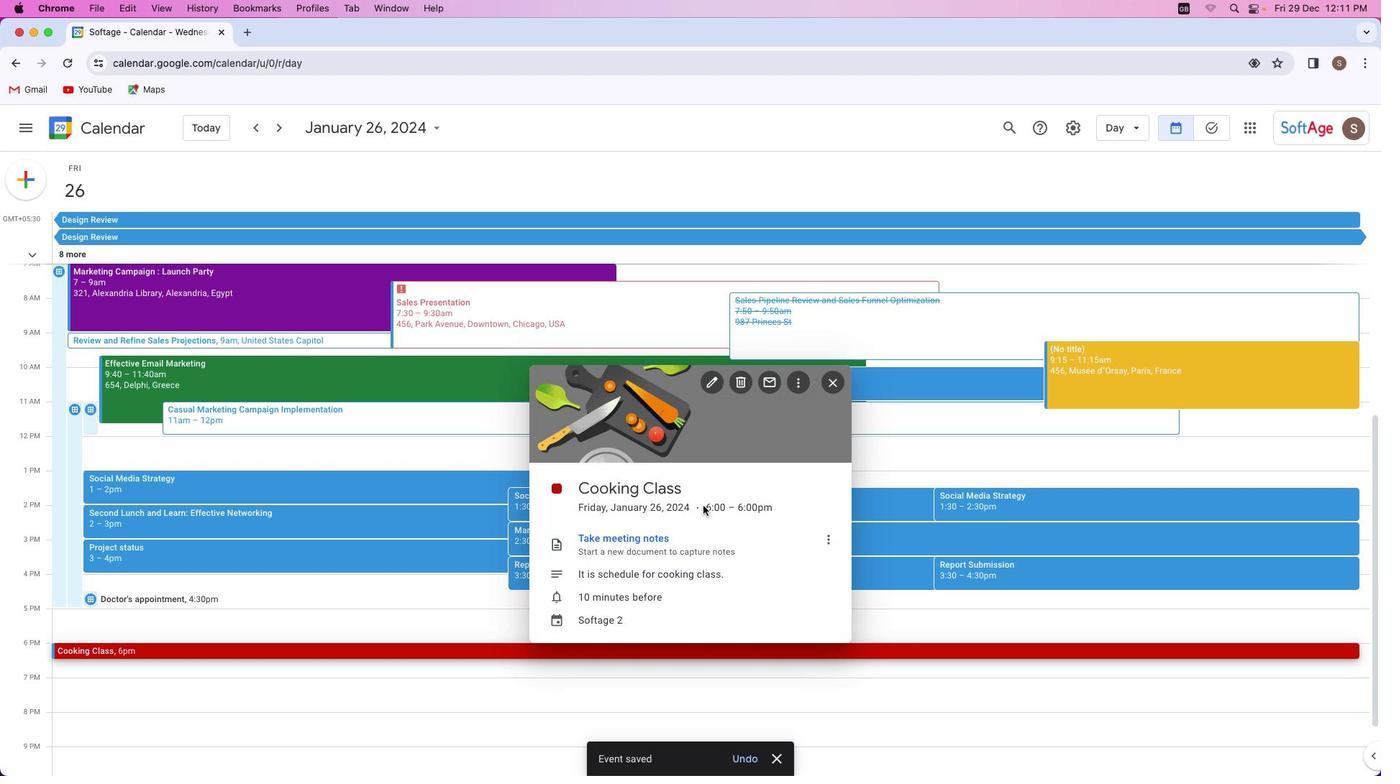 
Action: Mouse pressed left at (703, 505)
Screenshot: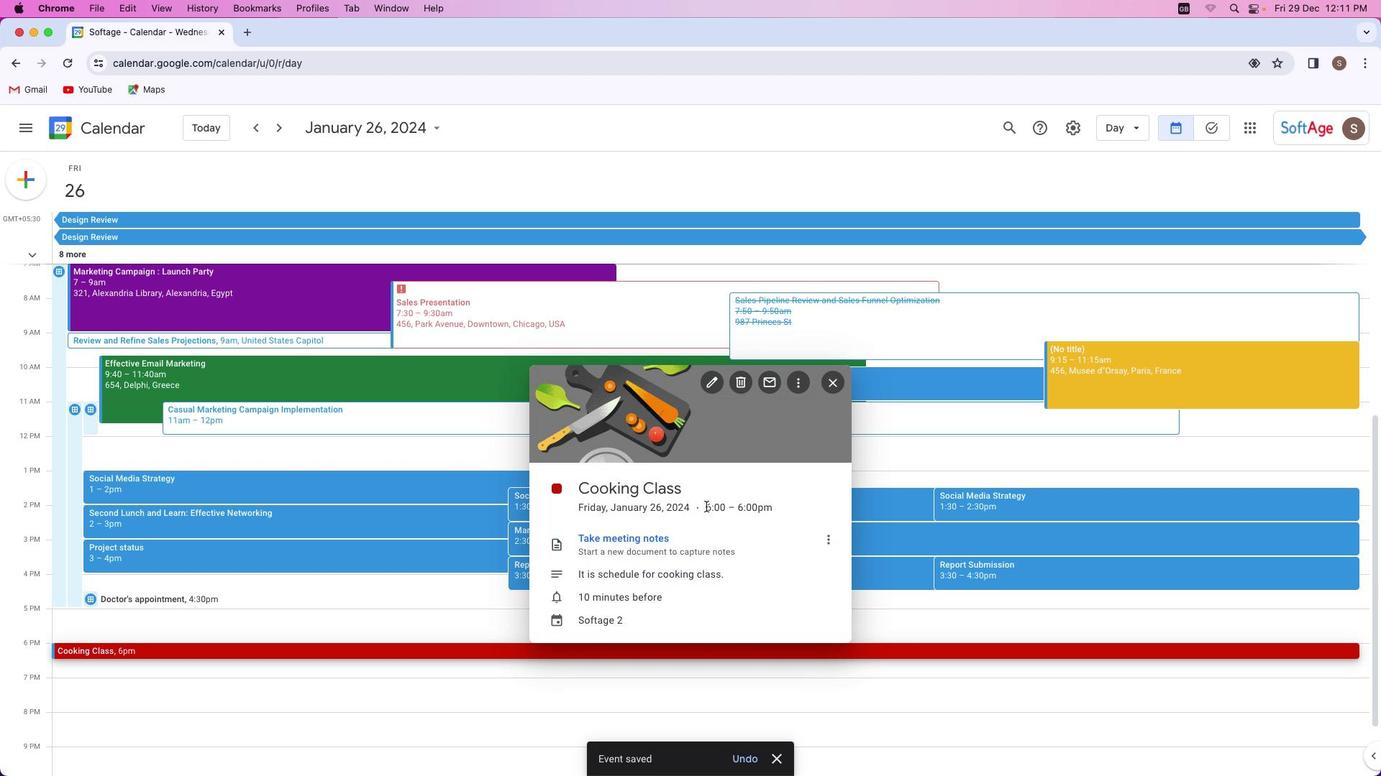 
Action: Mouse moved to (650, 507)
Screenshot: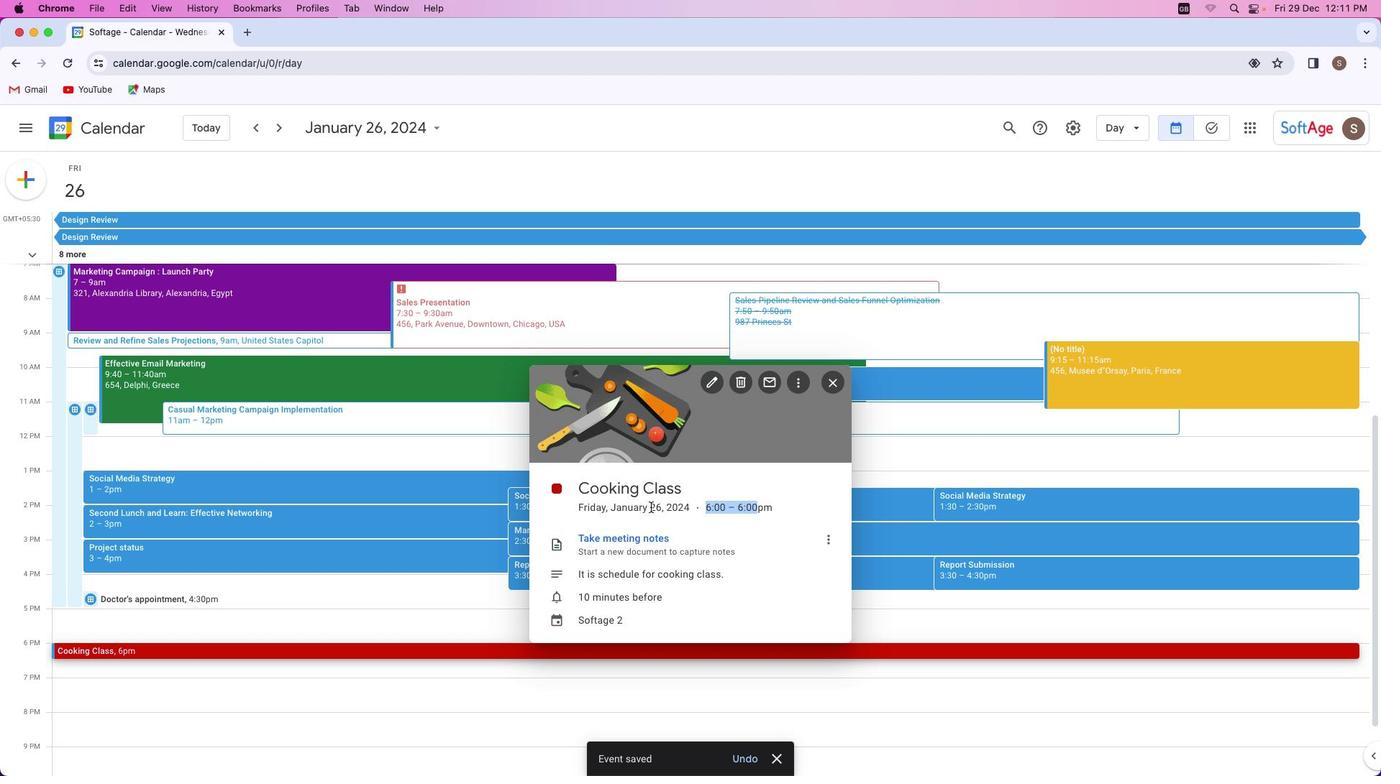 
Action: Mouse pressed left at (650, 507)
Screenshot: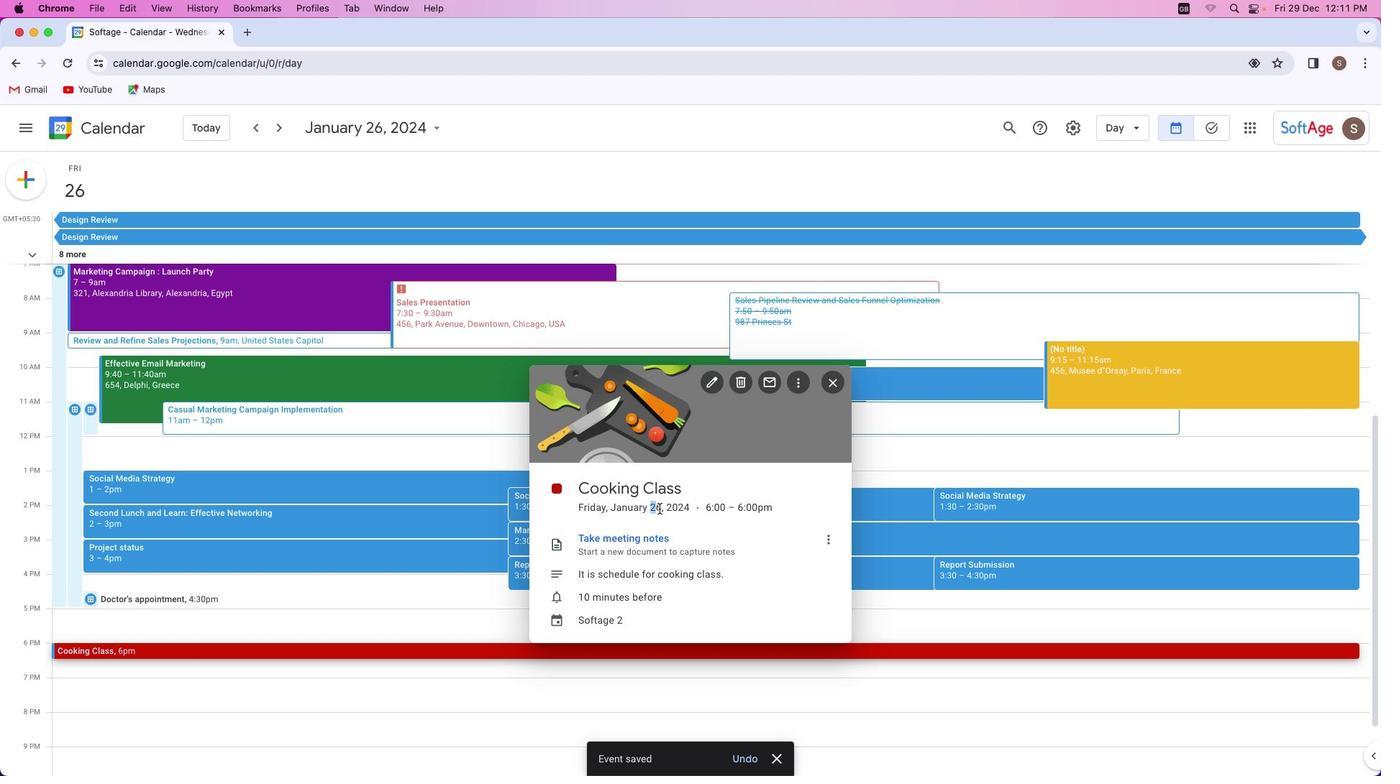 
Action: Mouse moved to (709, 523)
Screenshot: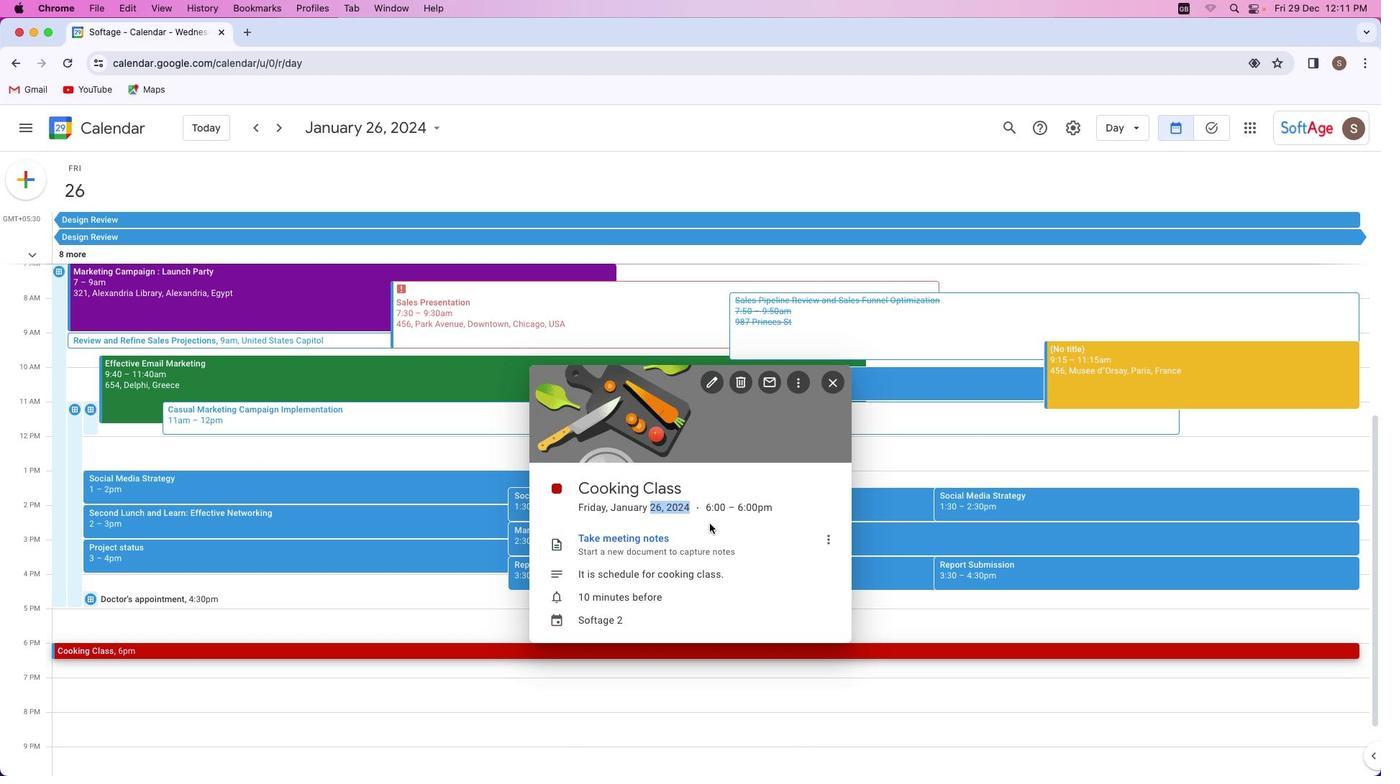 
Action: Mouse pressed left at (709, 523)
Screenshot: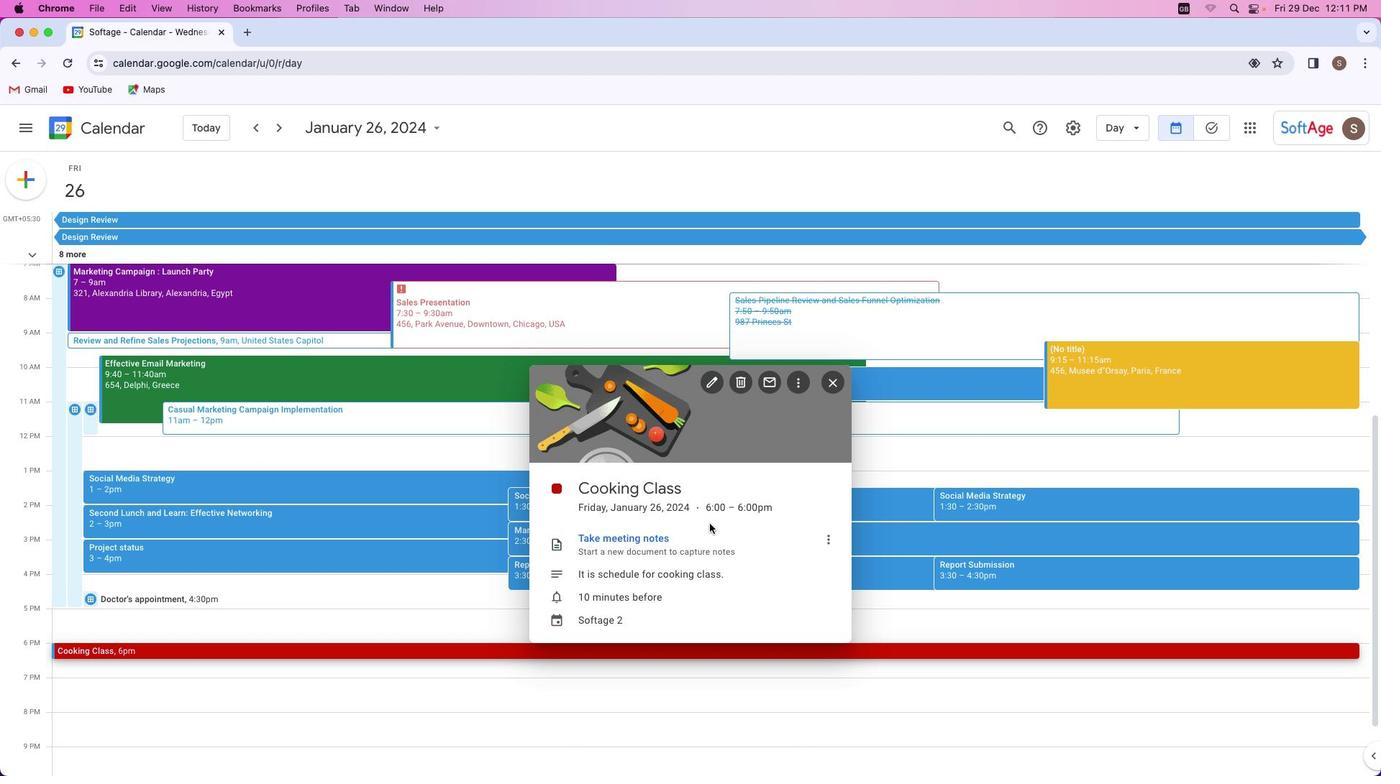 
